 Task: Find connections with filter location Māngrol with filter topic #Moneywith filter profile language German with filter current company NuvoRetail with filter school Vel Tech Technical University with filter industry Retail Furniture and Home Furnishings with filter service category Market Strategy with filter keywords title Bus Person
Action: Mouse moved to (709, 85)
Screenshot: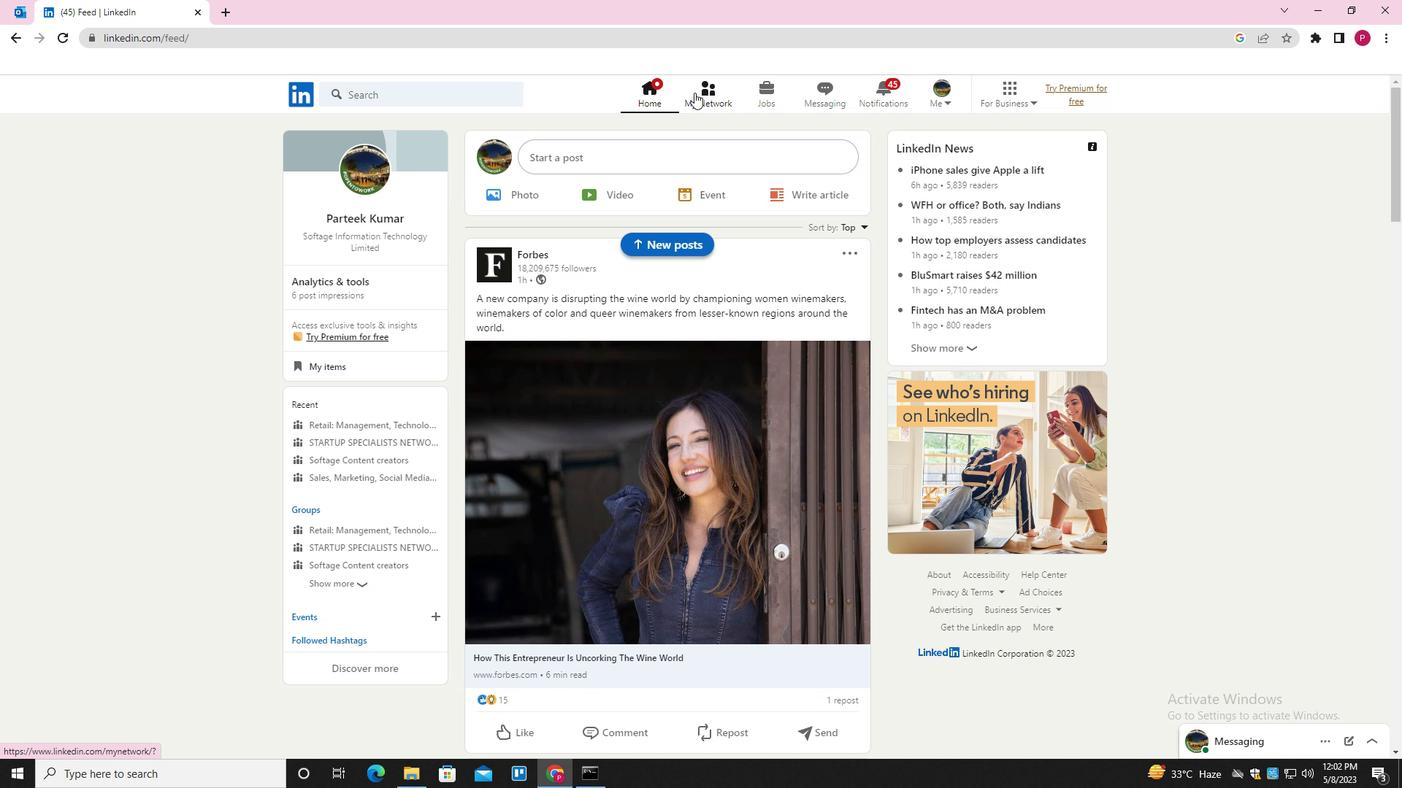 
Action: Mouse pressed left at (709, 85)
Screenshot: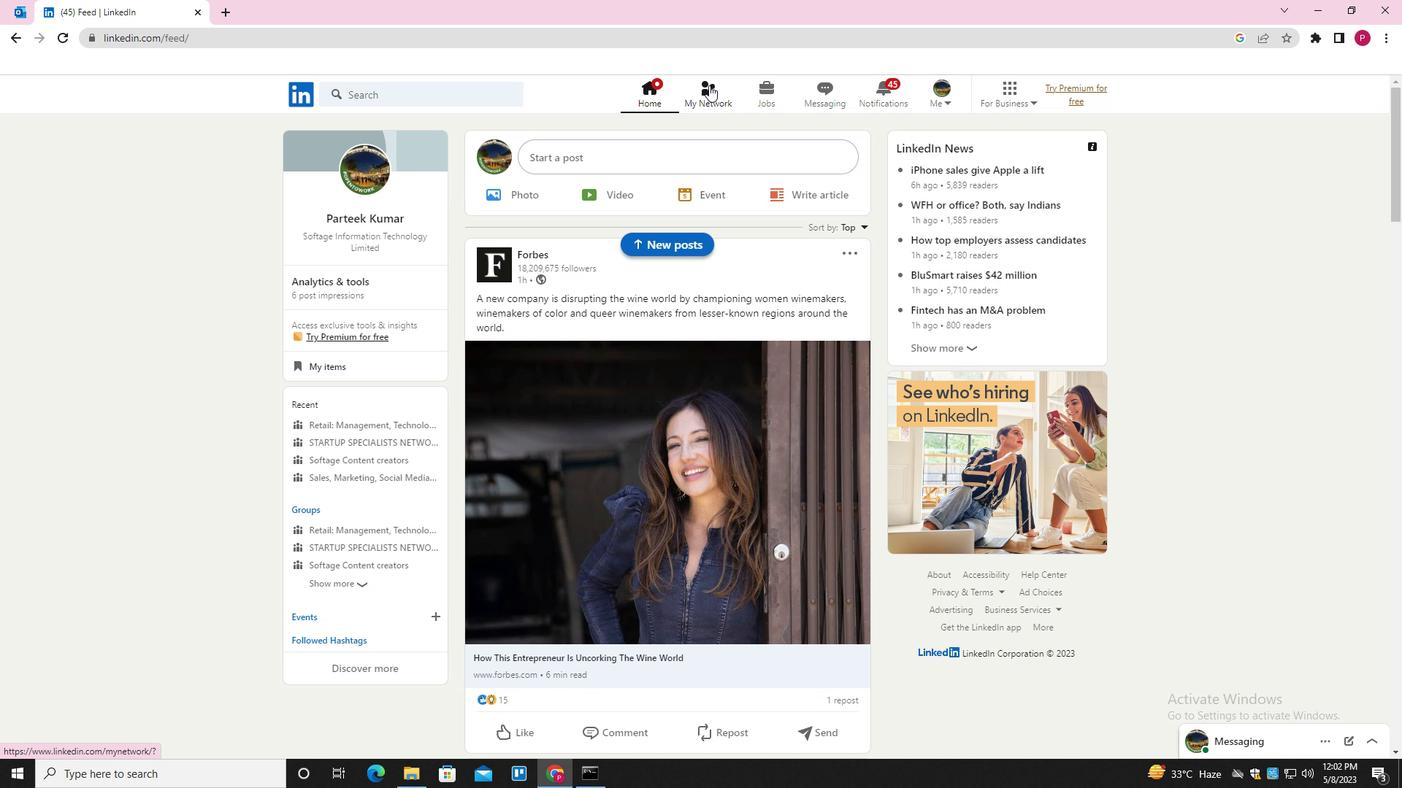 
Action: Mouse moved to (458, 174)
Screenshot: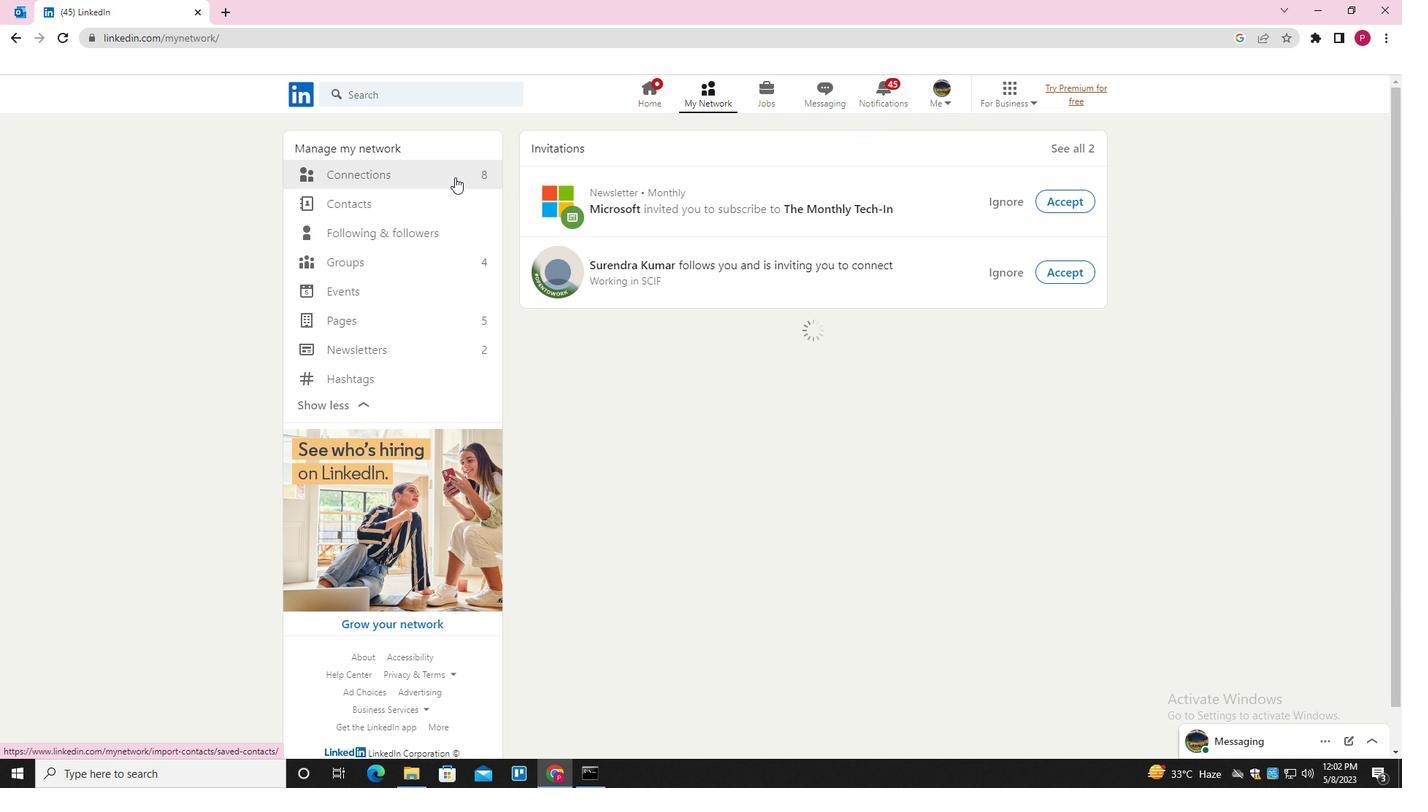 
Action: Mouse pressed left at (458, 174)
Screenshot: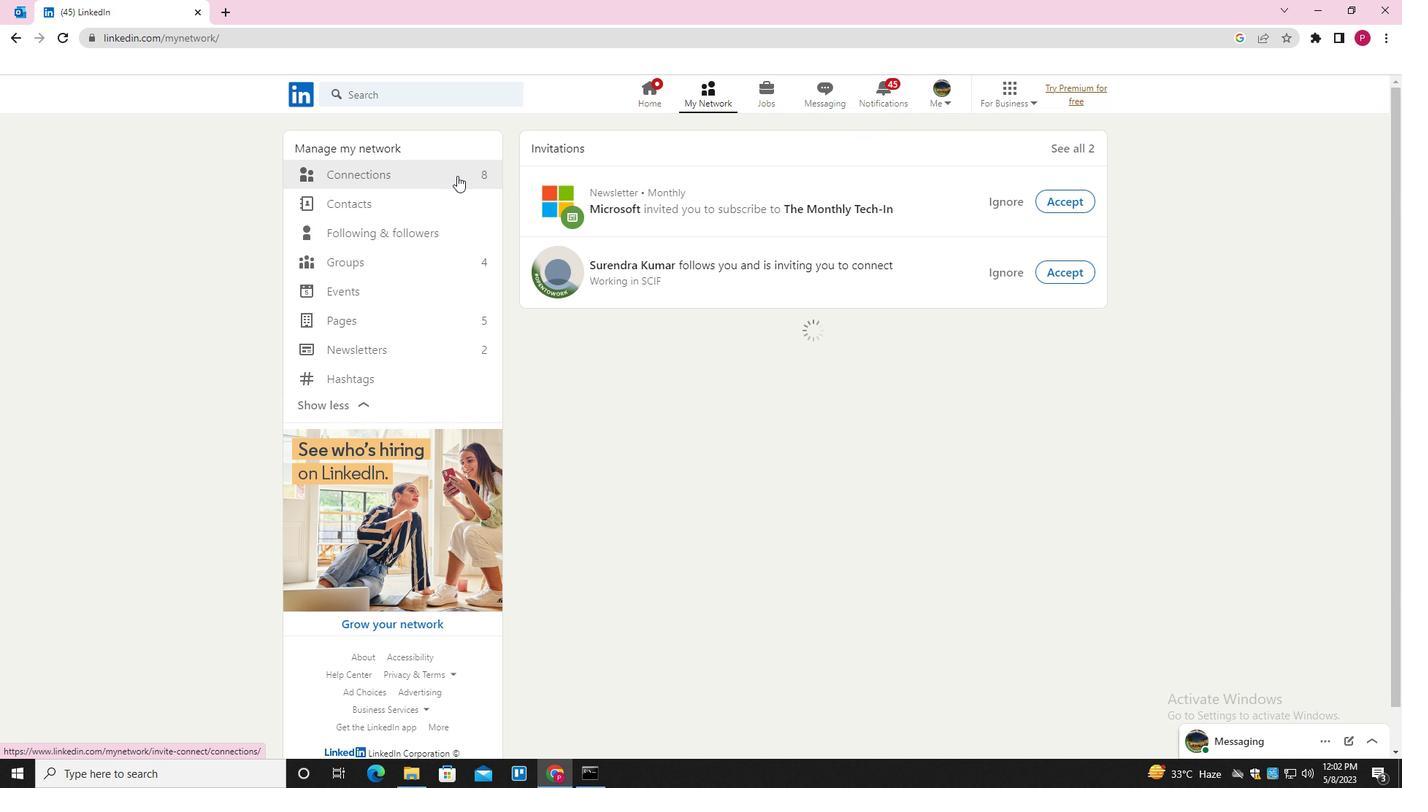 
Action: Mouse moved to (818, 173)
Screenshot: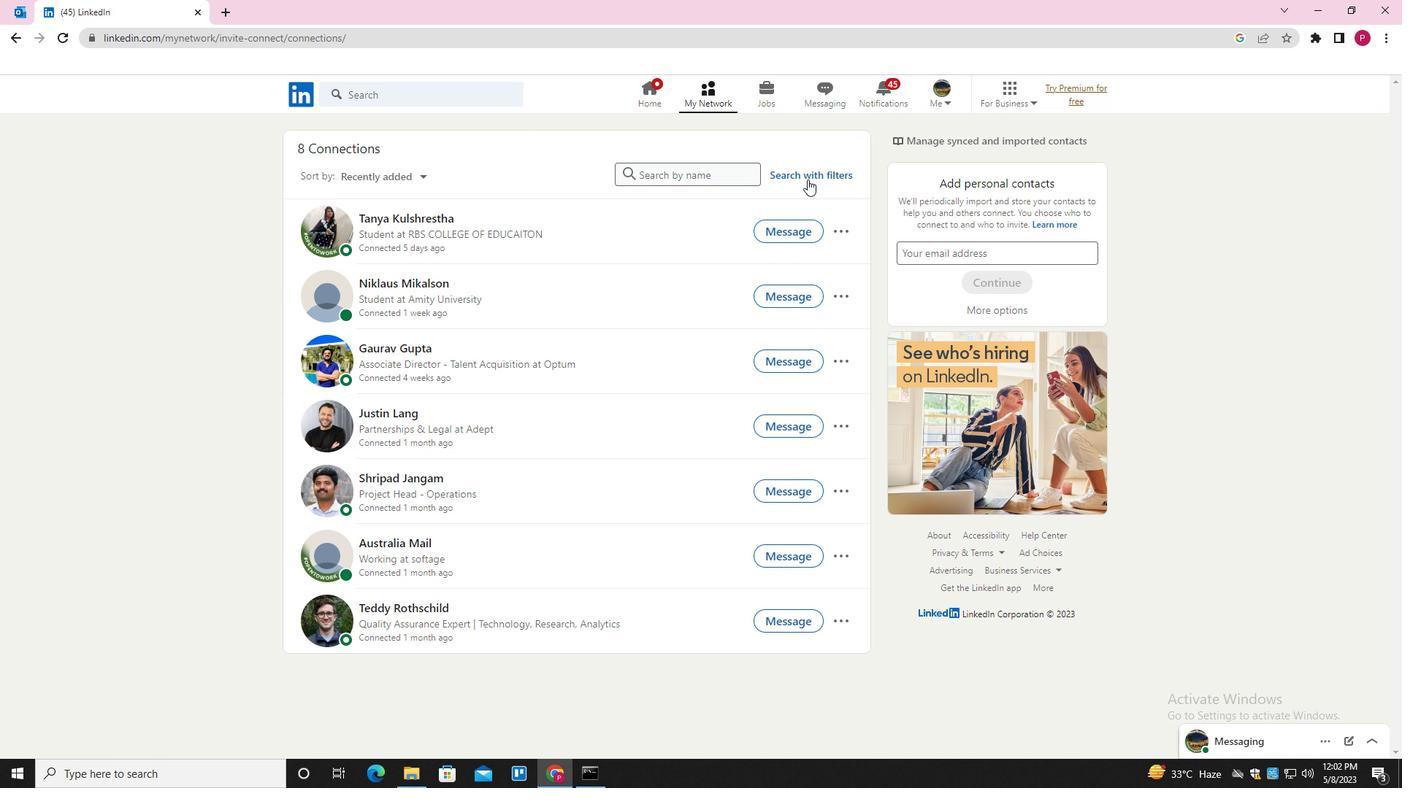 
Action: Mouse pressed left at (818, 173)
Screenshot: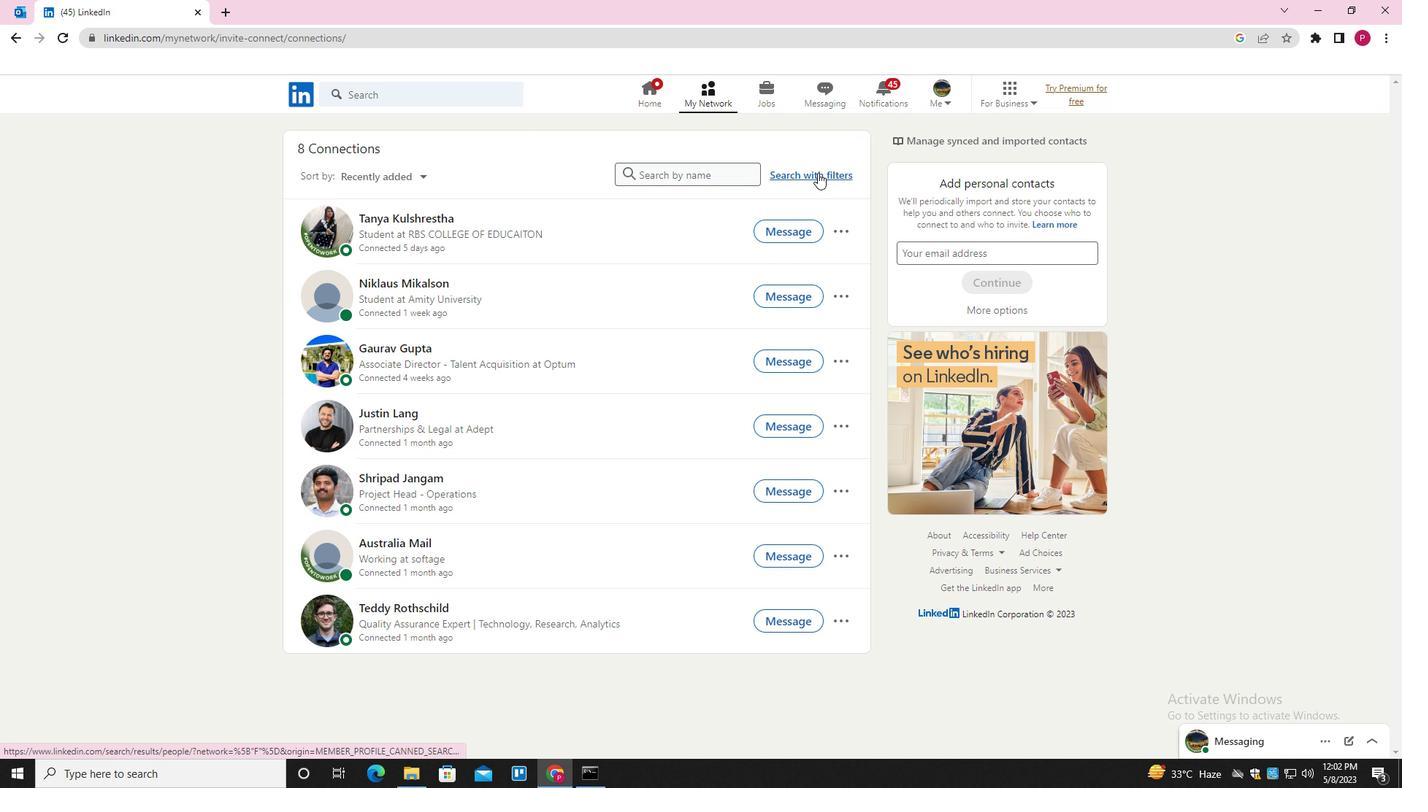 
Action: Mouse moved to (750, 137)
Screenshot: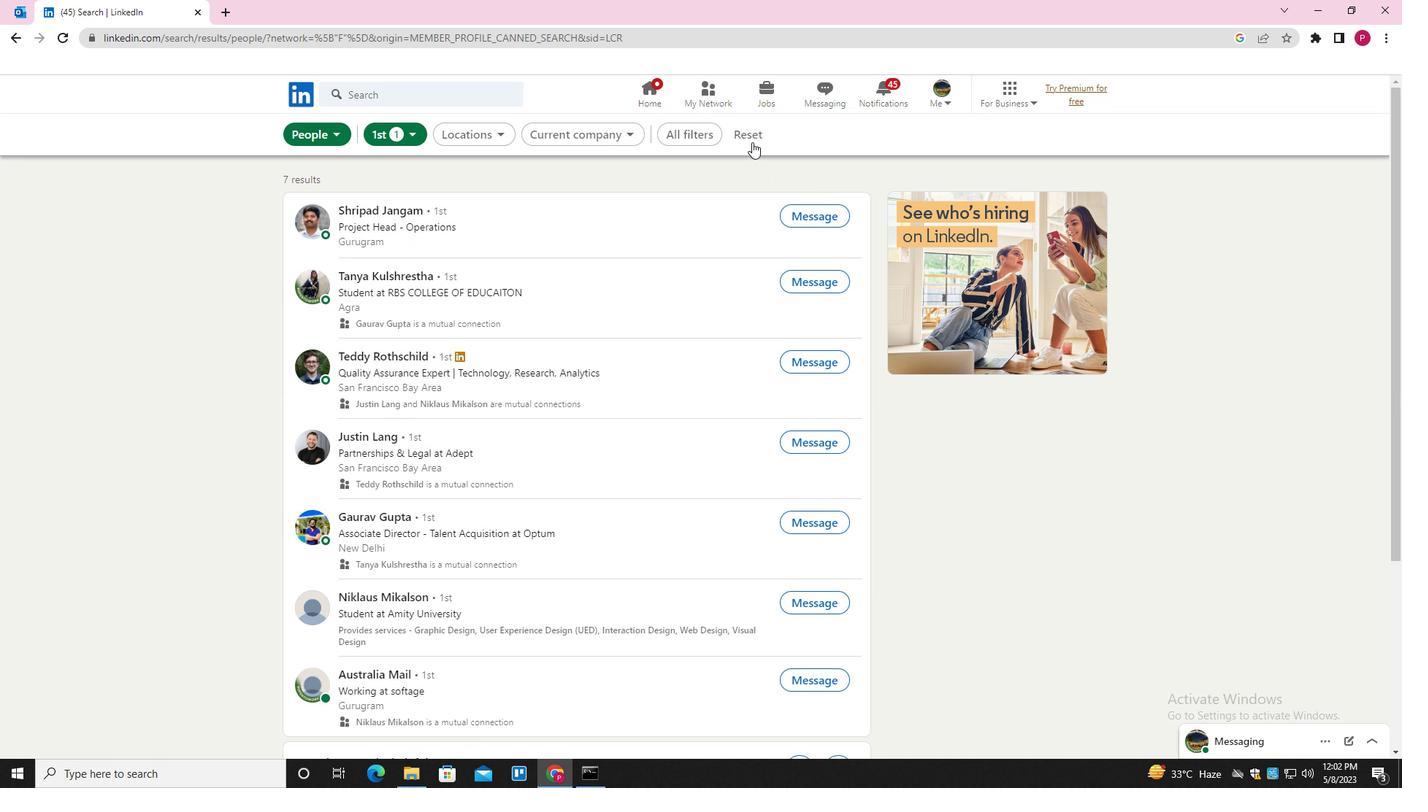 
Action: Mouse pressed left at (750, 137)
Screenshot: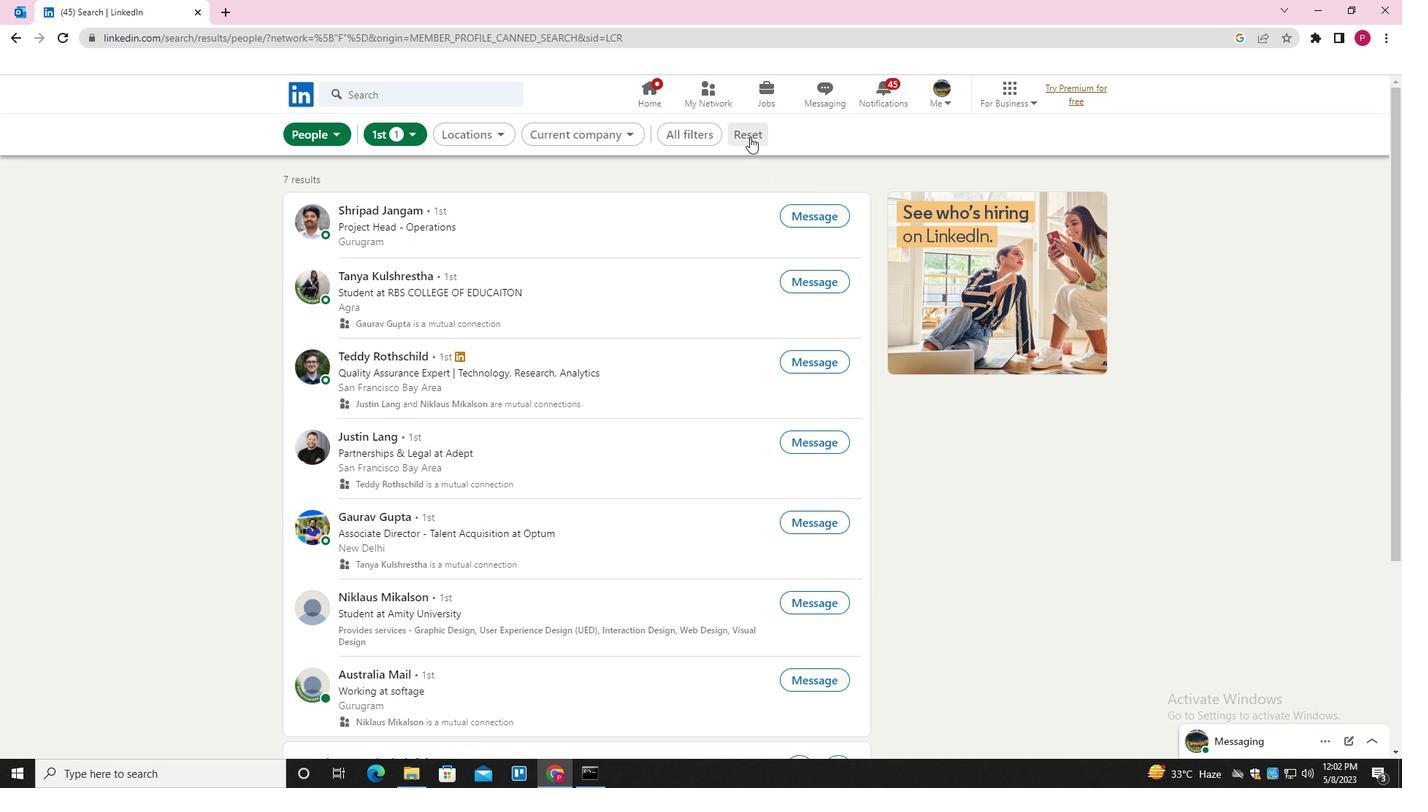 
Action: Mouse moved to (726, 139)
Screenshot: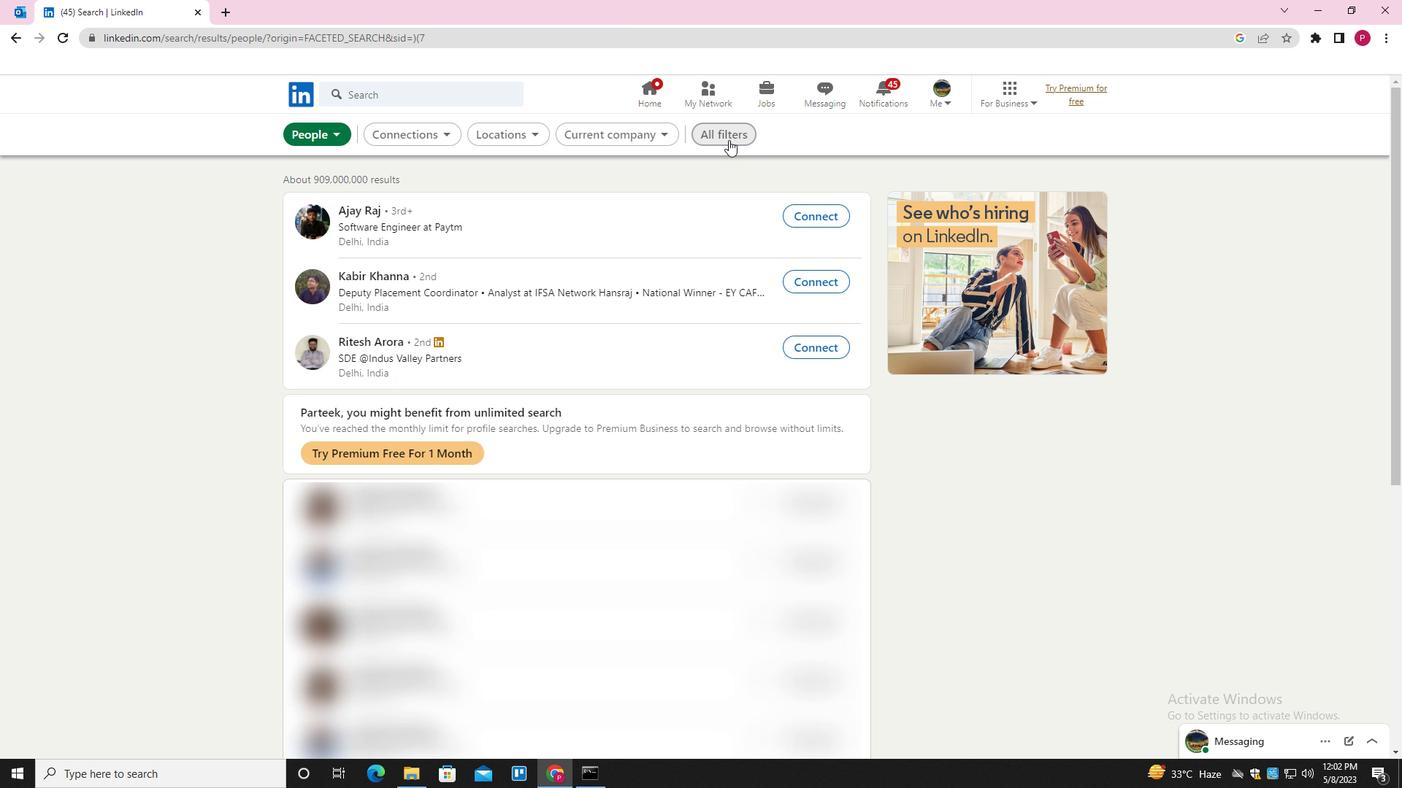 
Action: Mouse pressed left at (726, 139)
Screenshot: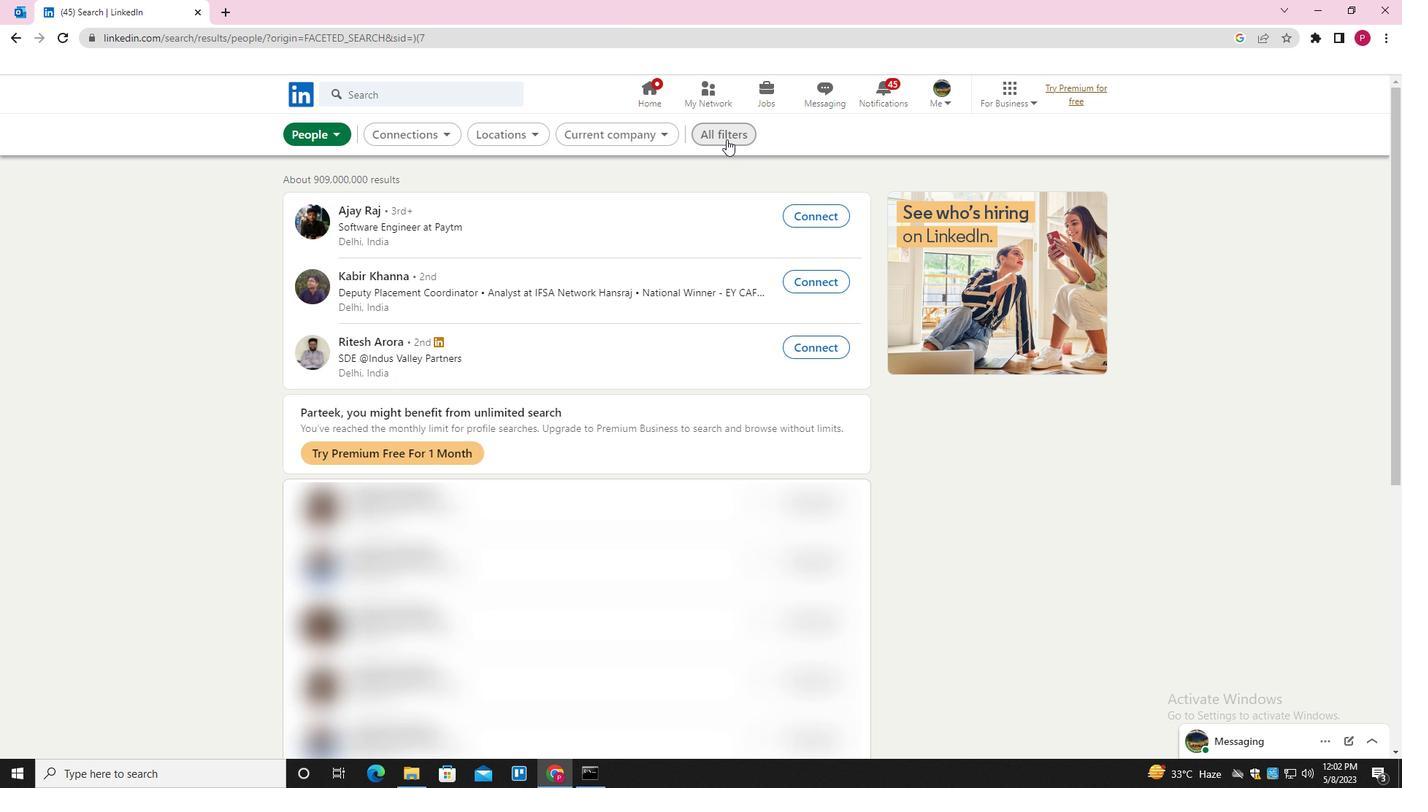 
Action: Mouse moved to (1111, 394)
Screenshot: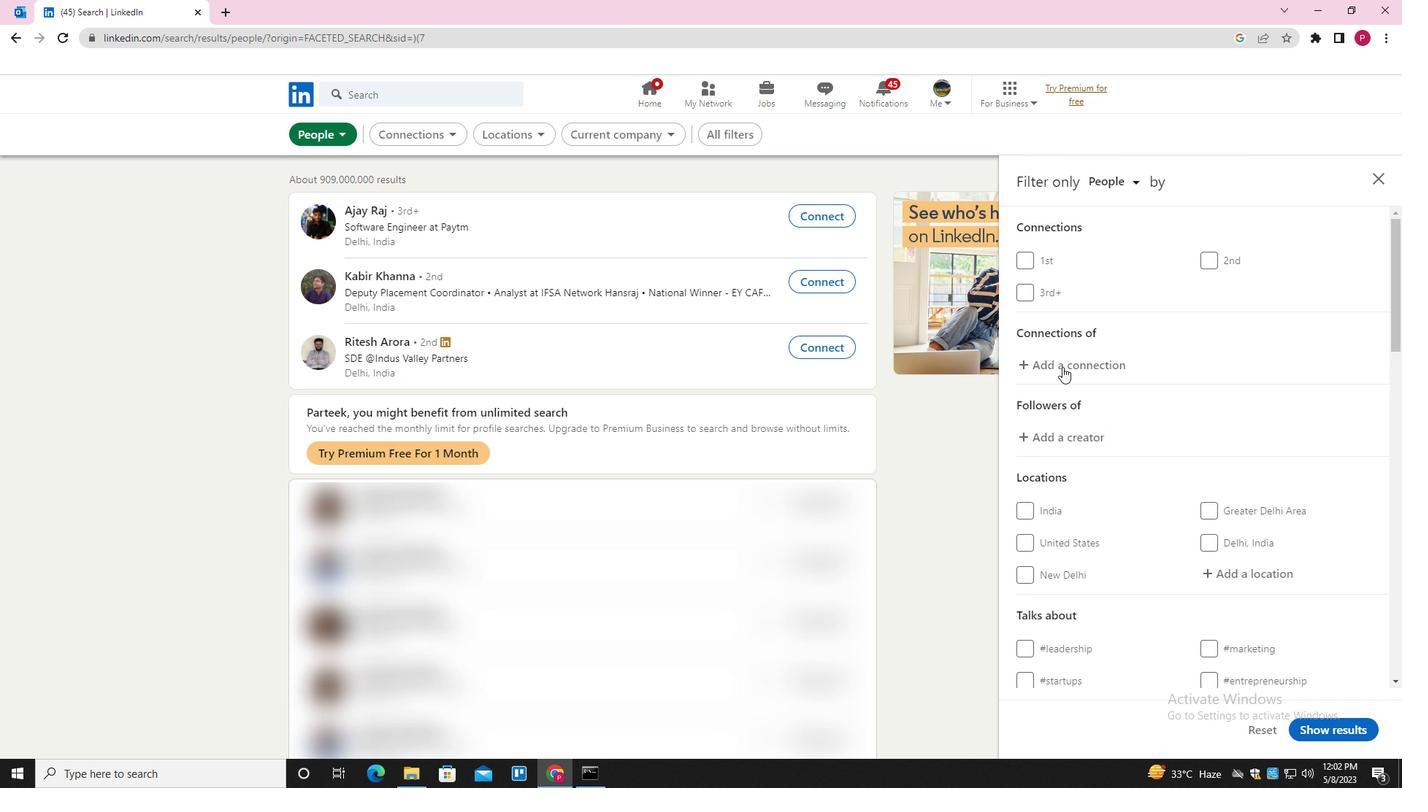 
Action: Mouse scrolled (1111, 393) with delta (0, 0)
Screenshot: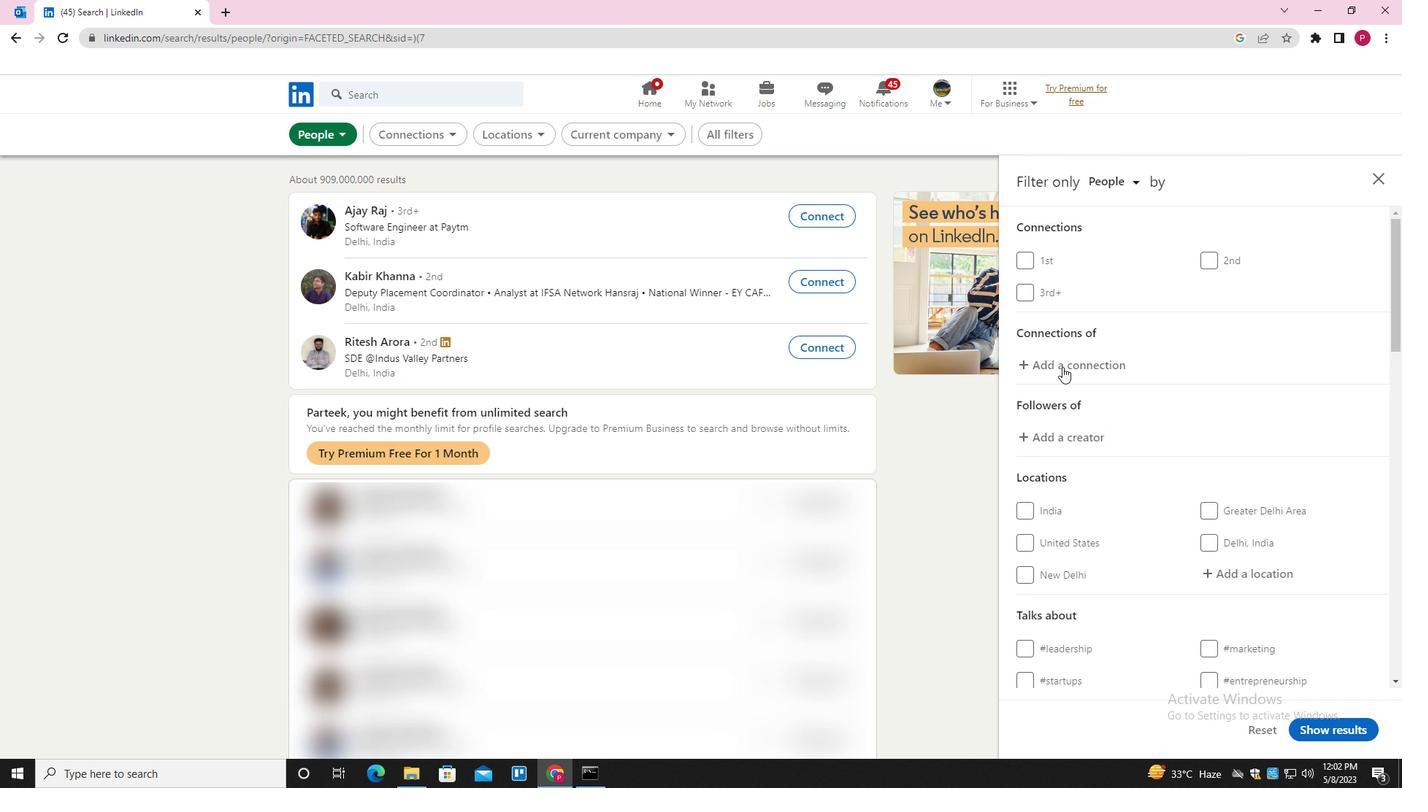 
Action: Mouse moved to (1154, 418)
Screenshot: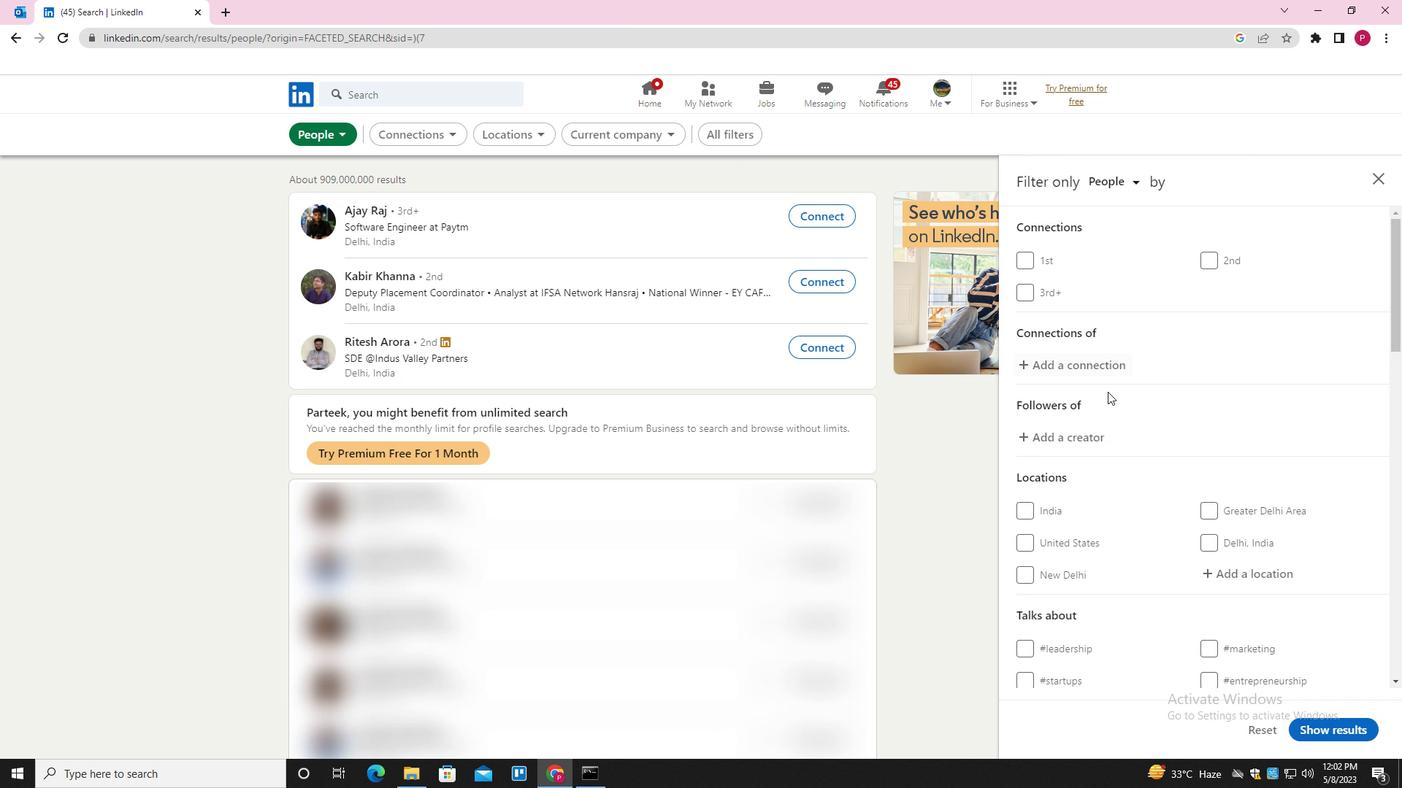
Action: Mouse scrolled (1154, 417) with delta (0, 0)
Screenshot: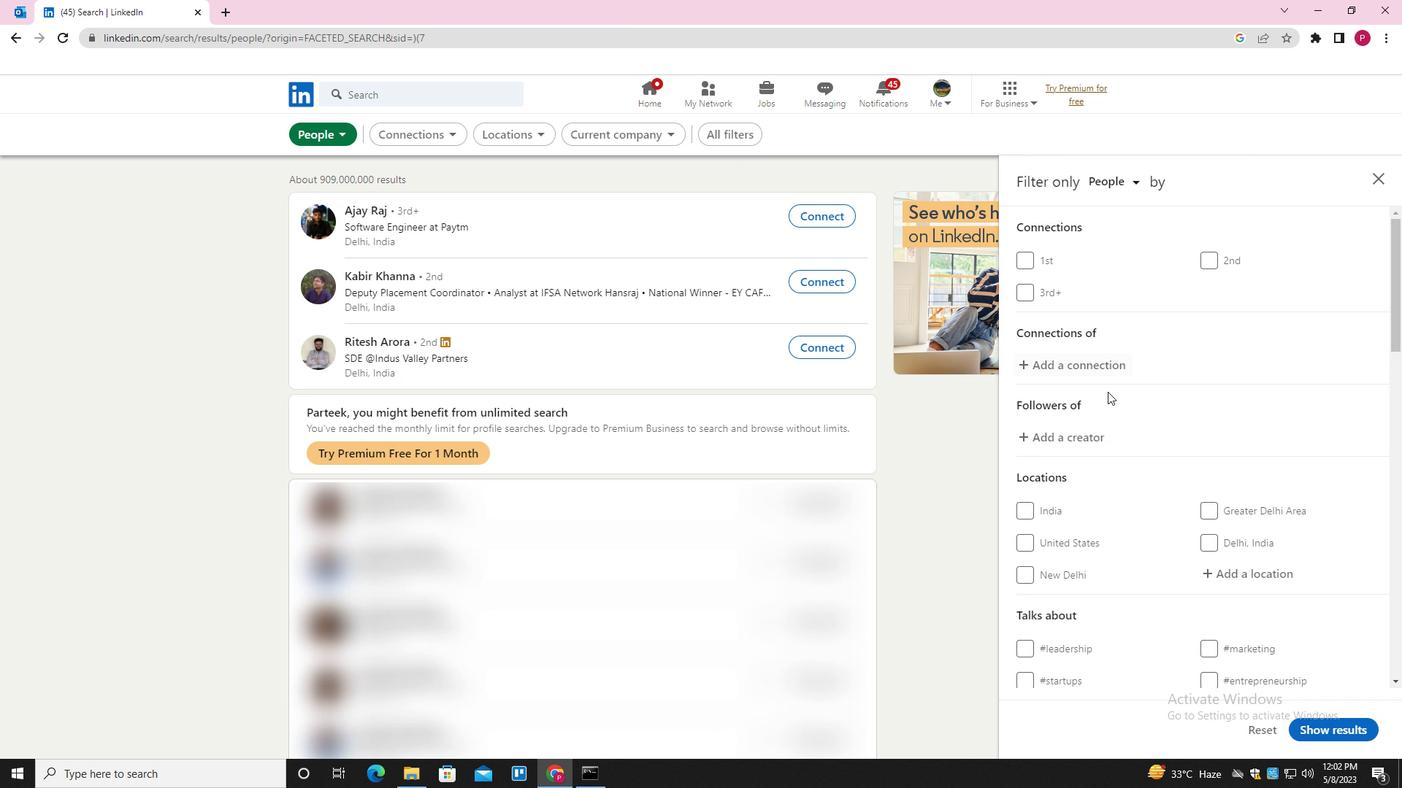 
Action: Mouse moved to (1234, 430)
Screenshot: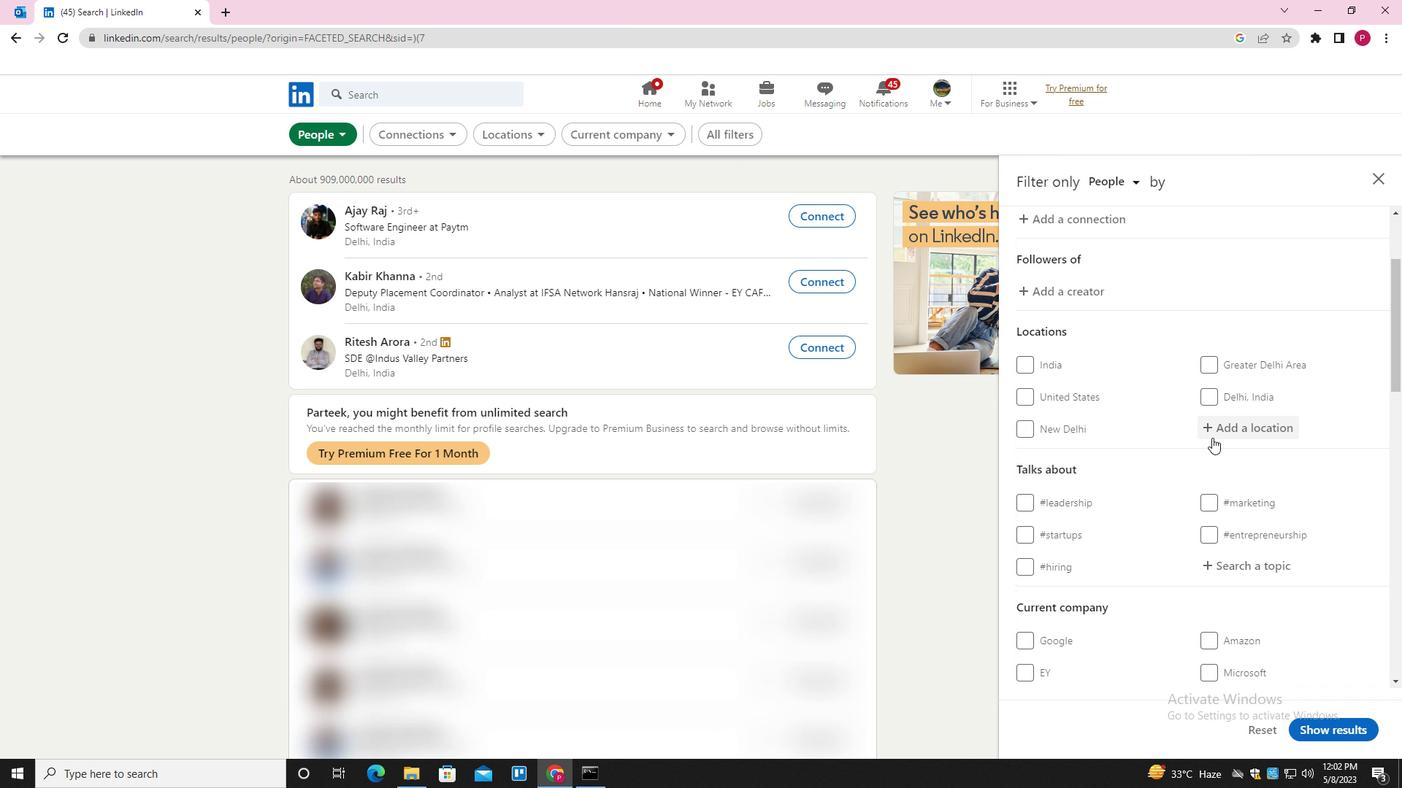 
Action: Mouse pressed left at (1234, 430)
Screenshot: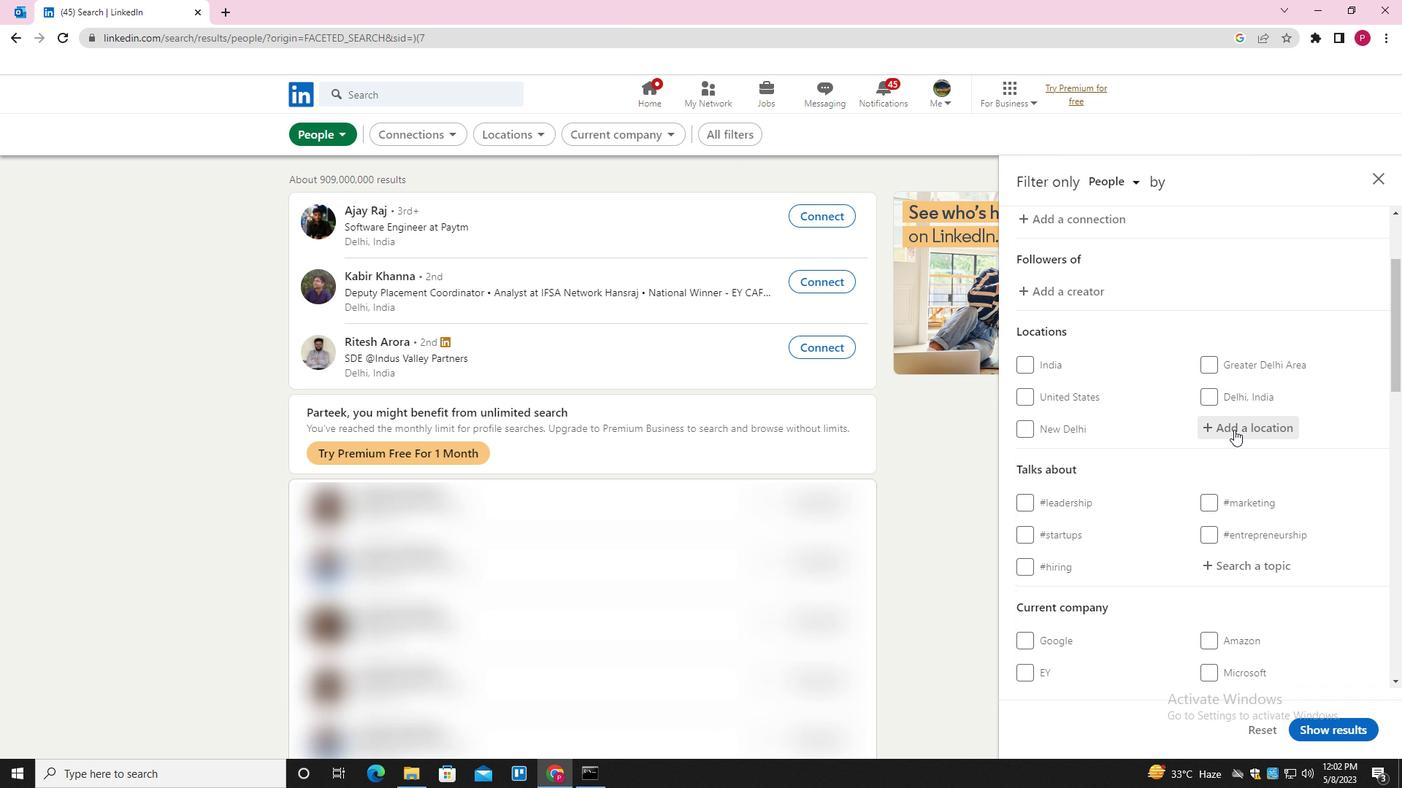 
Action: Key pressed <Key.shift>MANGROL<Key.down><Key.enter>
Screenshot: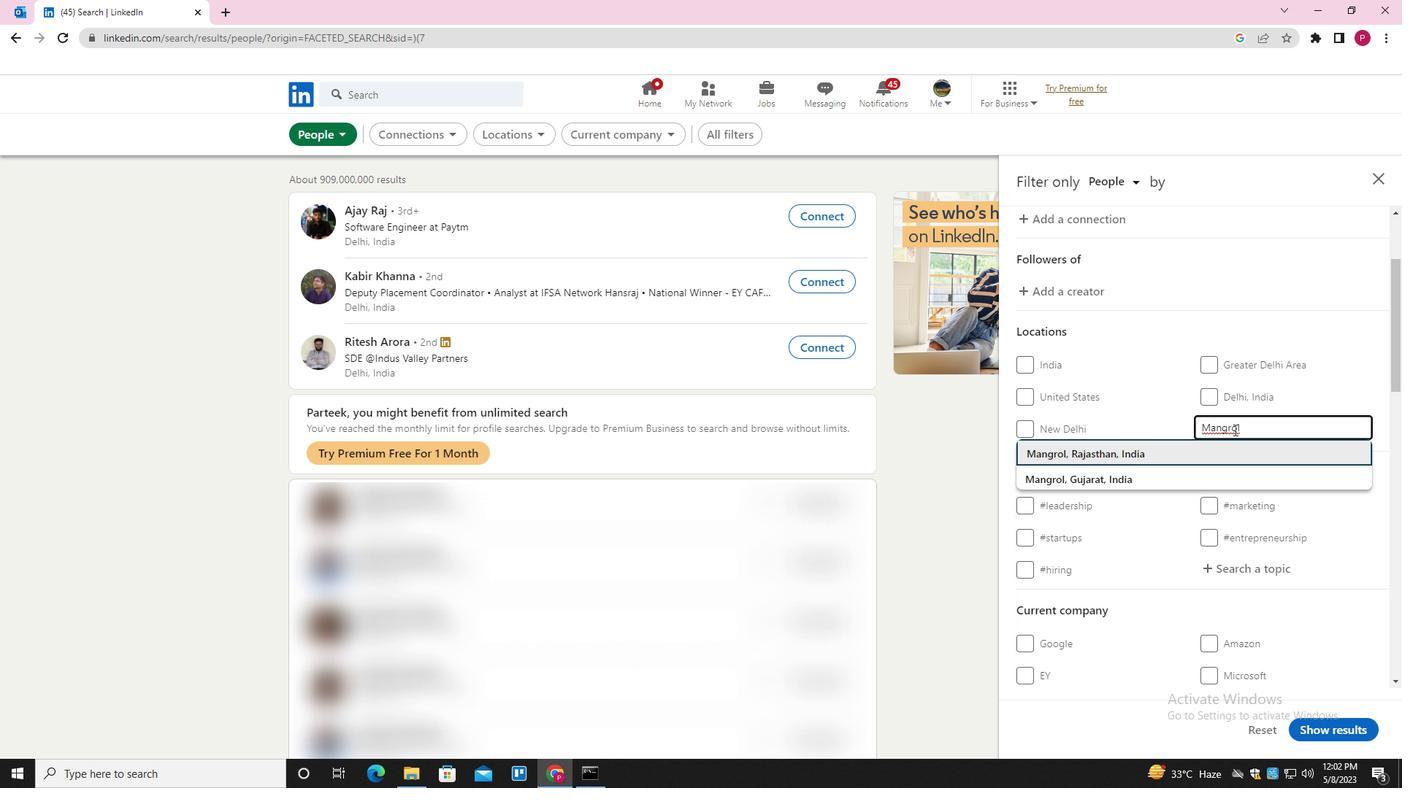 
Action: Mouse moved to (1168, 449)
Screenshot: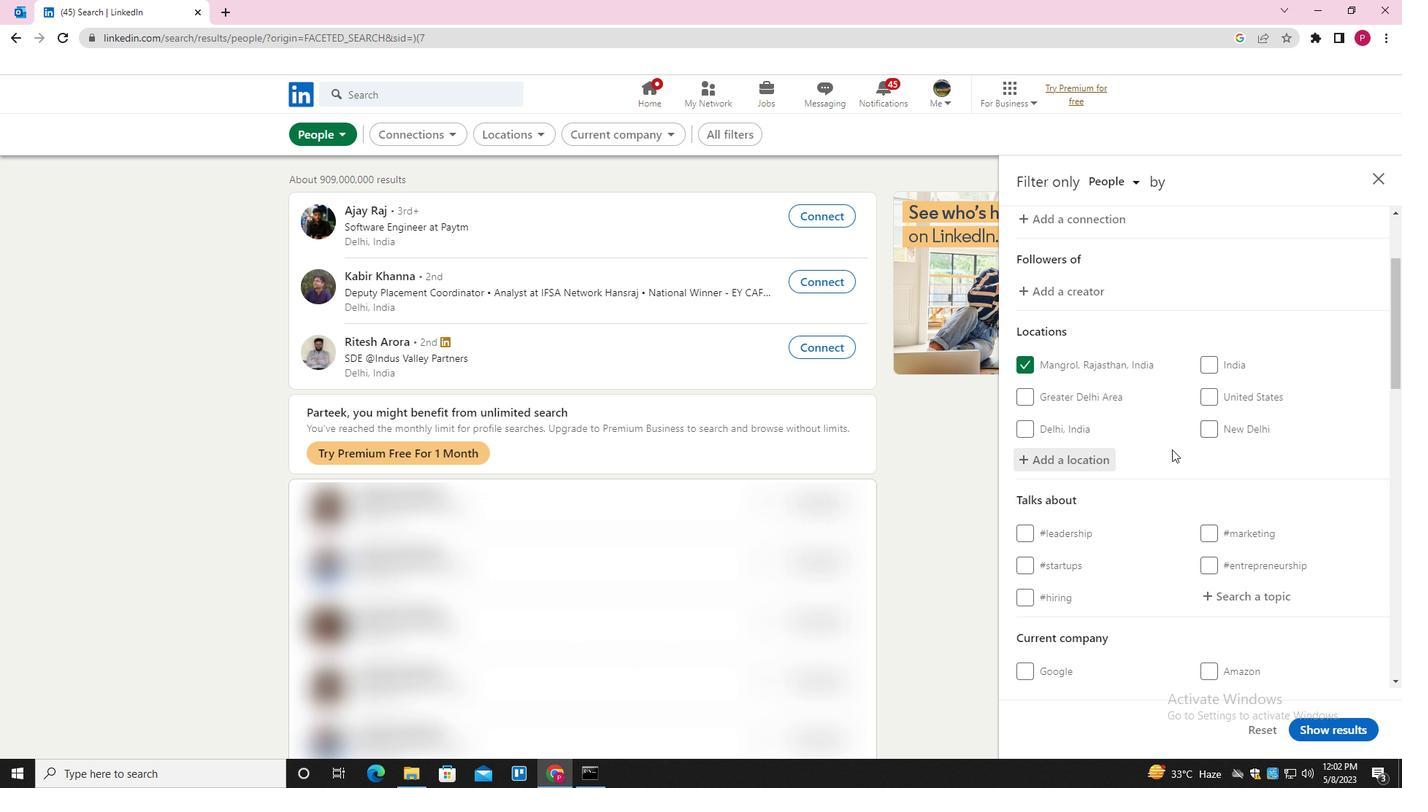 
Action: Mouse scrolled (1168, 449) with delta (0, 0)
Screenshot: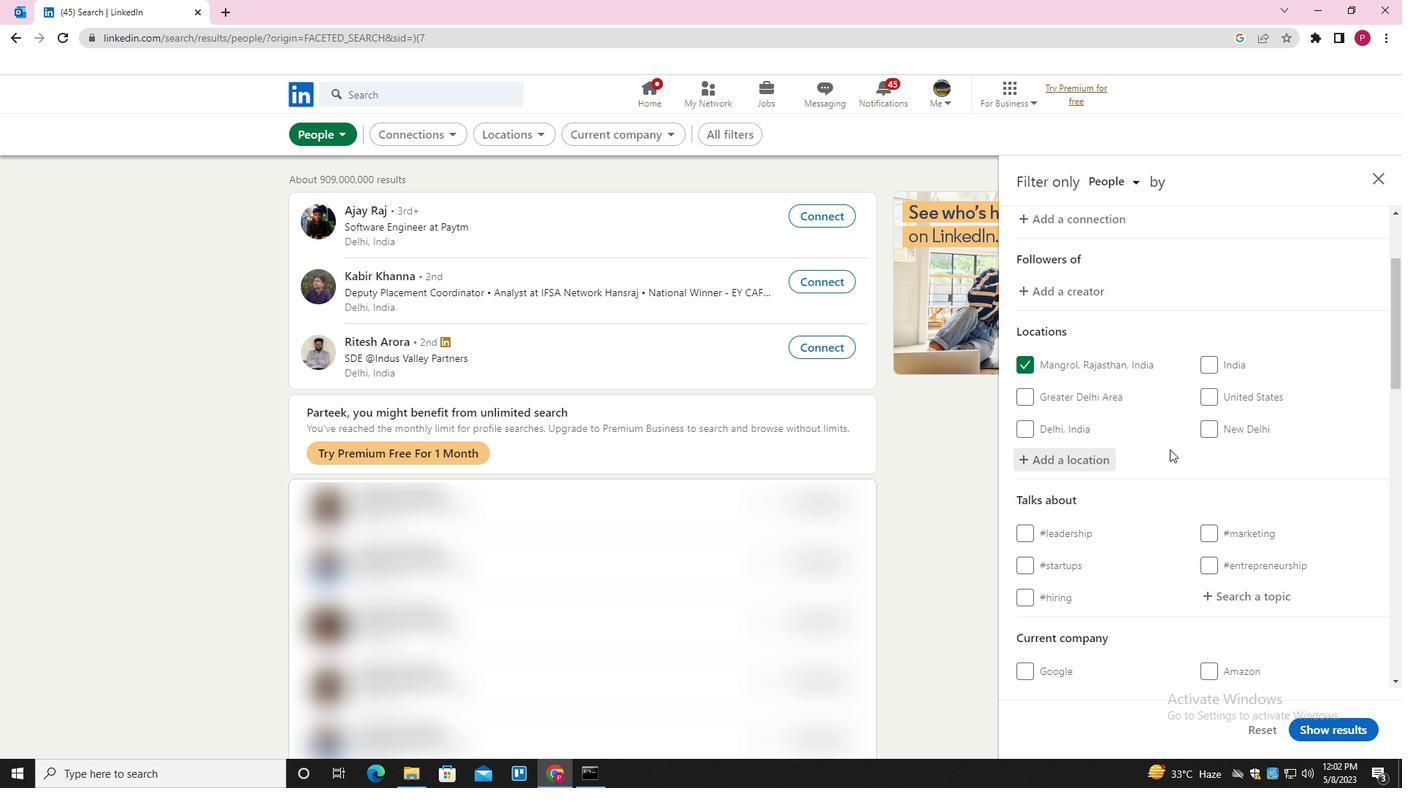 
Action: Mouse moved to (1168, 450)
Screenshot: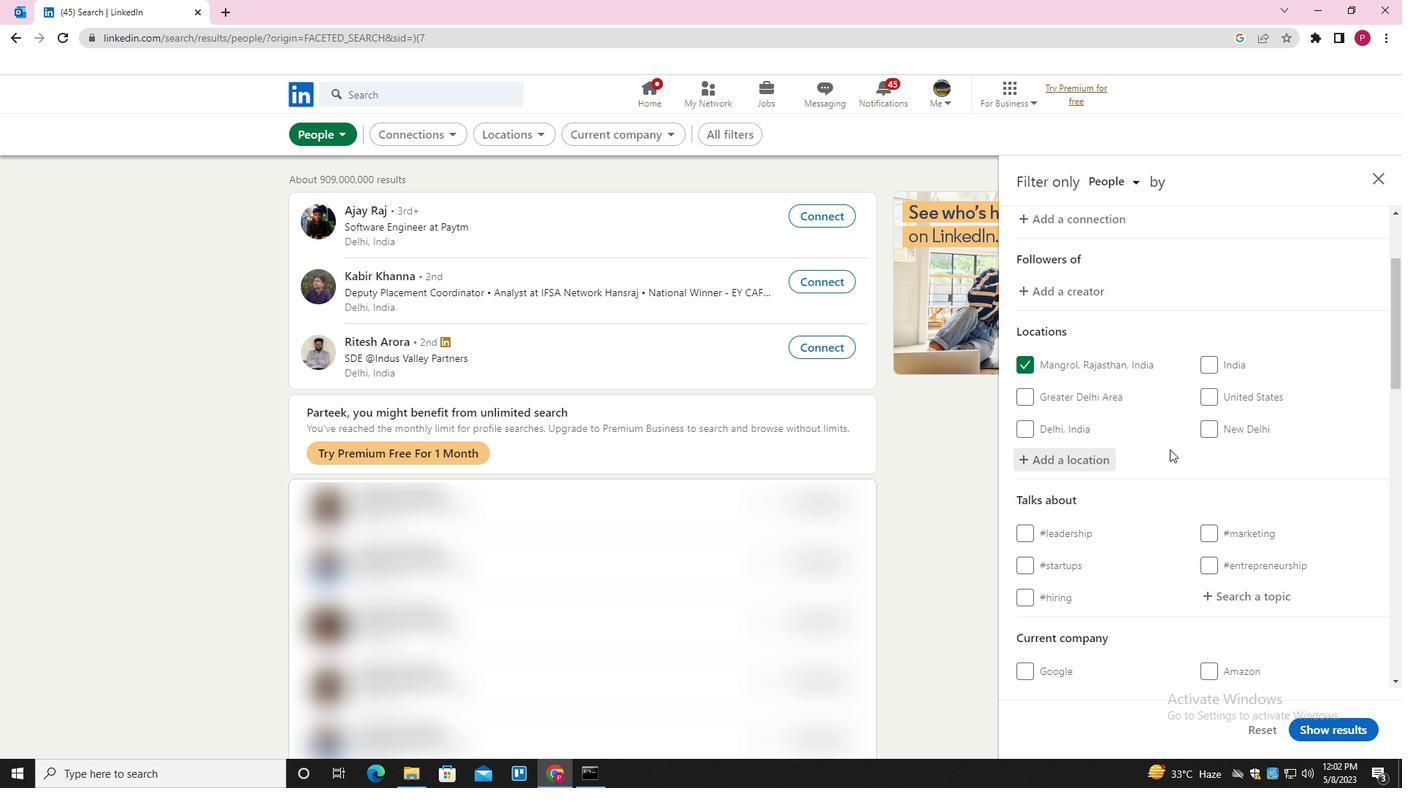 
Action: Mouse scrolled (1168, 449) with delta (0, 0)
Screenshot: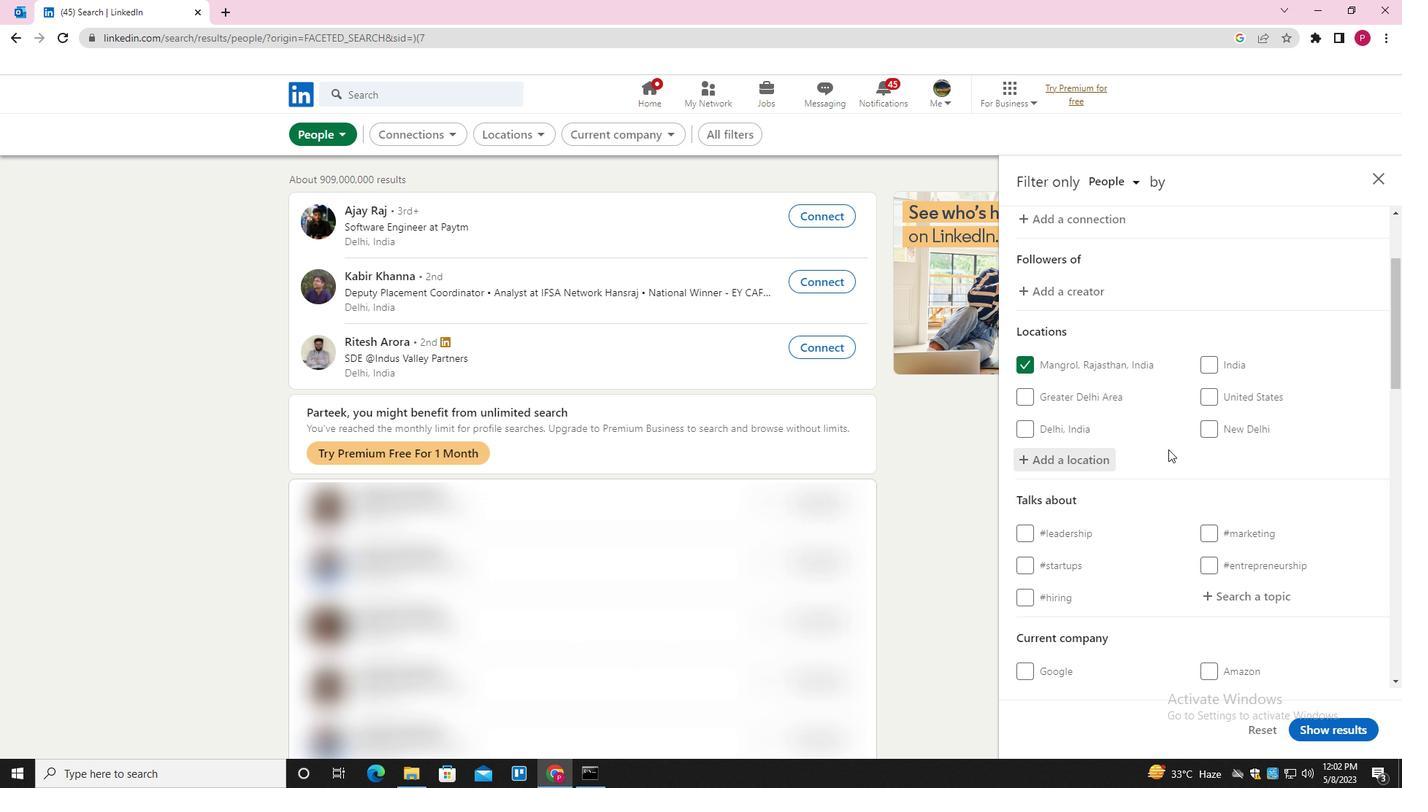 
Action: Mouse moved to (1166, 451)
Screenshot: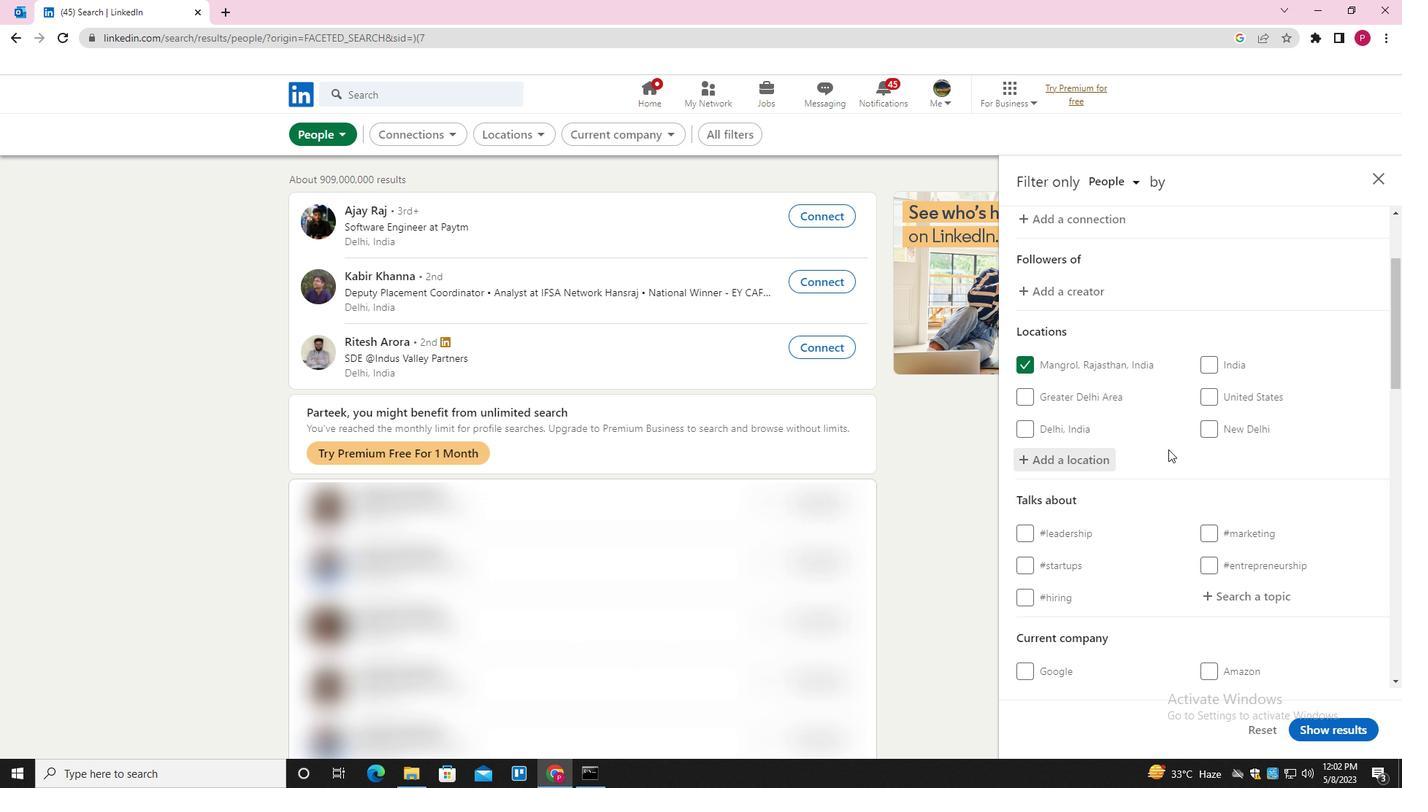 
Action: Mouse scrolled (1166, 450) with delta (0, 0)
Screenshot: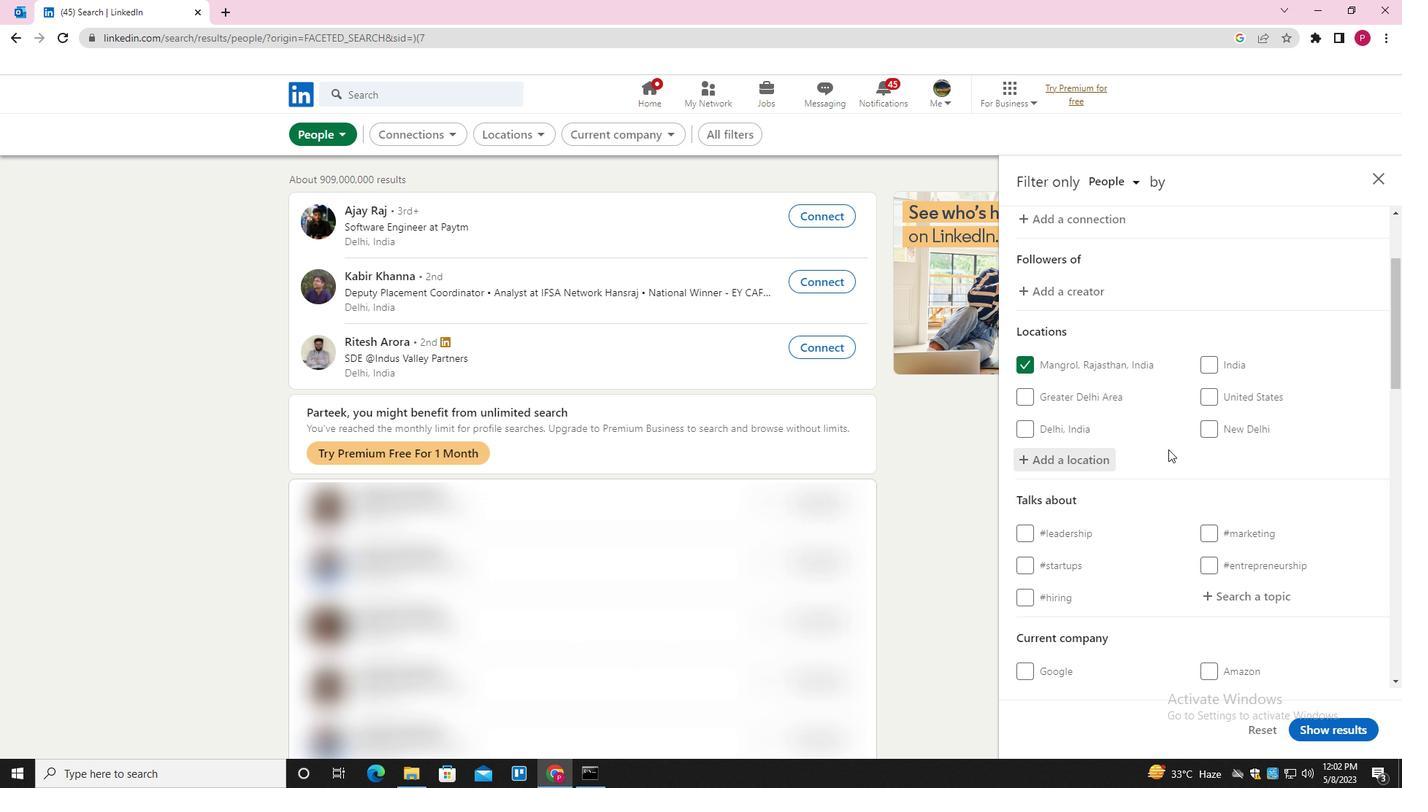 
Action: Mouse moved to (1243, 377)
Screenshot: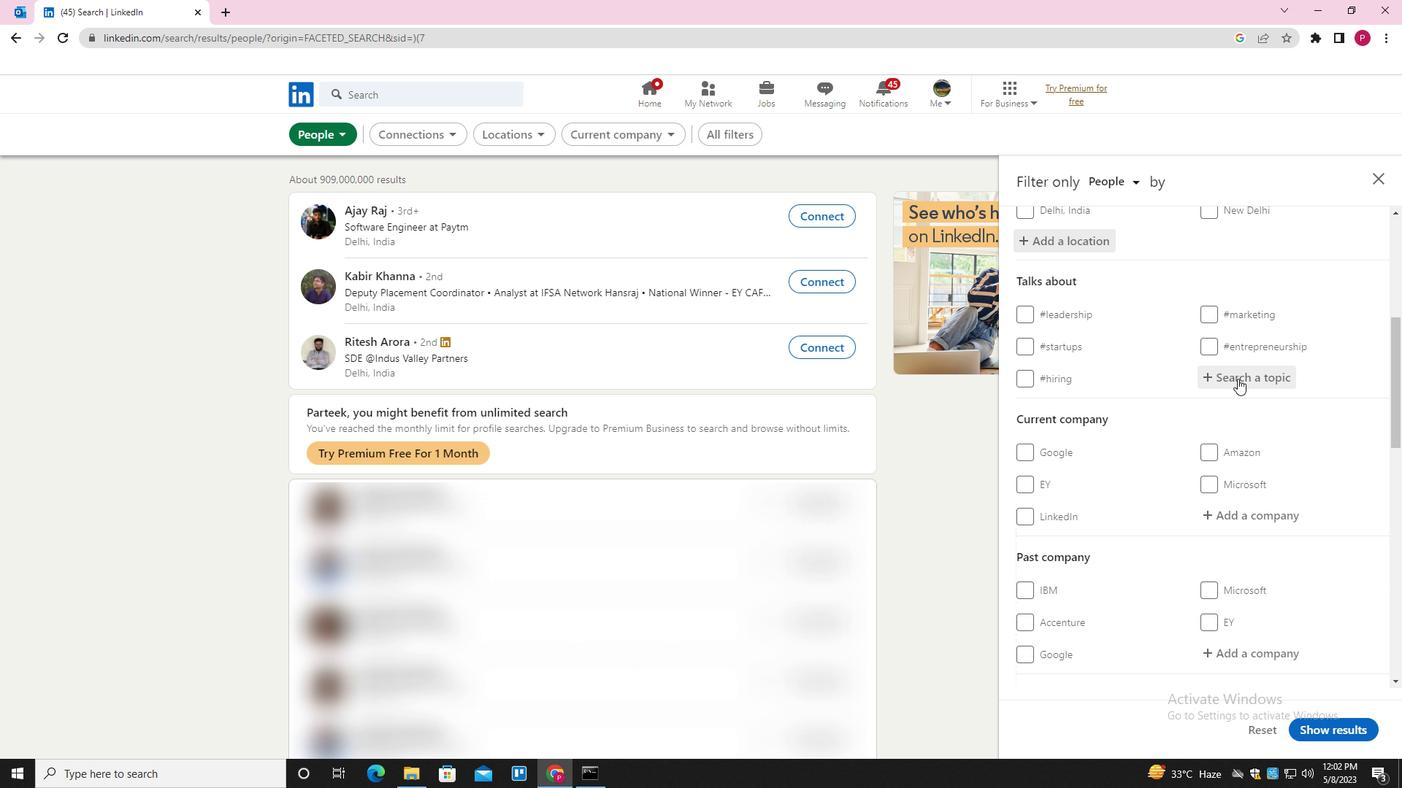 
Action: Mouse pressed left at (1243, 377)
Screenshot: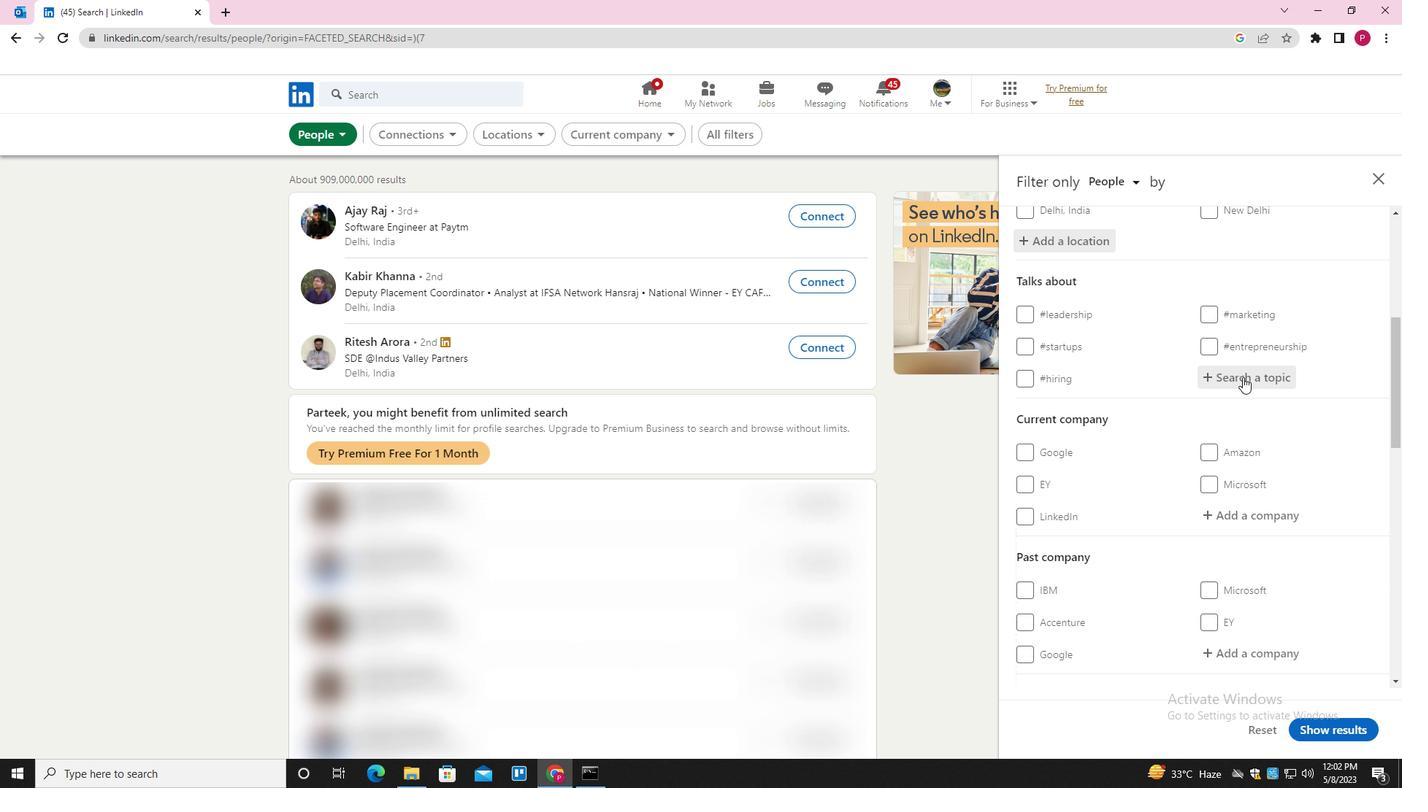 
Action: Key pressed <Key.shift>MONEY<Key.down><Key.enter>
Screenshot: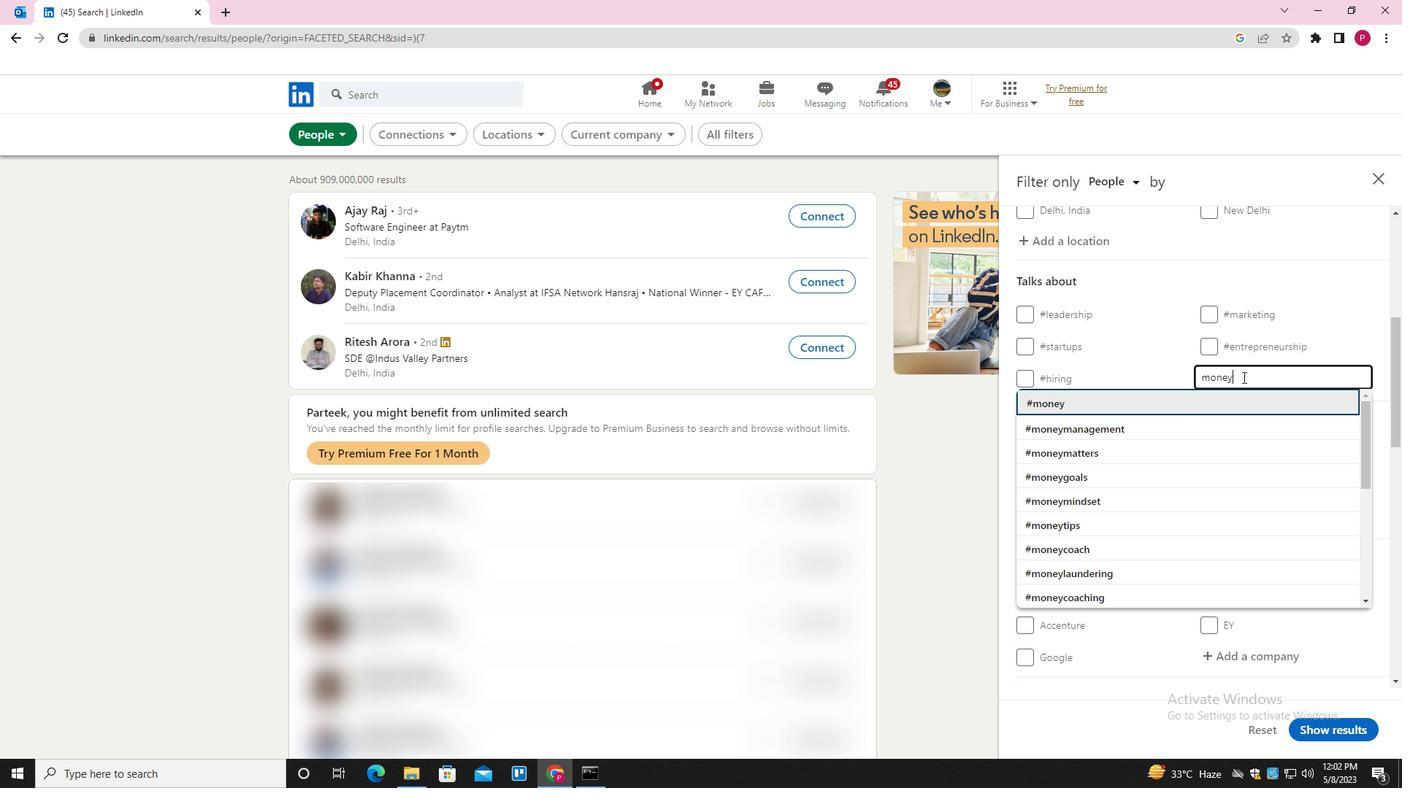 
Action: Mouse moved to (1191, 439)
Screenshot: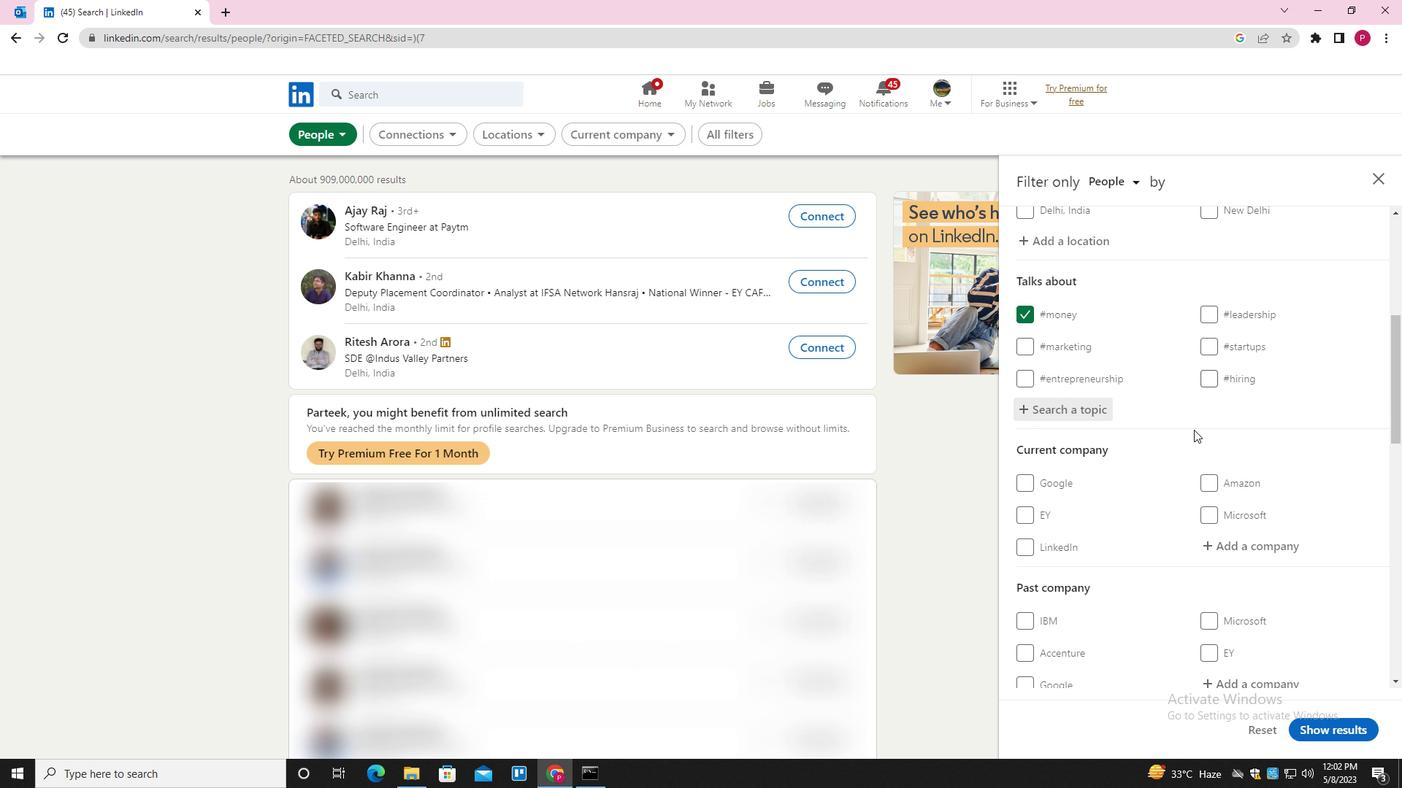 
Action: Mouse scrolled (1191, 439) with delta (0, 0)
Screenshot: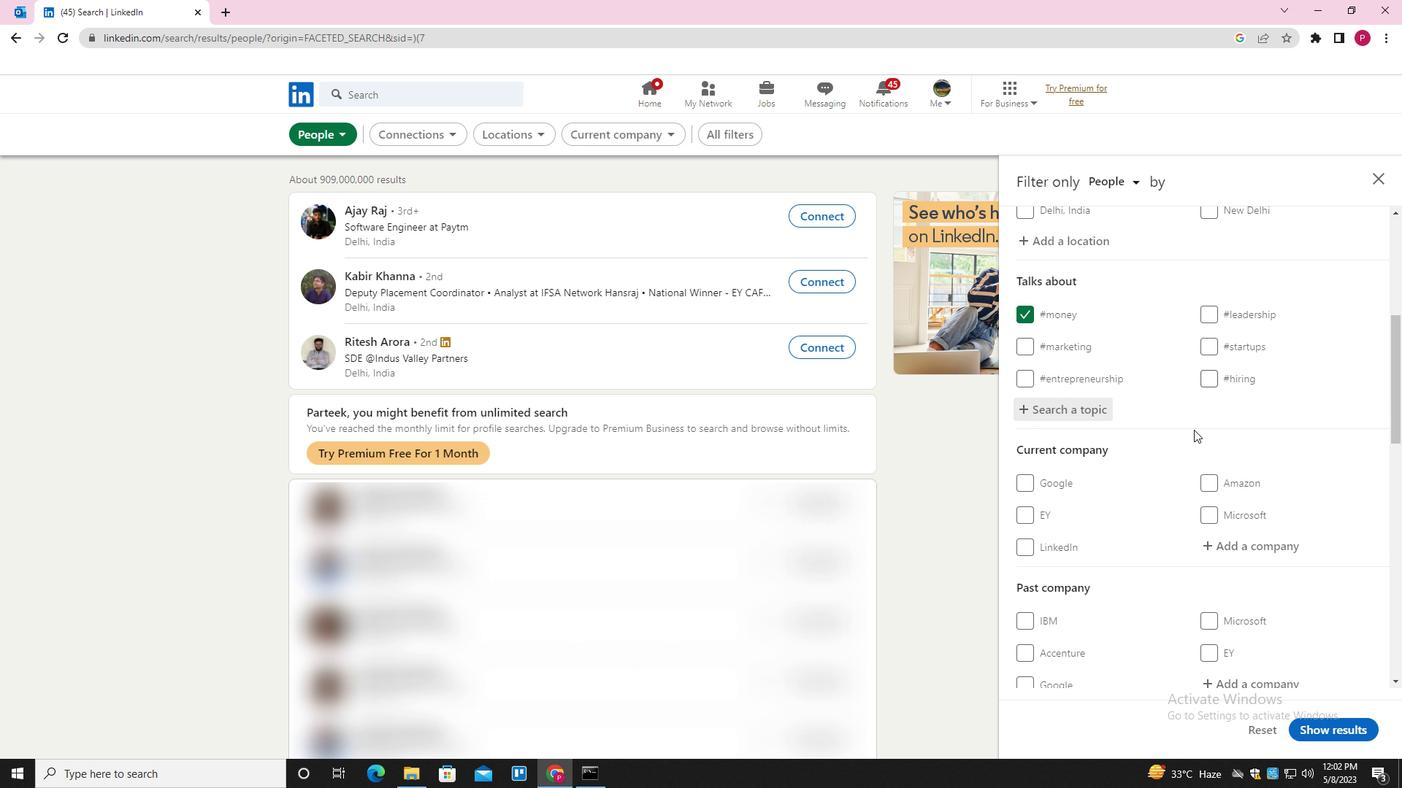 
Action: Mouse moved to (1191, 441)
Screenshot: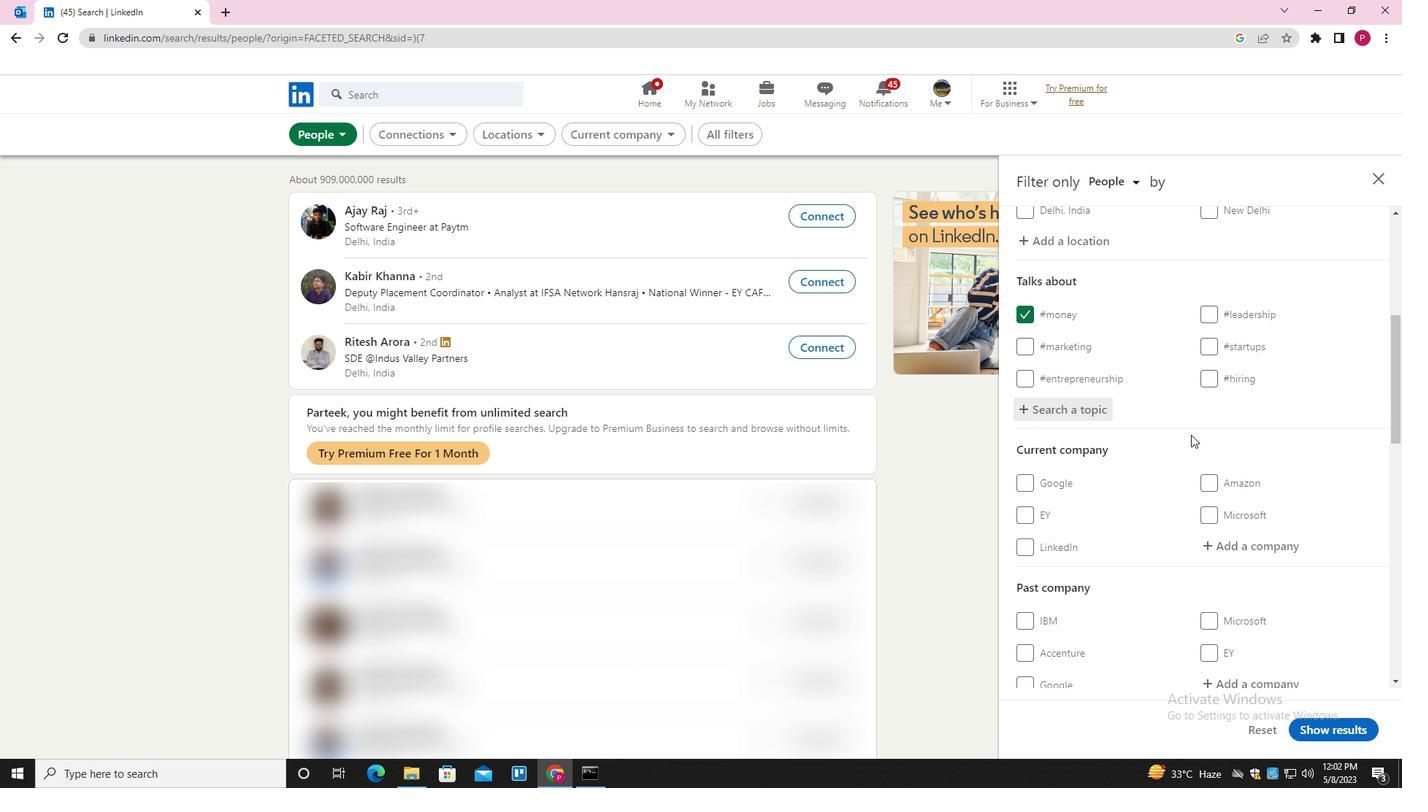 
Action: Mouse scrolled (1191, 440) with delta (0, 0)
Screenshot: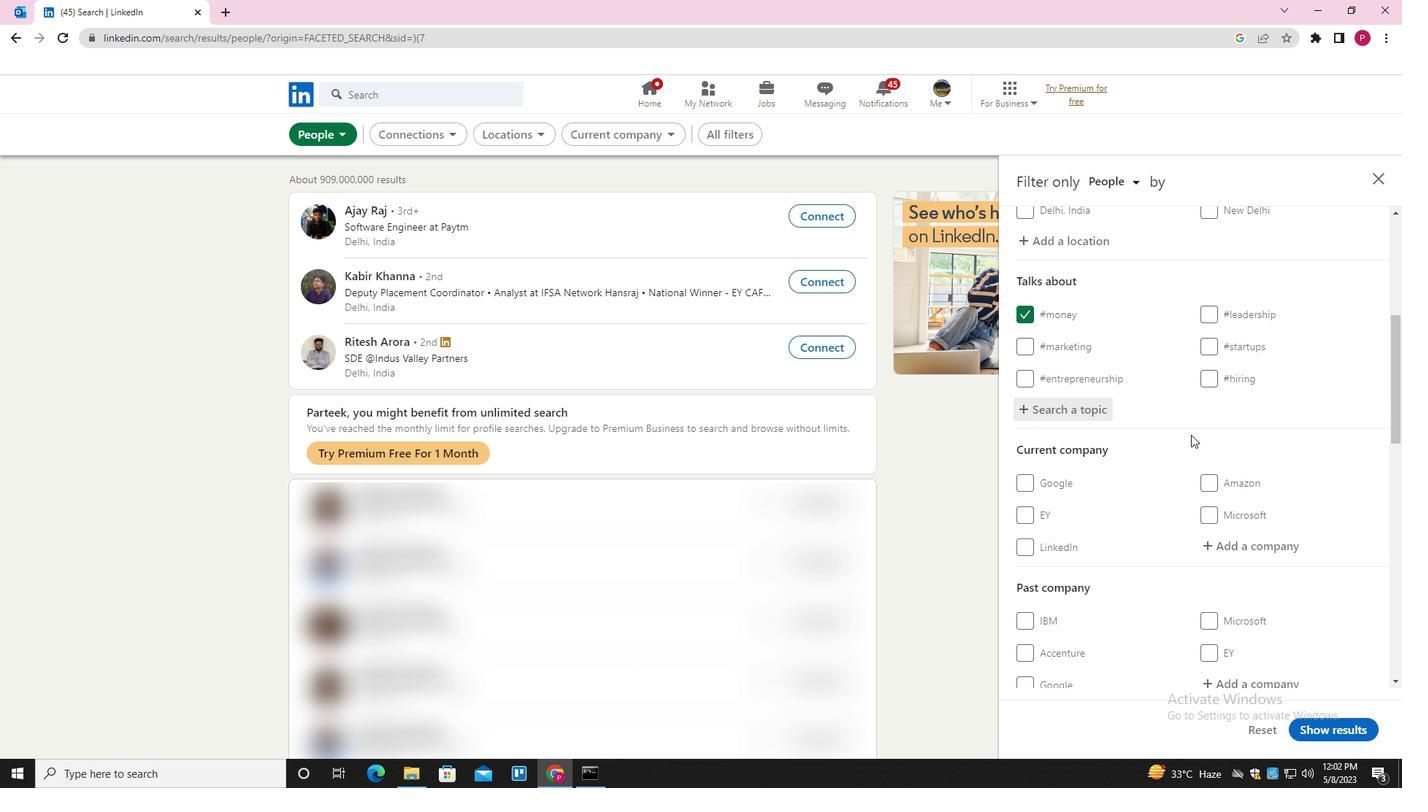 
Action: Mouse scrolled (1191, 440) with delta (0, 0)
Screenshot: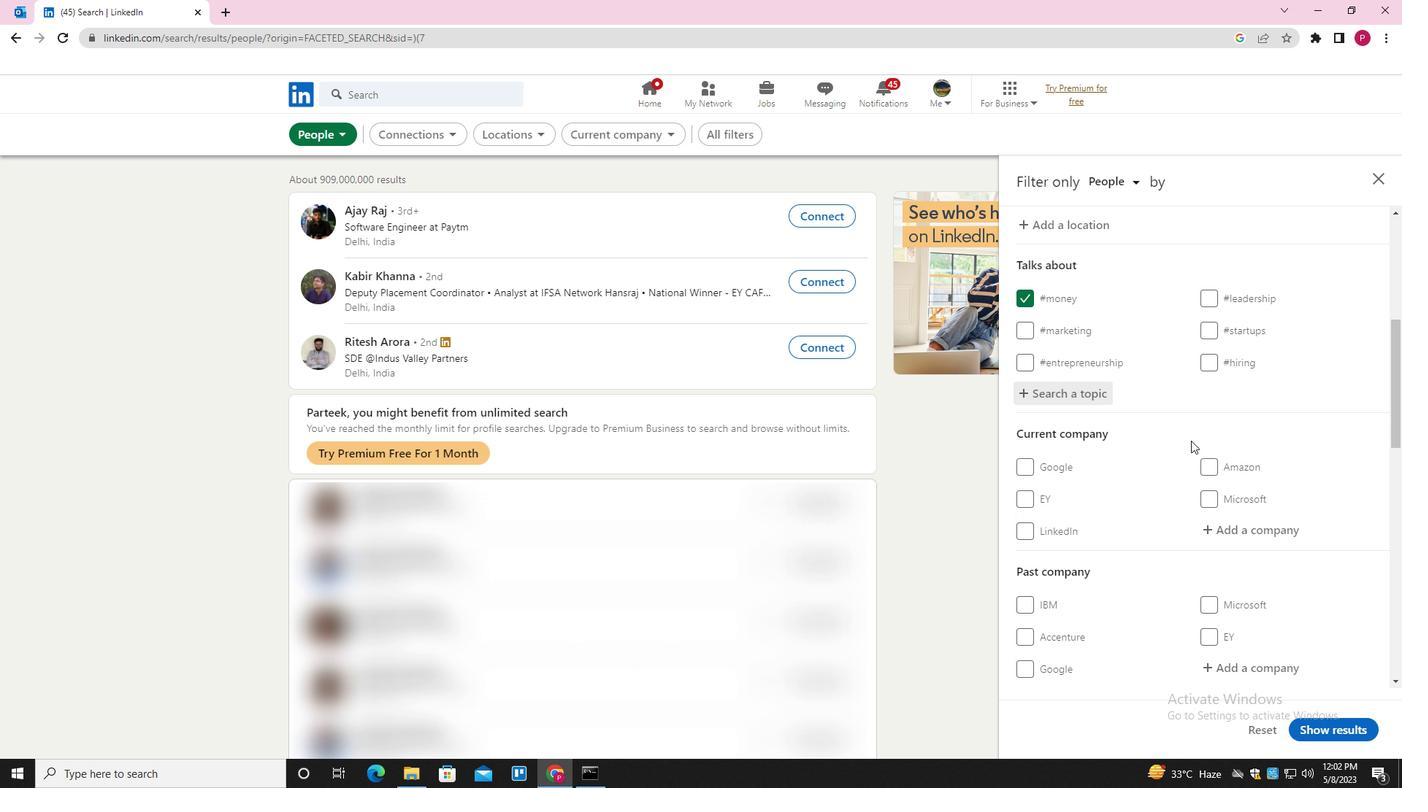 
Action: Mouse moved to (1189, 441)
Screenshot: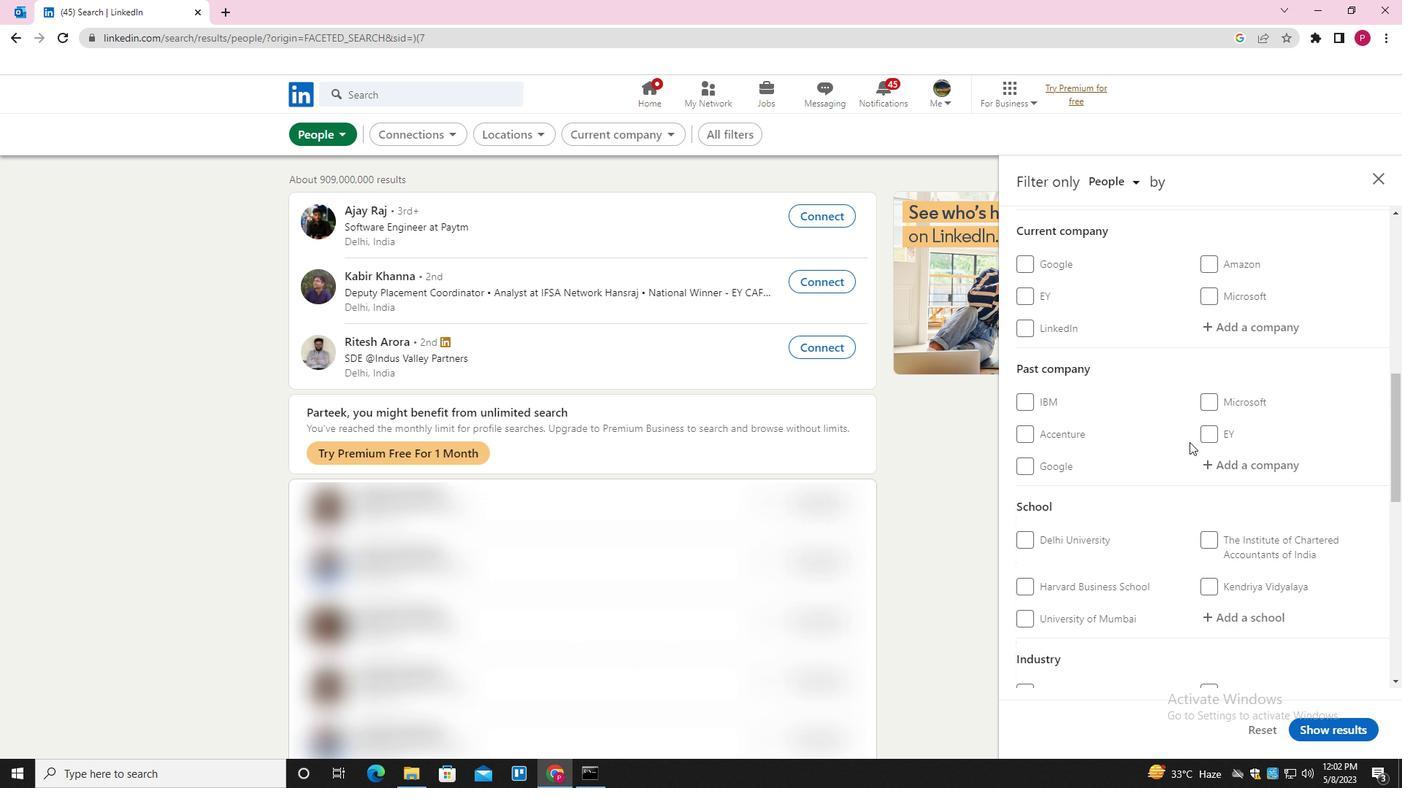 
Action: Mouse scrolled (1189, 440) with delta (0, 0)
Screenshot: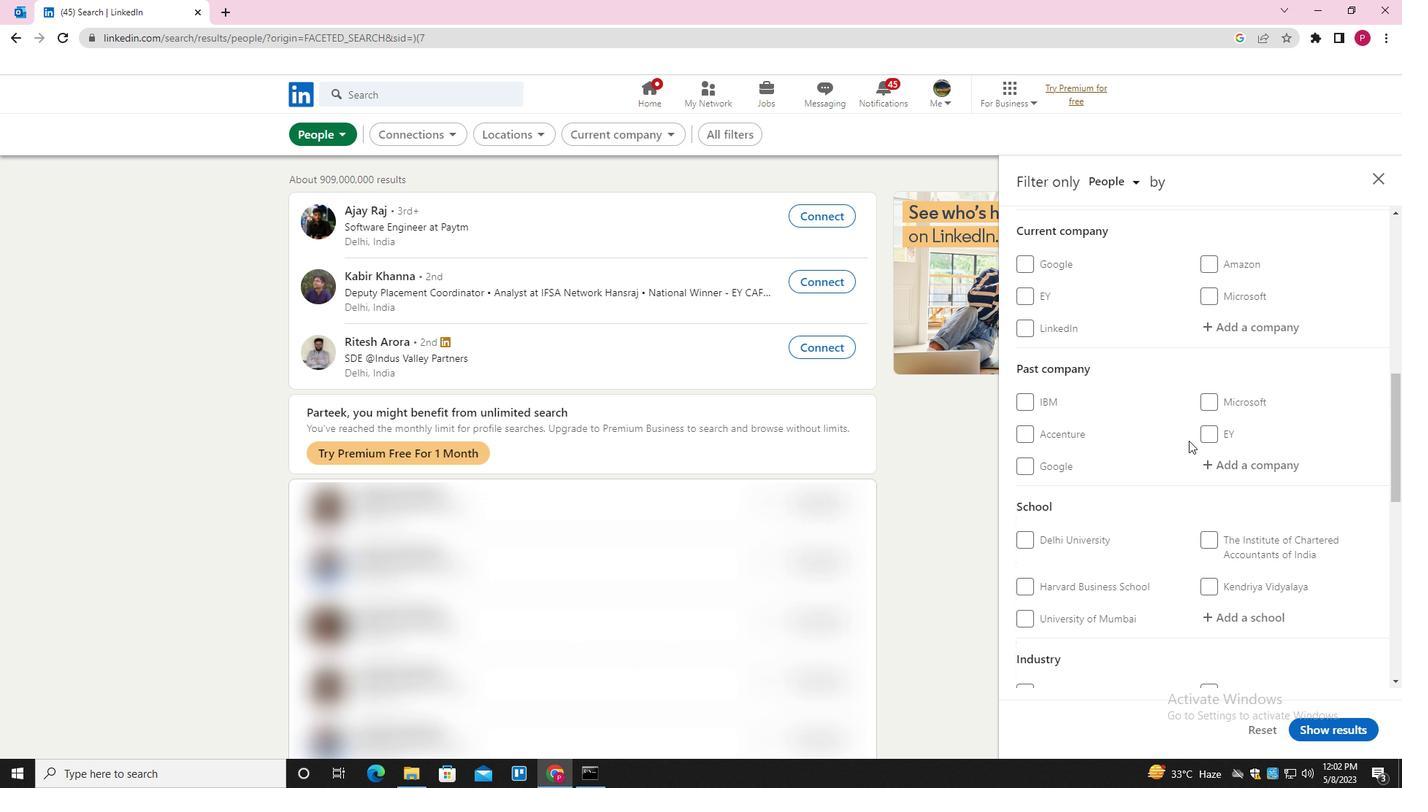 
Action: Mouse scrolled (1189, 440) with delta (0, 0)
Screenshot: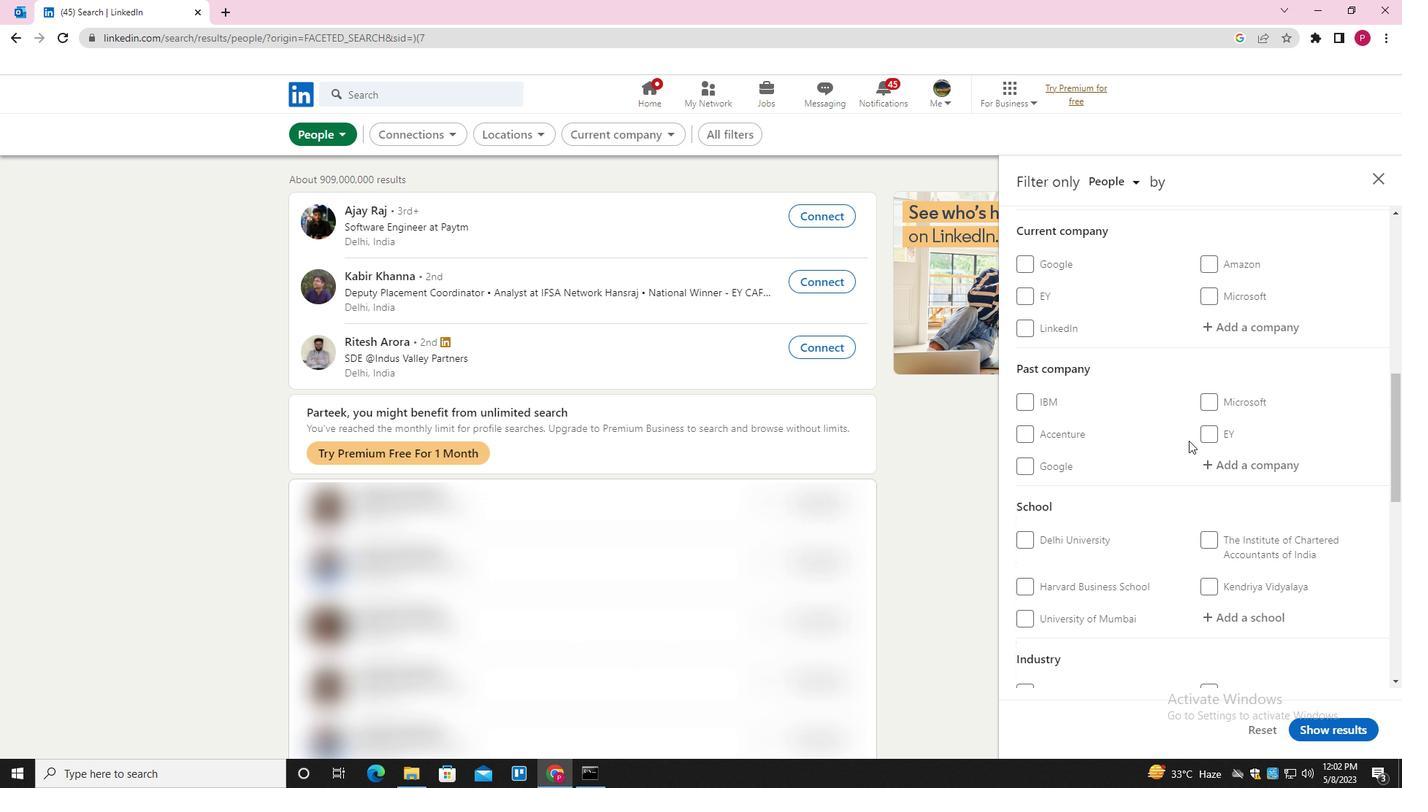 
Action: Mouse scrolled (1189, 440) with delta (0, 0)
Screenshot: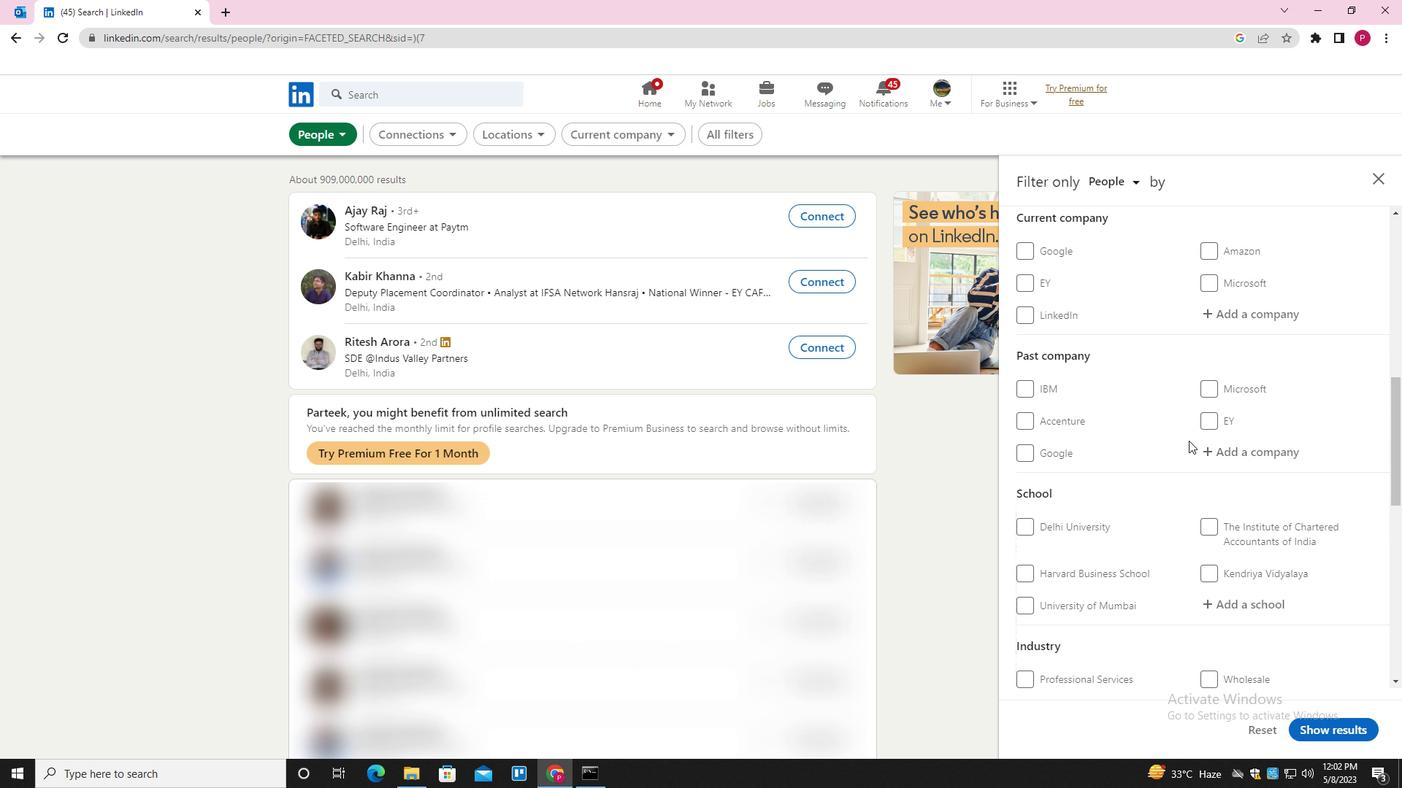 
Action: Mouse scrolled (1189, 440) with delta (0, 0)
Screenshot: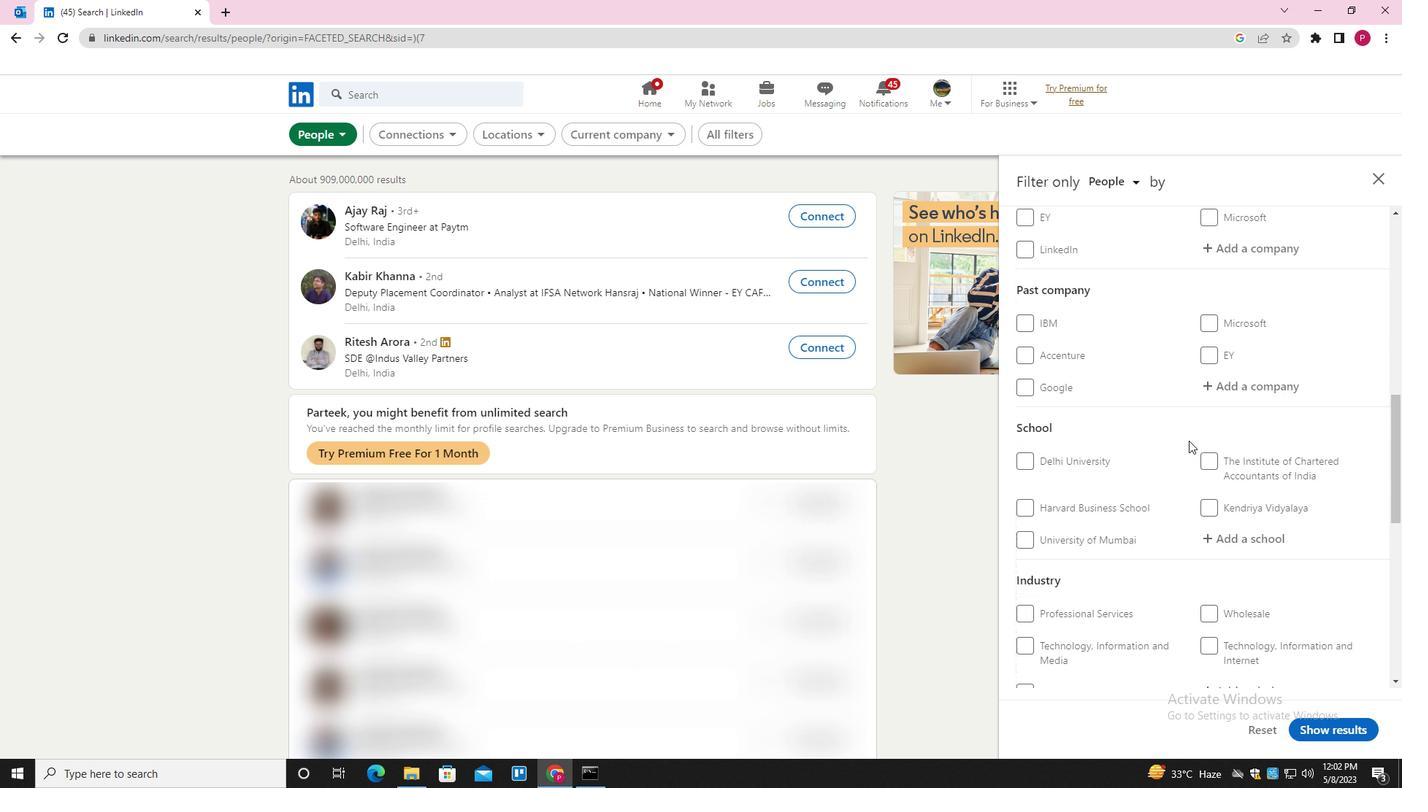 
Action: Mouse scrolled (1189, 440) with delta (0, 0)
Screenshot: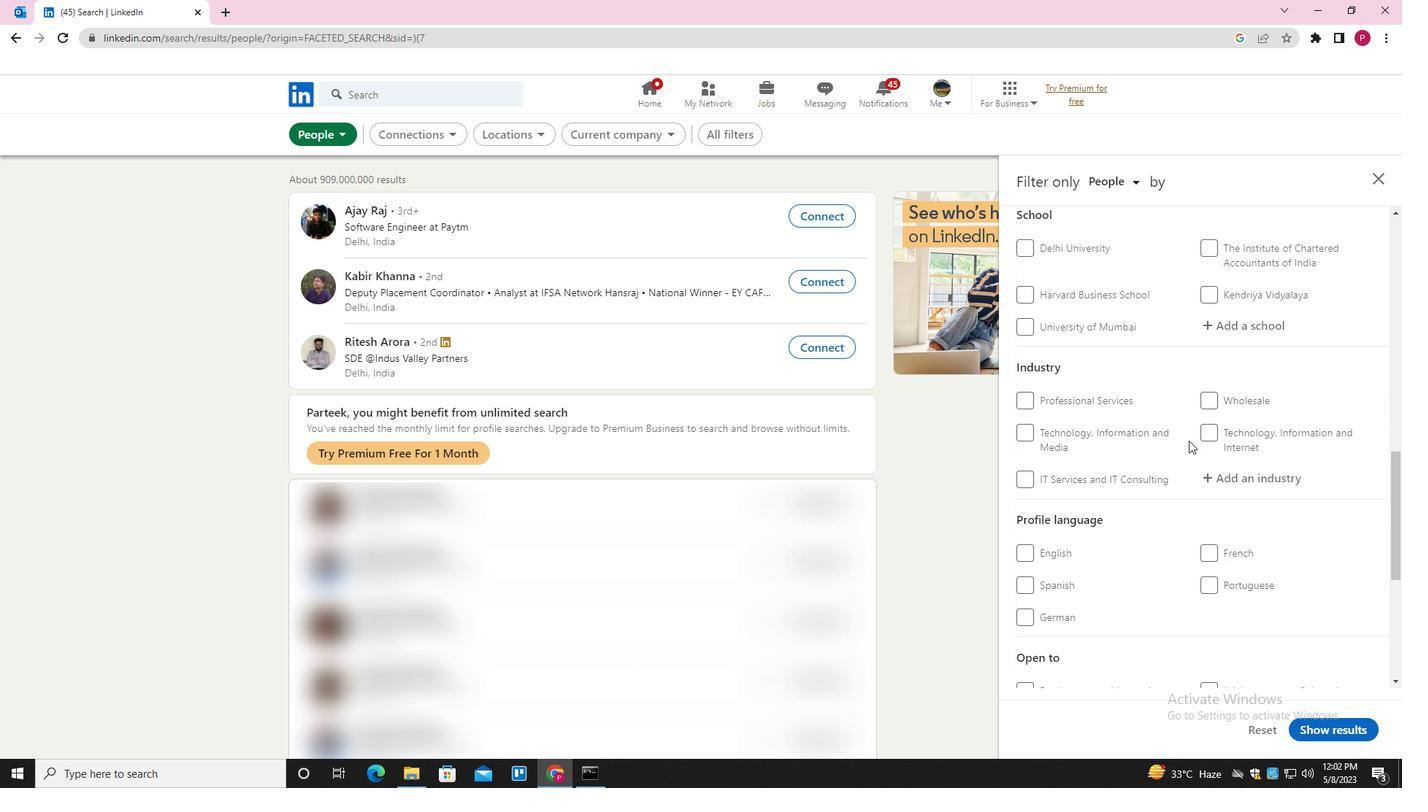 
Action: Mouse scrolled (1189, 440) with delta (0, 0)
Screenshot: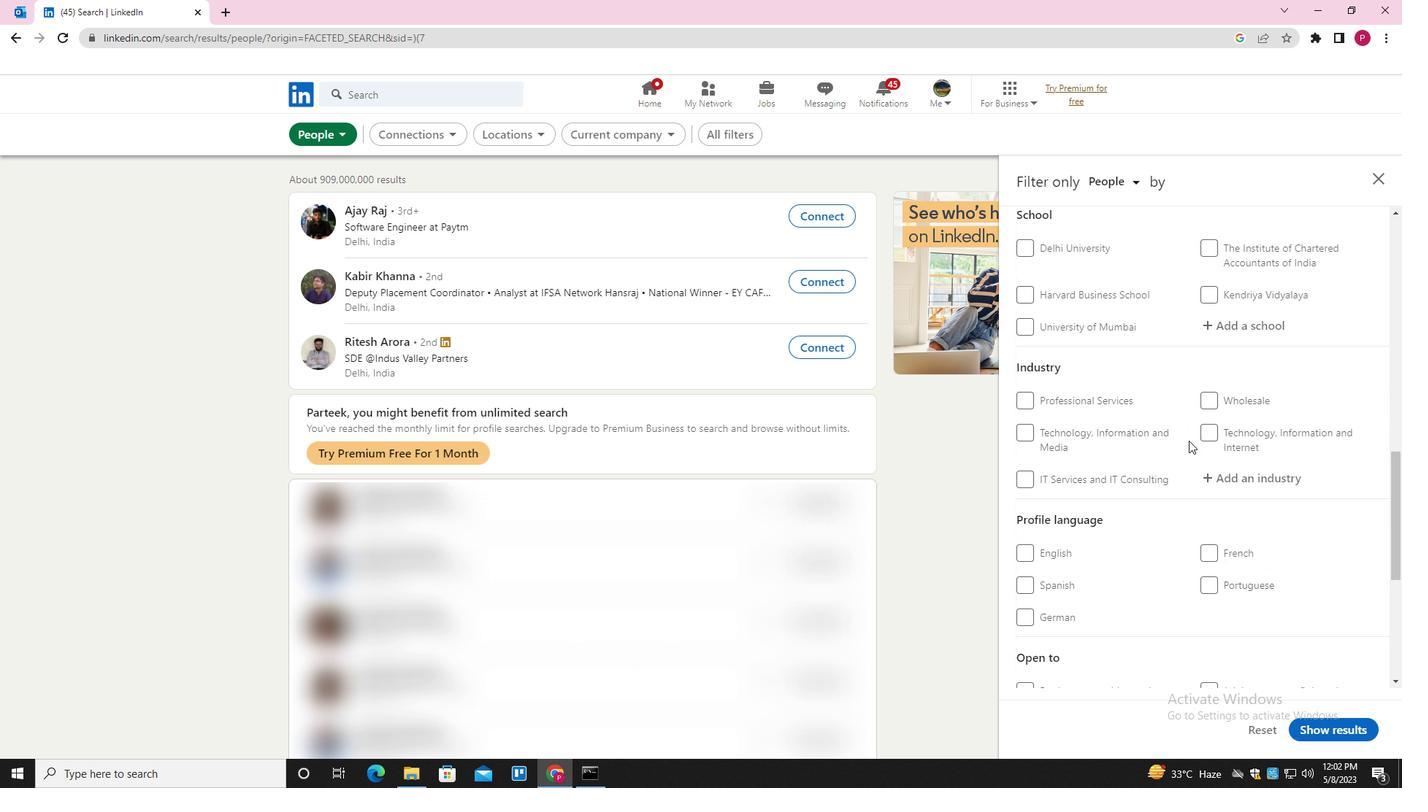 
Action: Mouse scrolled (1189, 440) with delta (0, 0)
Screenshot: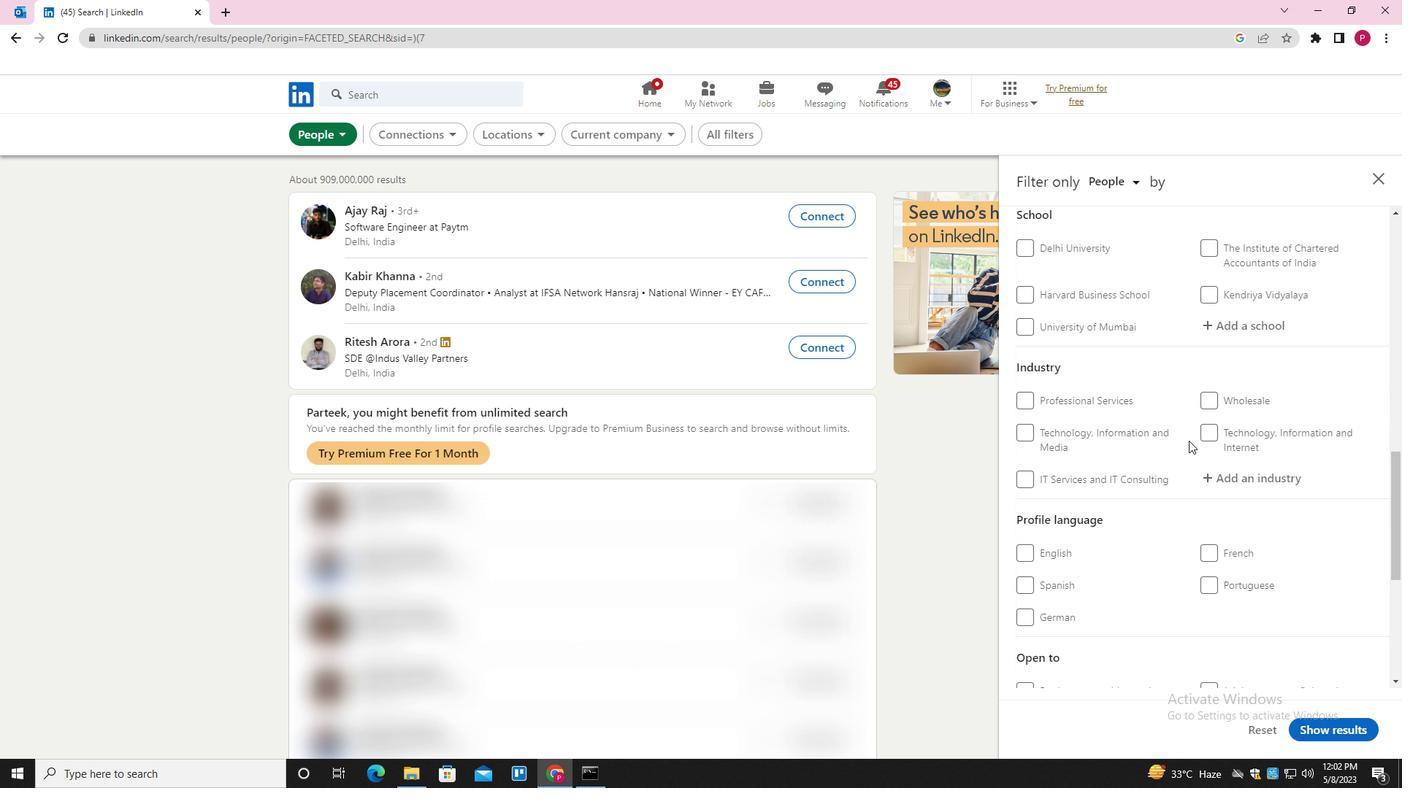 
Action: Mouse moved to (1055, 399)
Screenshot: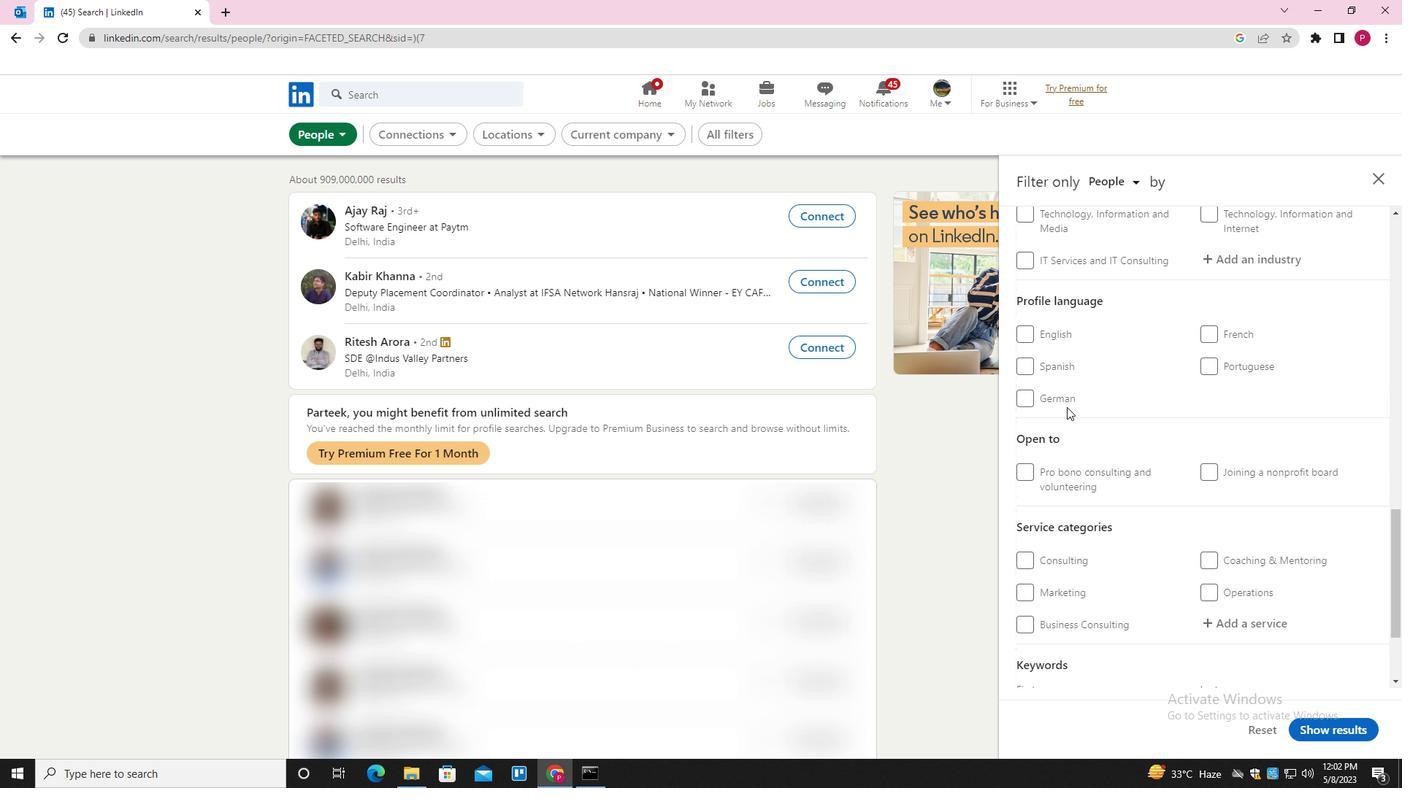 
Action: Mouse pressed left at (1055, 399)
Screenshot: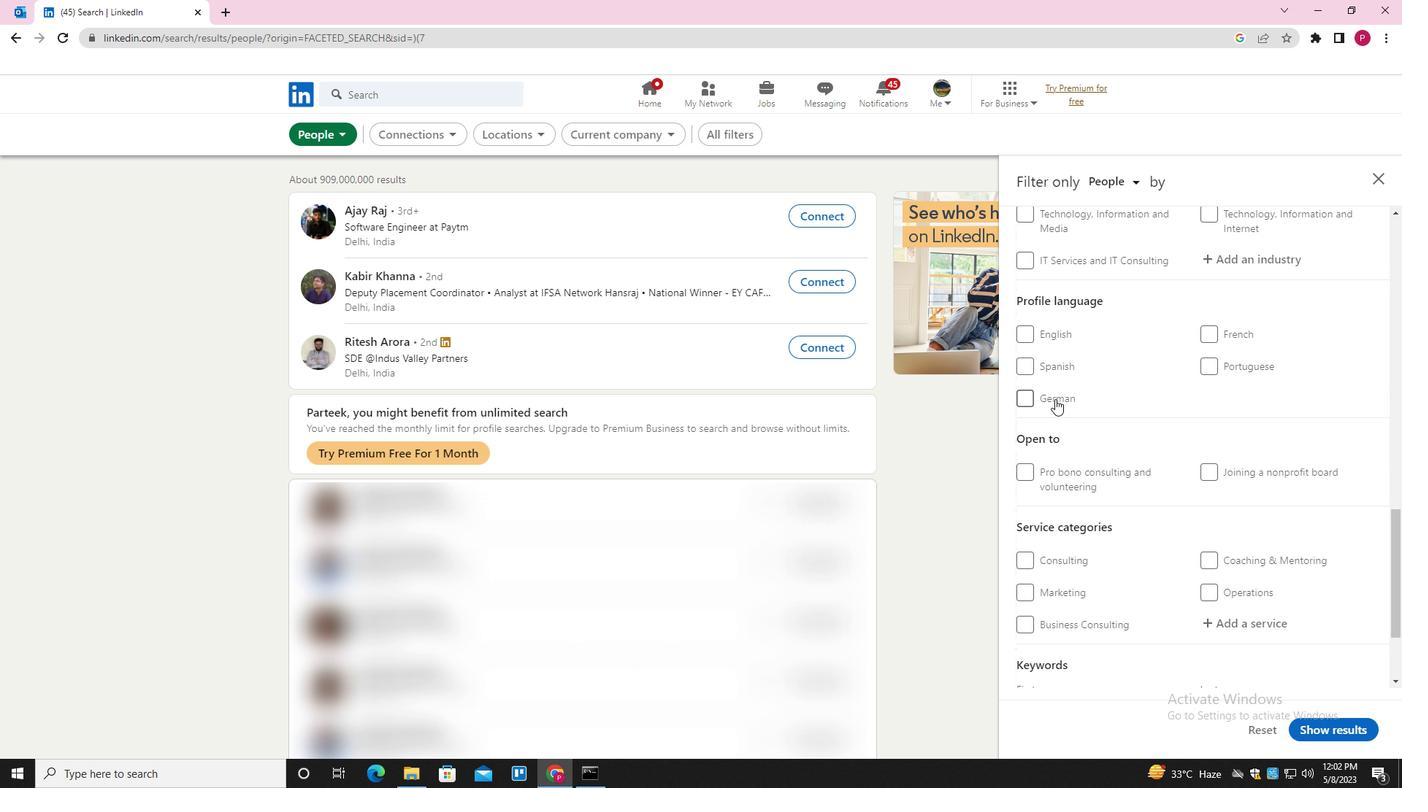
Action: Mouse moved to (1141, 454)
Screenshot: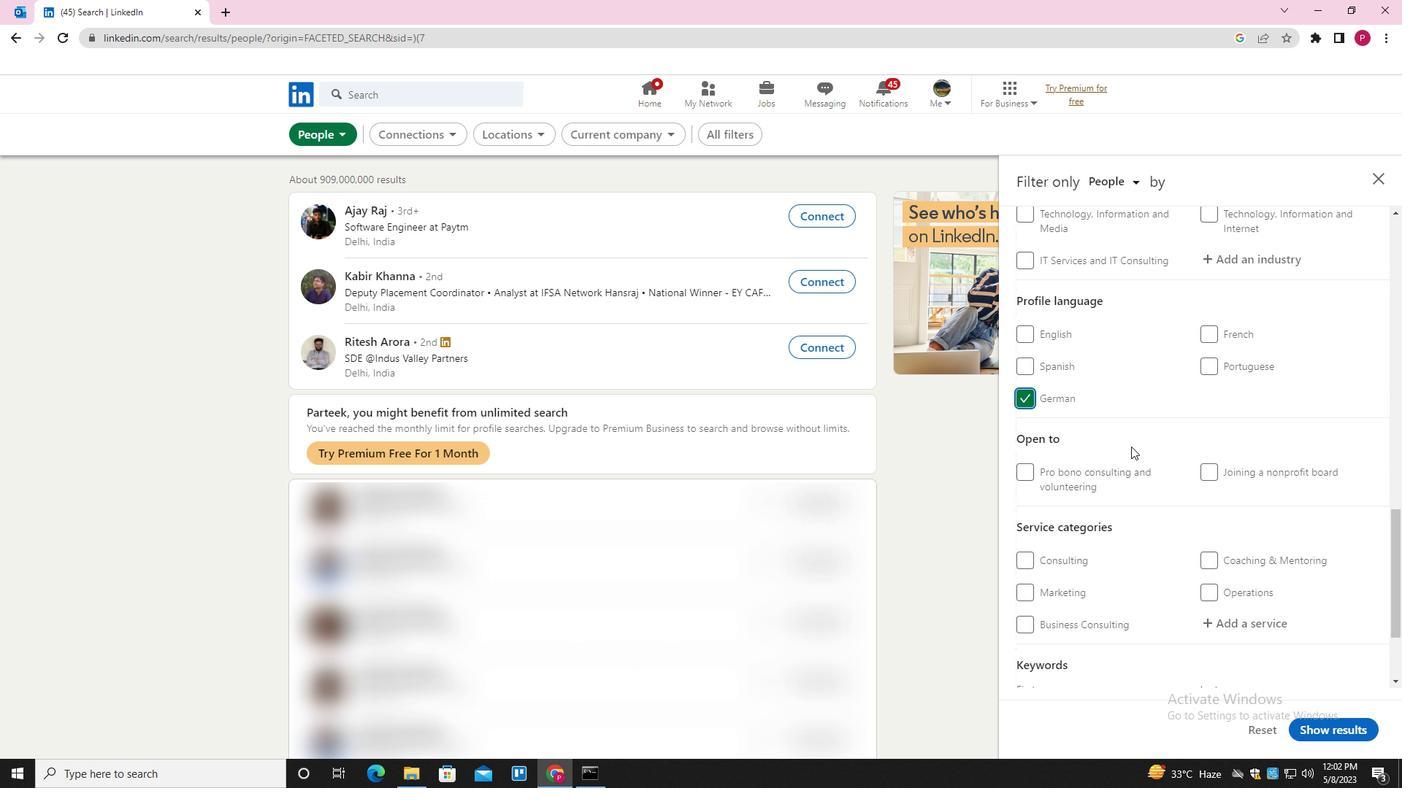 
Action: Mouse scrolled (1141, 455) with delta (0, 0)
Screenshot: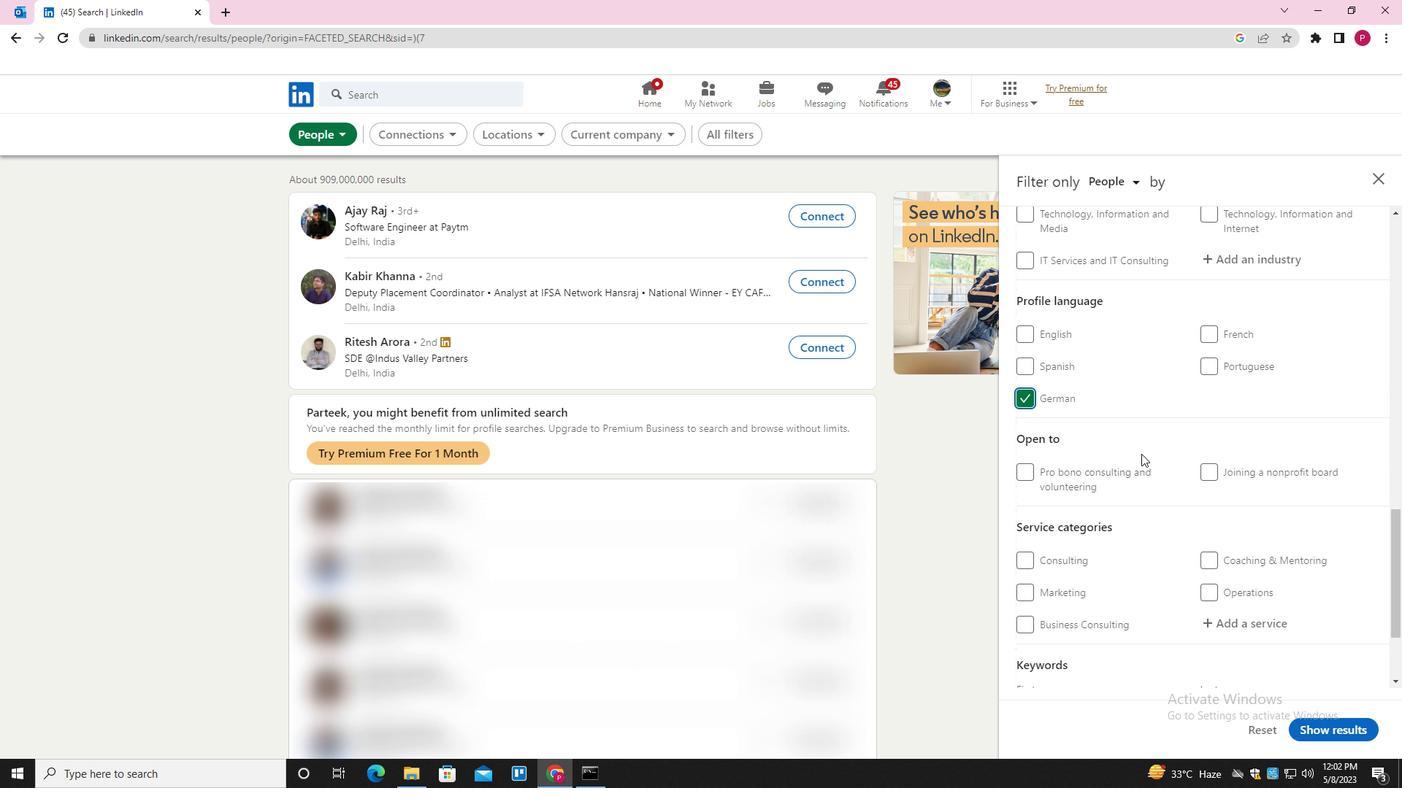 
Action: Mouse scrolled (1141, 455) with delta (0, 0)
Screenshot: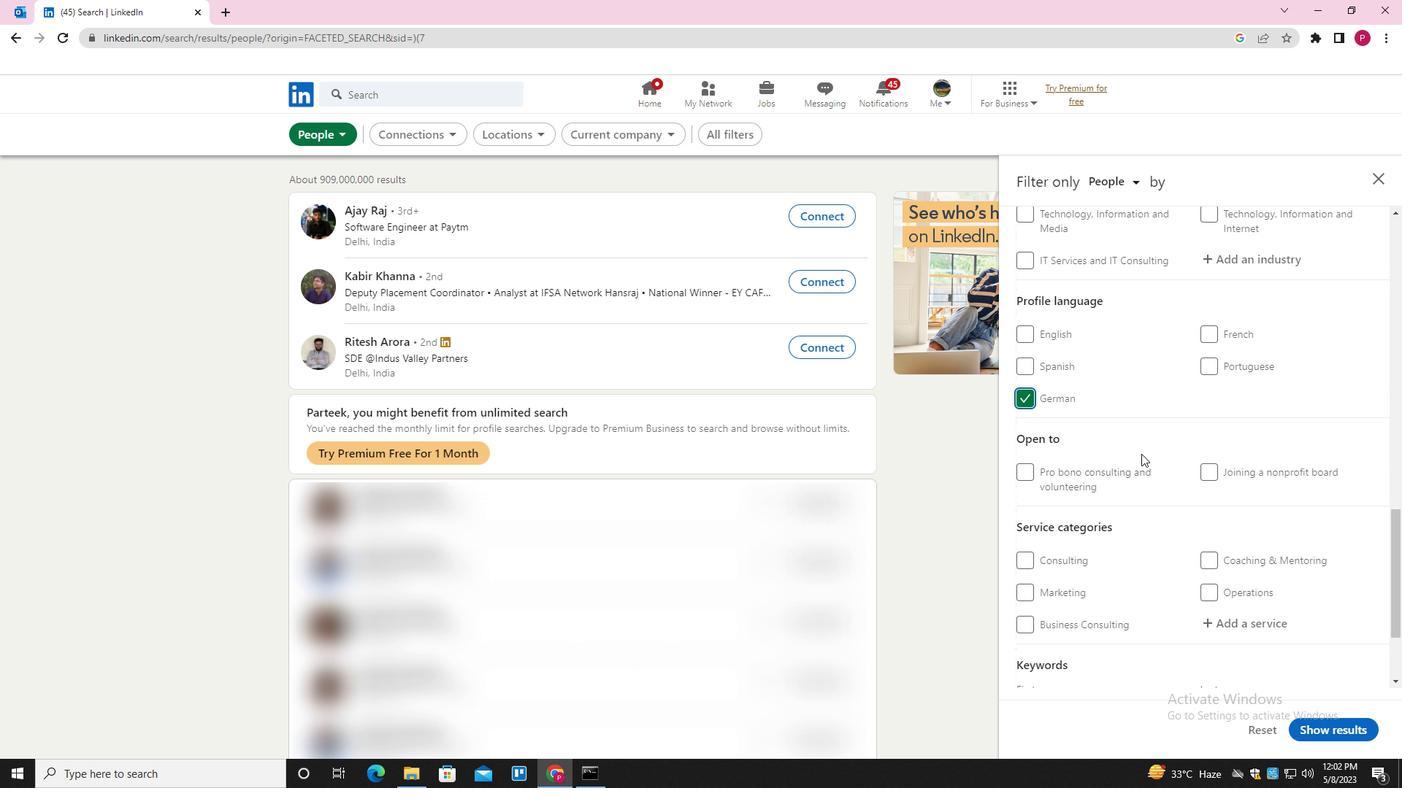 
Action: Mouse scrolled (1141, 455) with delta (0, 0)
Screenshot: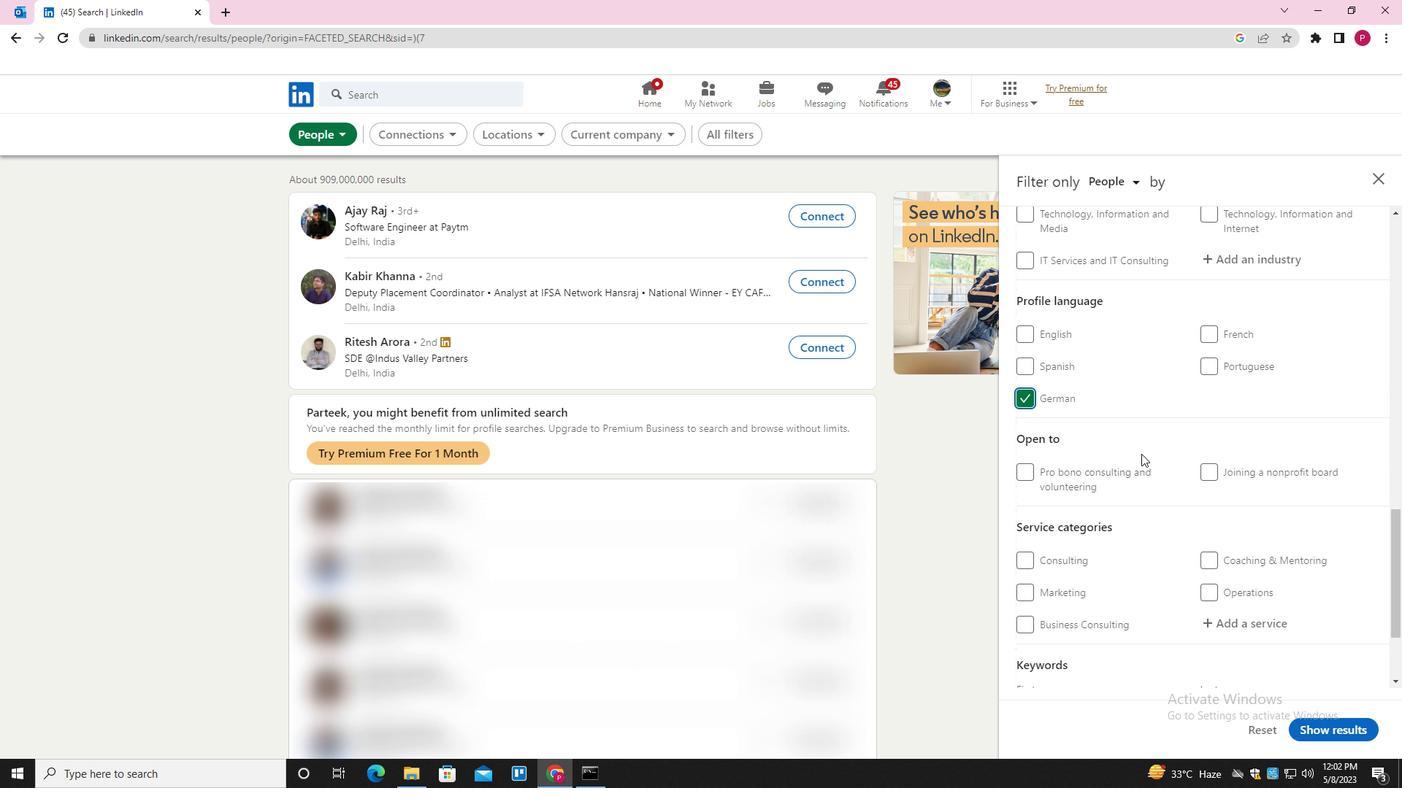 
Action: Mouse scrolled (1141, 455) with delta (0, 0)
Screenshot: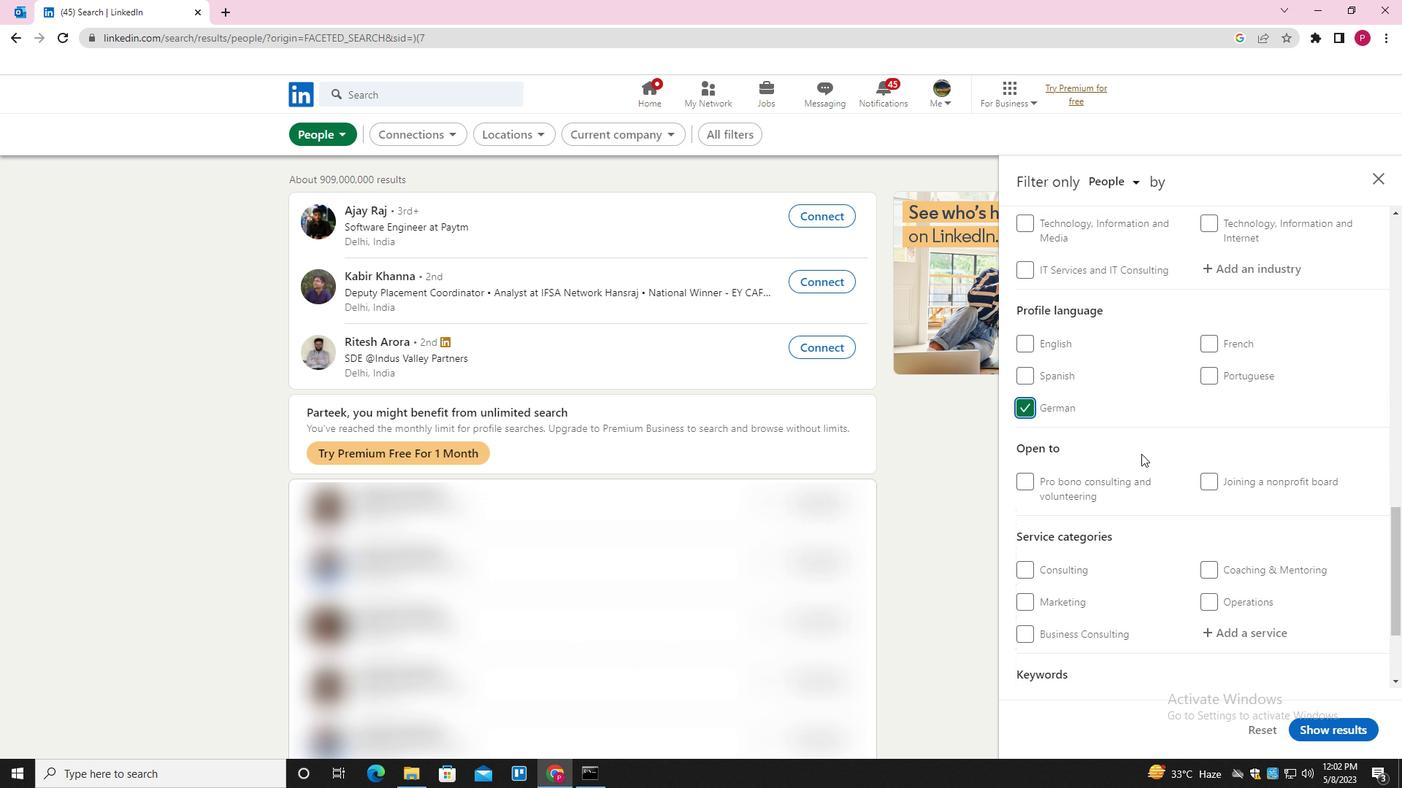 
Action: Mouse scrolled (1141, 455) with delta (0, 0)
Screenshot: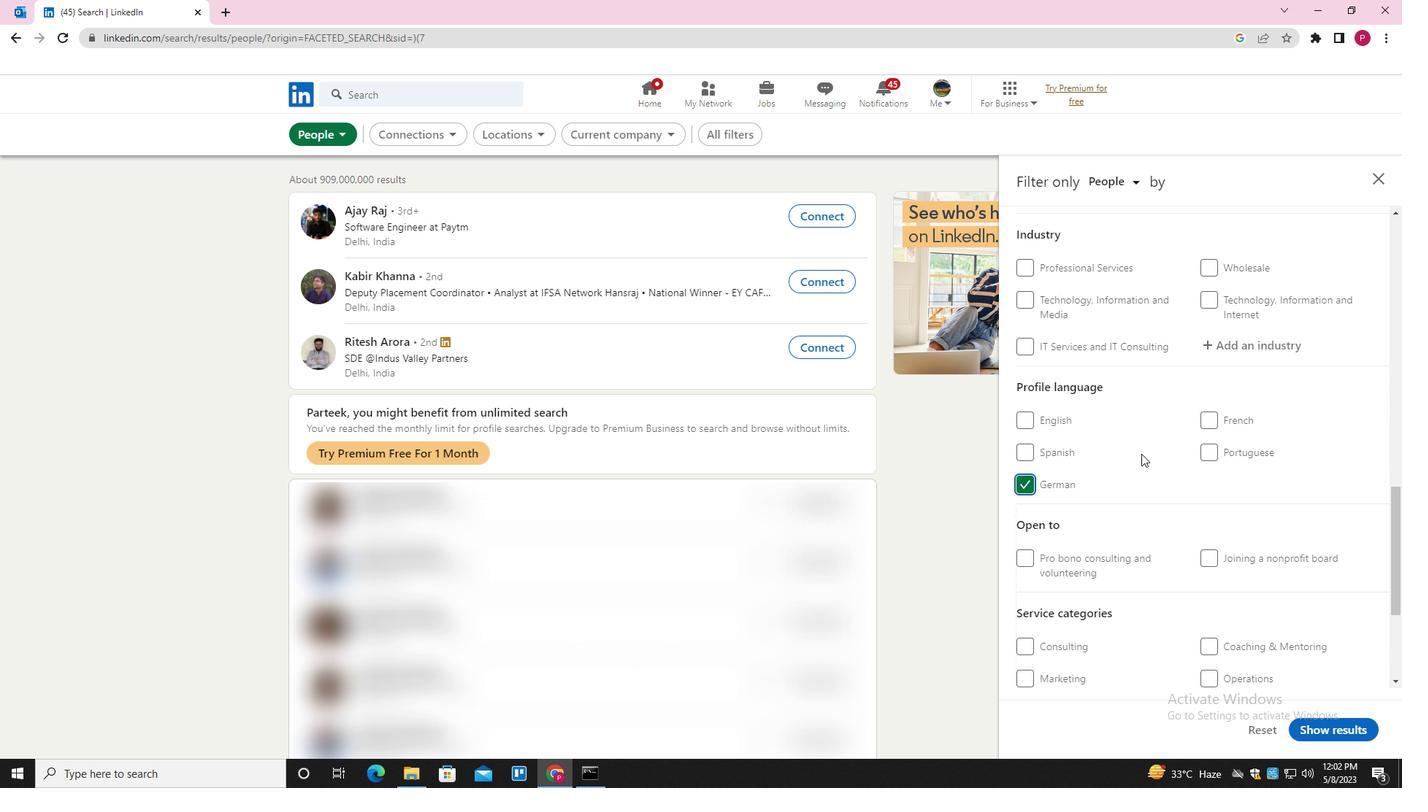 
Action: Mouse moved to (1143, 454)
Screenshot: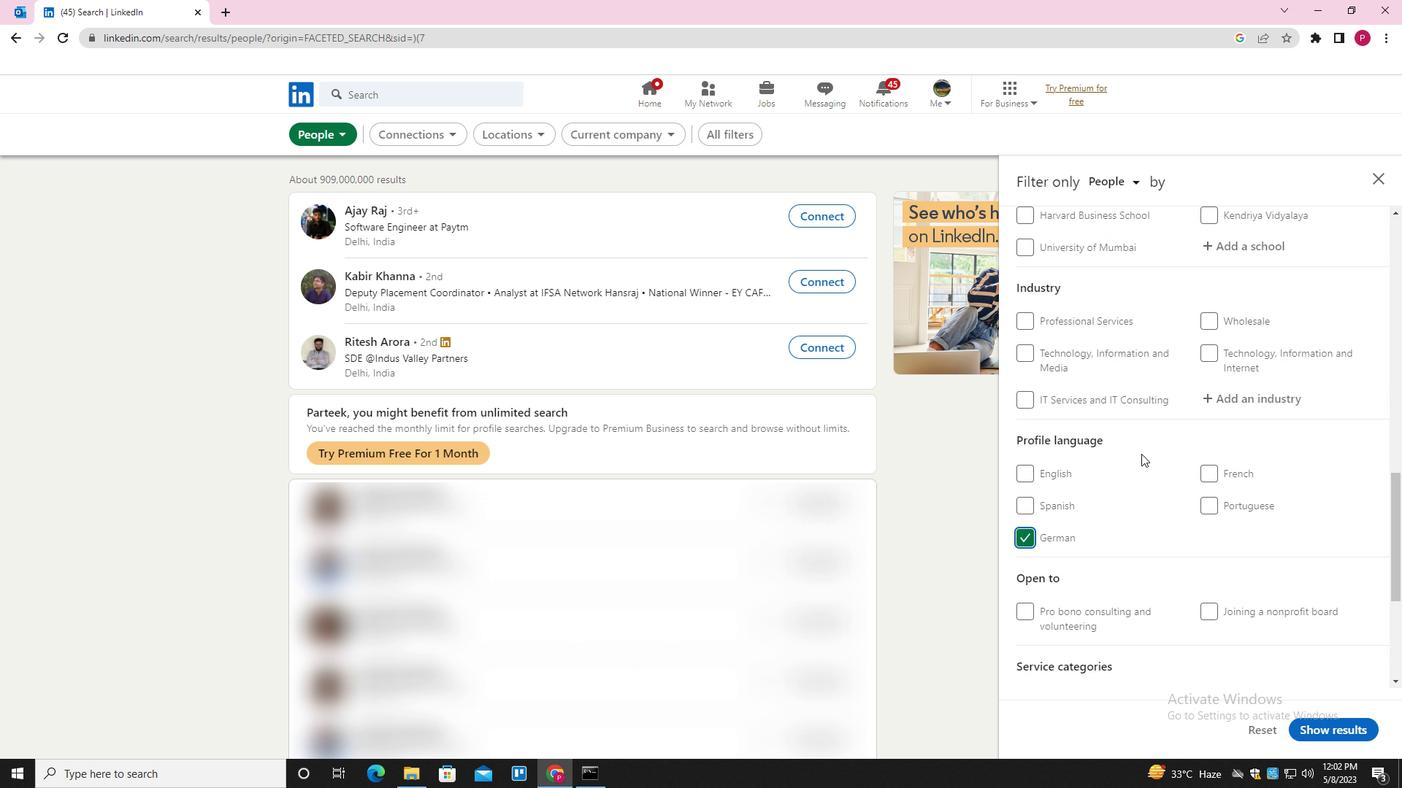 
Action: Mouse scrolled (1143, 455) with delta (0, 0)
Screenshot: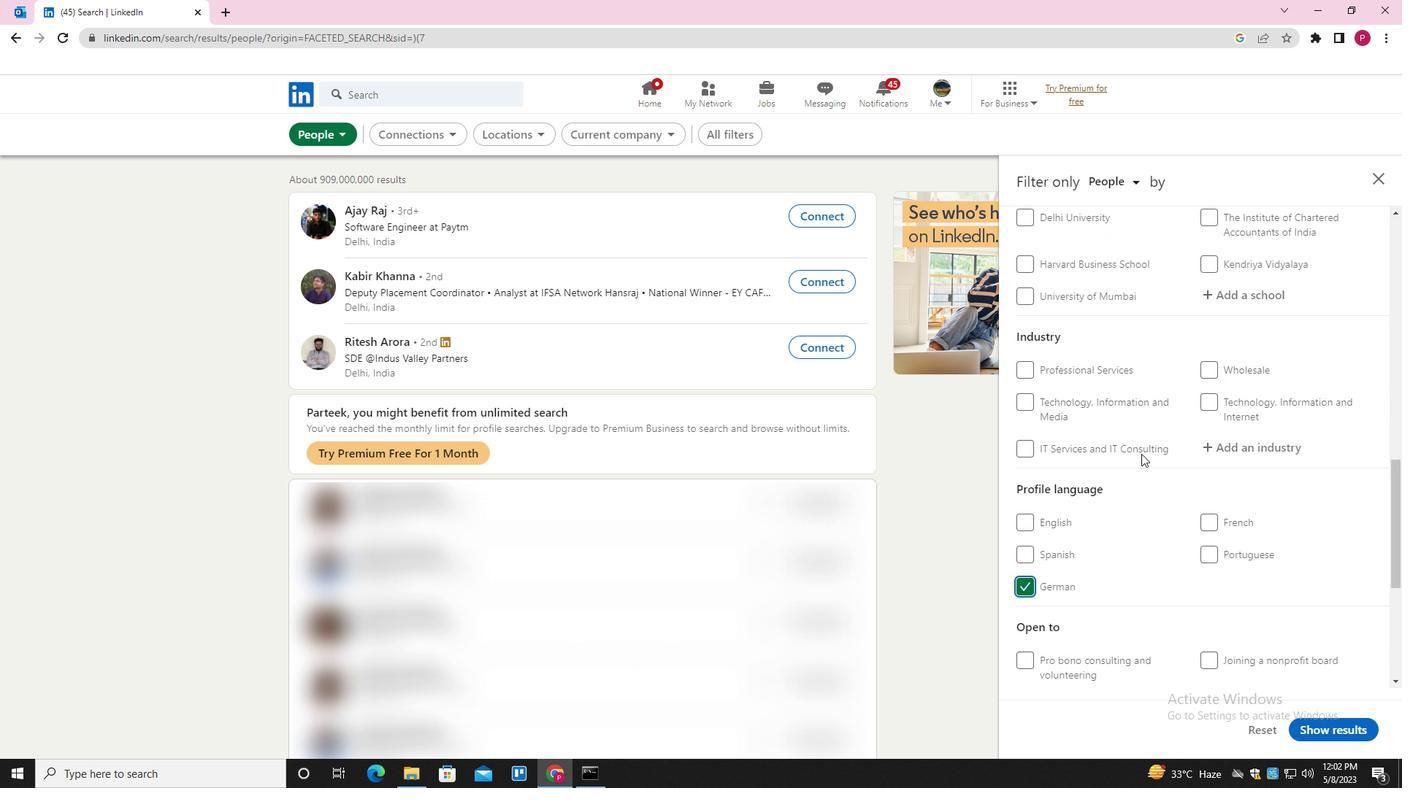 
Action: Mouse moved to (1222, 298)
Screenshot: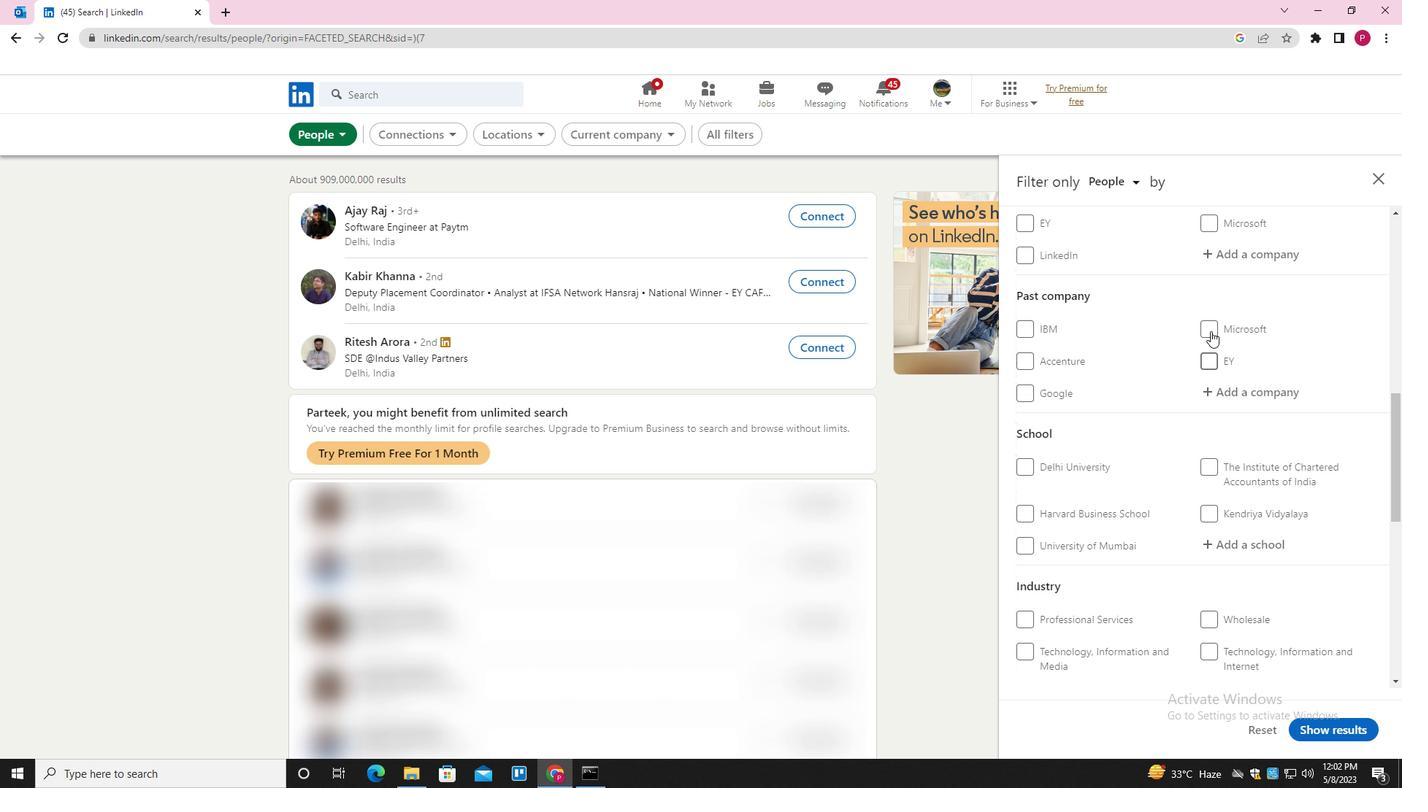 
Action: Mouse scrolled (1222, 298) with delta (0, 0)
Screenshot: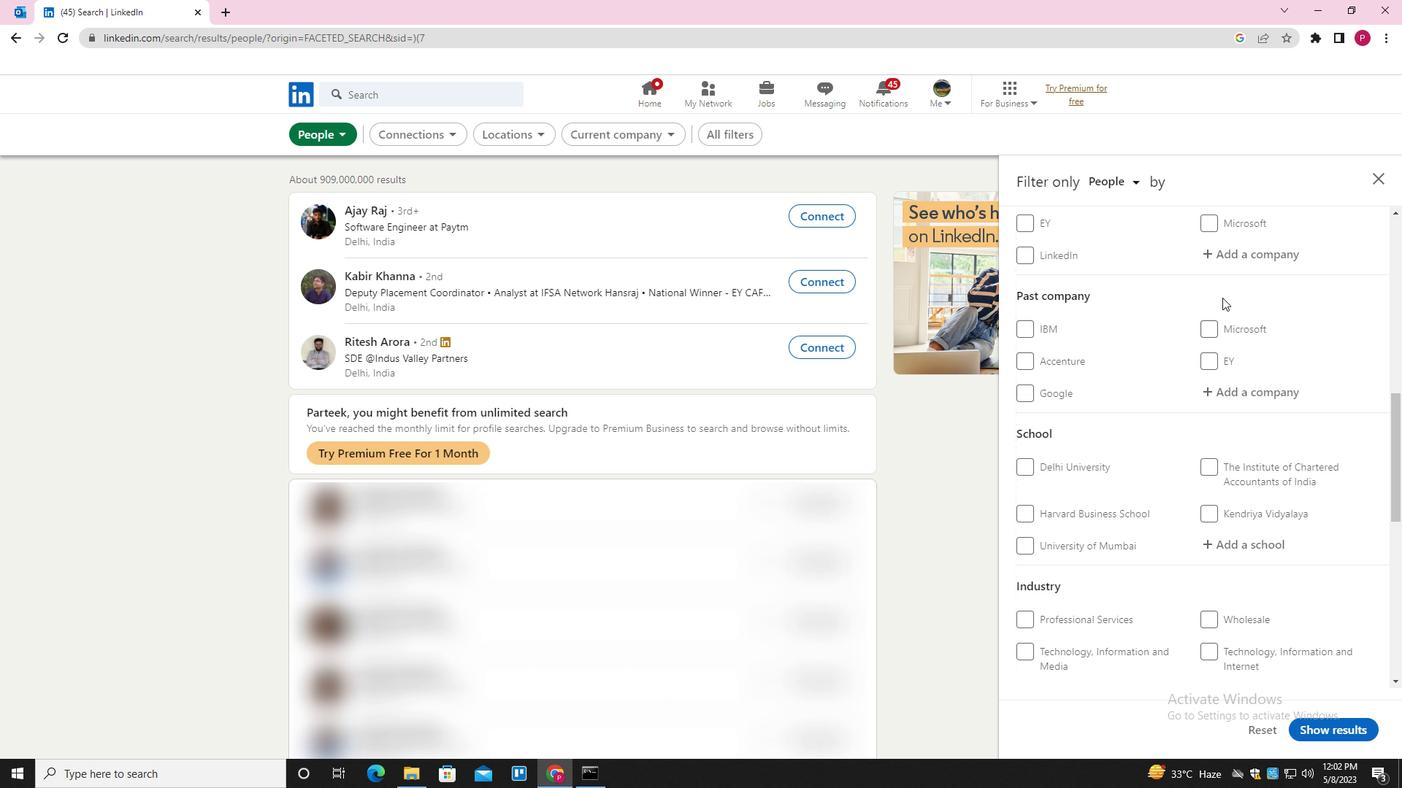 
Action: Mouse scrolled (1222, 298) with delta (0, 0)
Screenshot: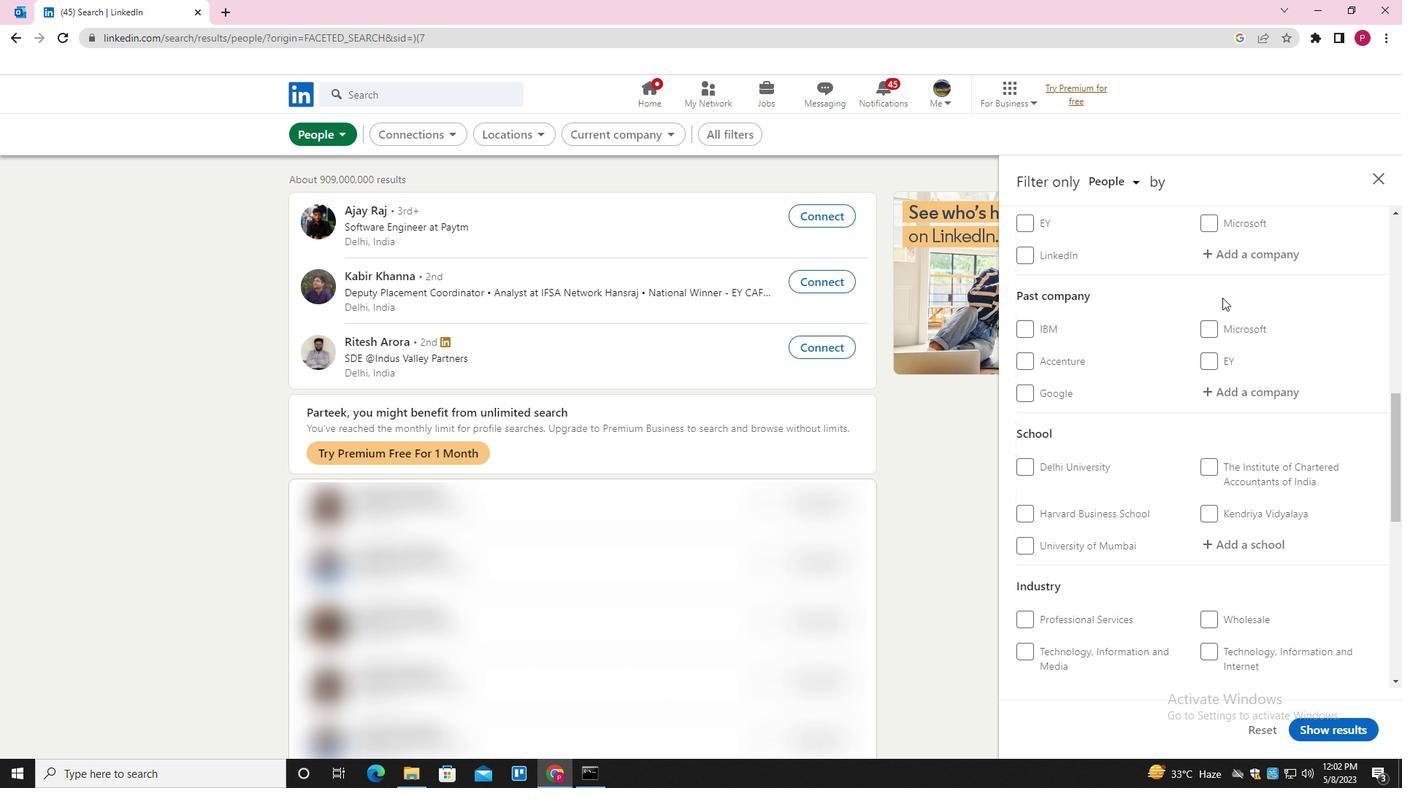
Action: Mouse moved to (1231, 402)
Screenshot: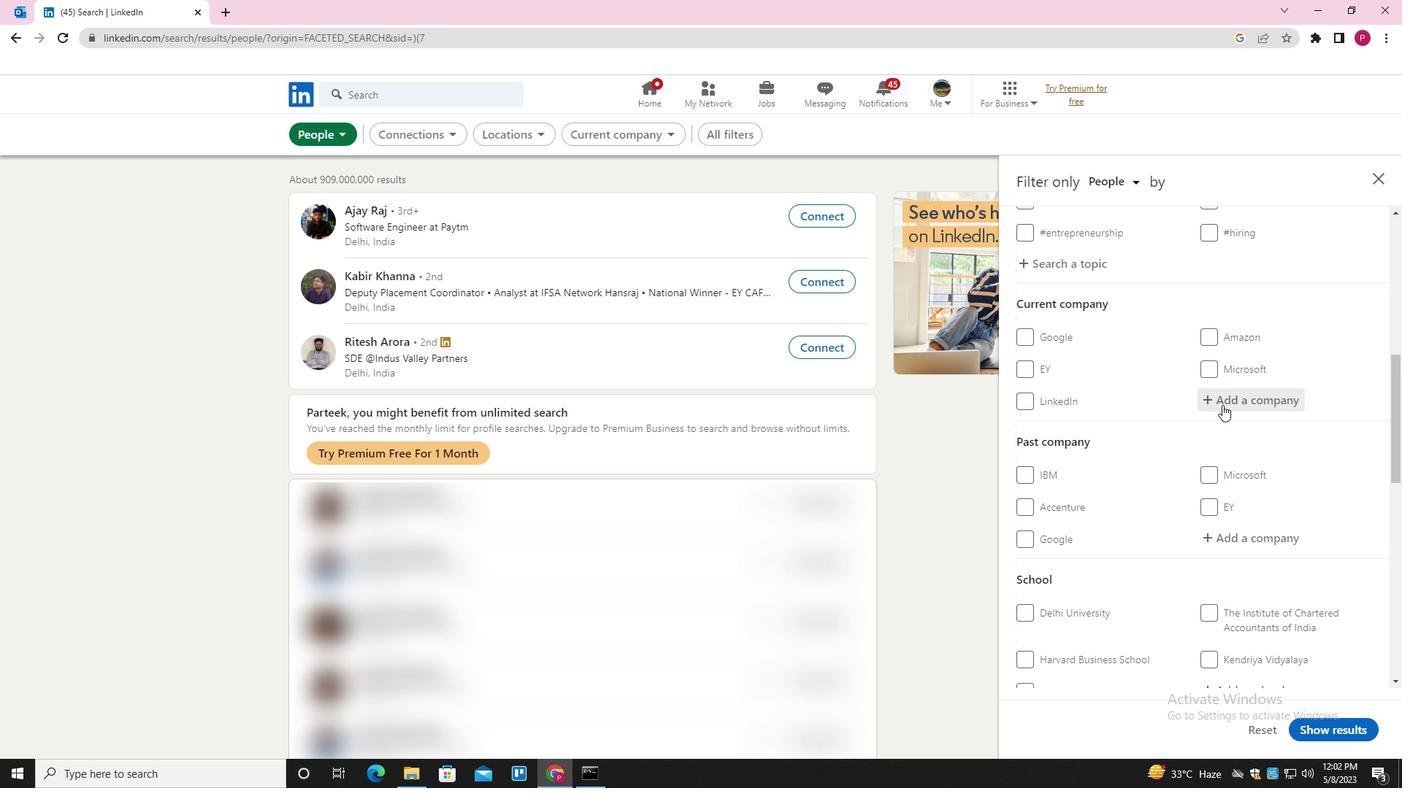
Action: Mouse pressed left at (1231, 402)
Screenshot: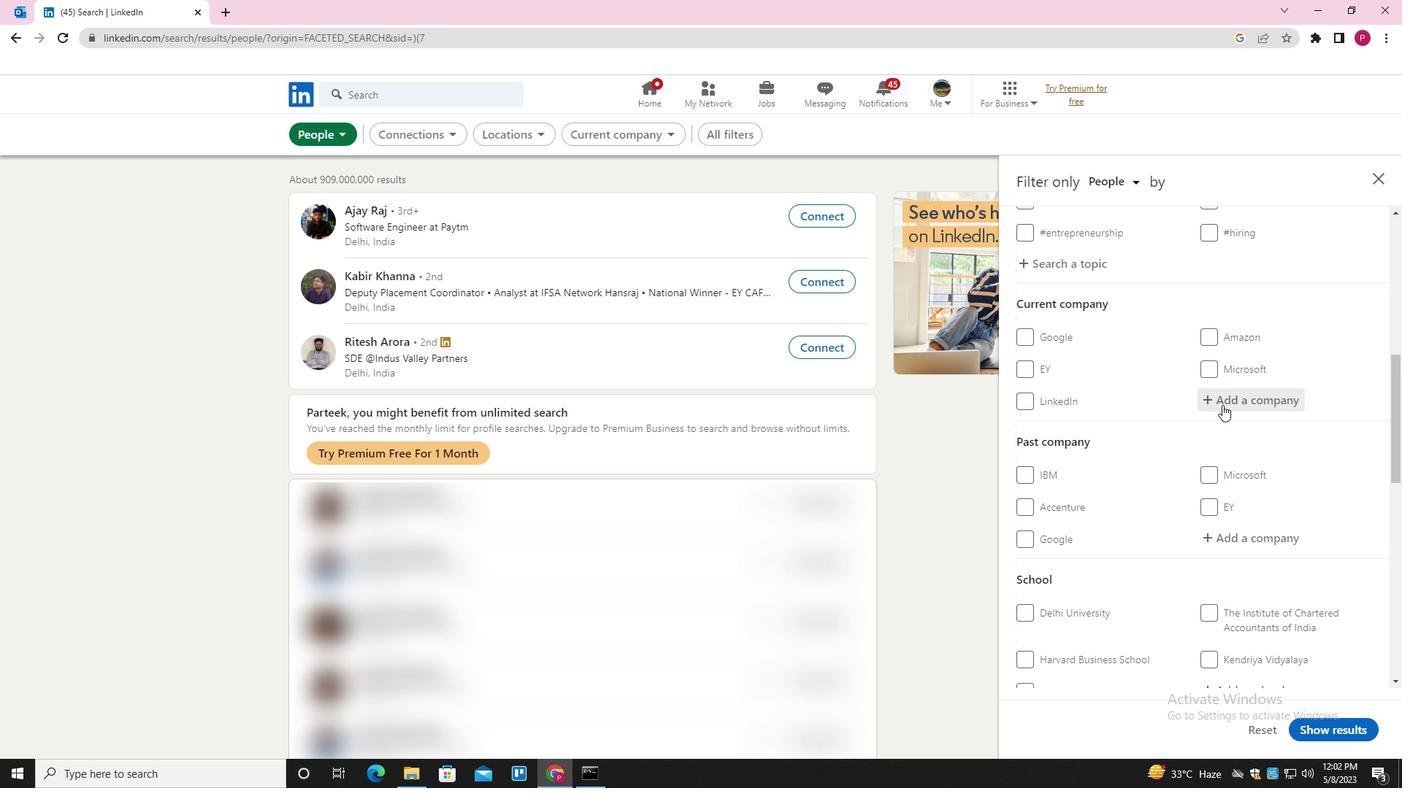 
Action: Mouse moved to (1231, 401)
Screenshot: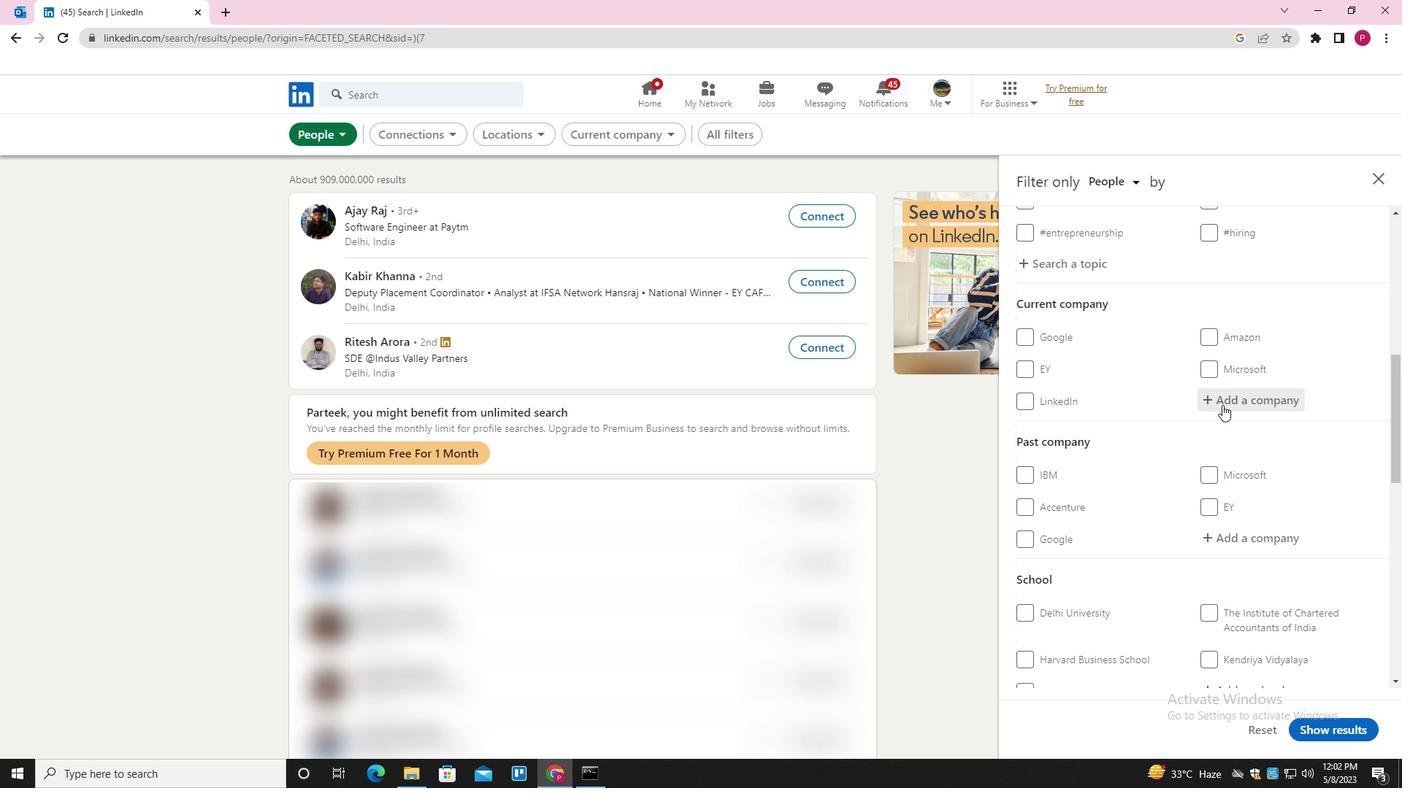 
Action: Key pressed <Key.shift><Key.shift>NUVO<Key.shift>RETAIL<Key.down><Key.enter>
Screenshot: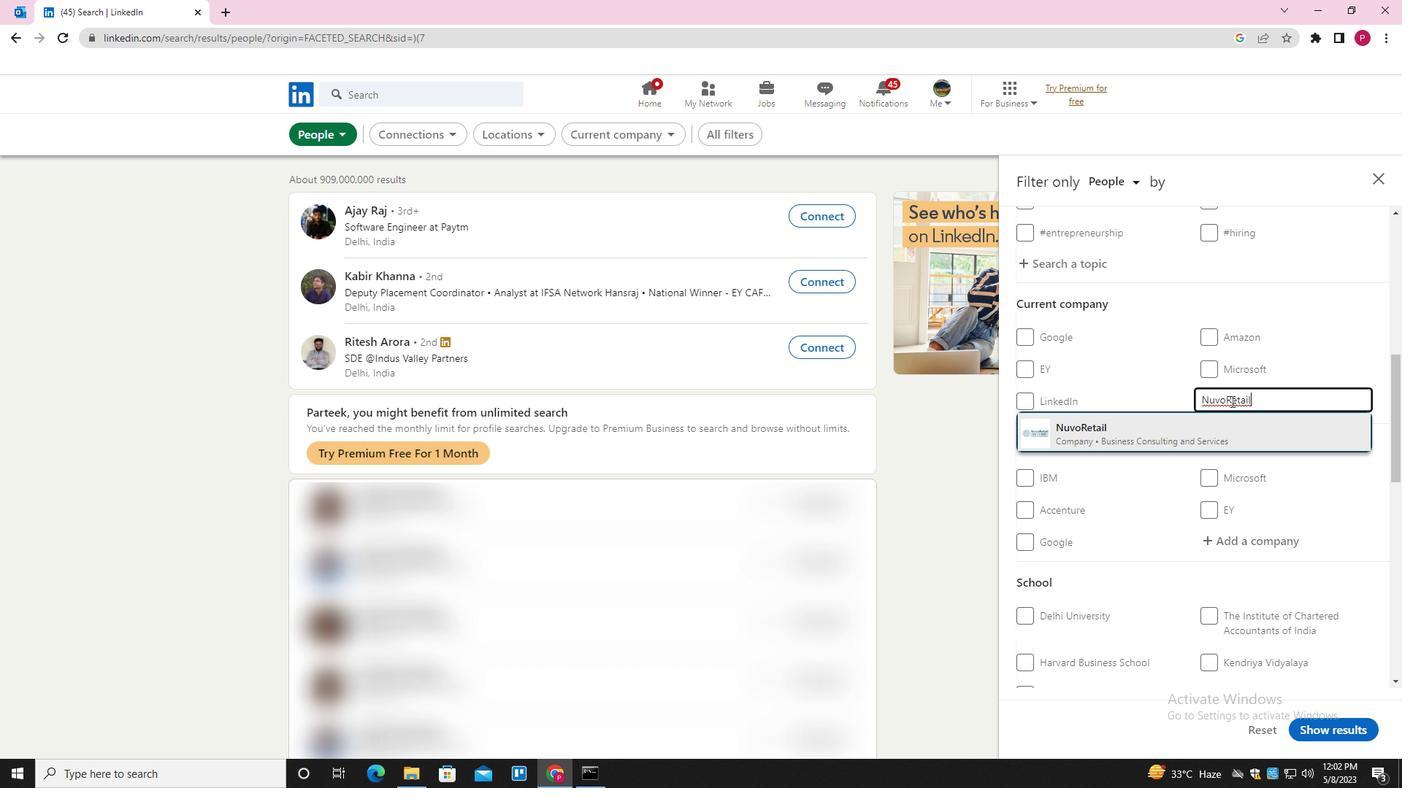 
Action: Mouse moved to (1207, 420)
Screenshot: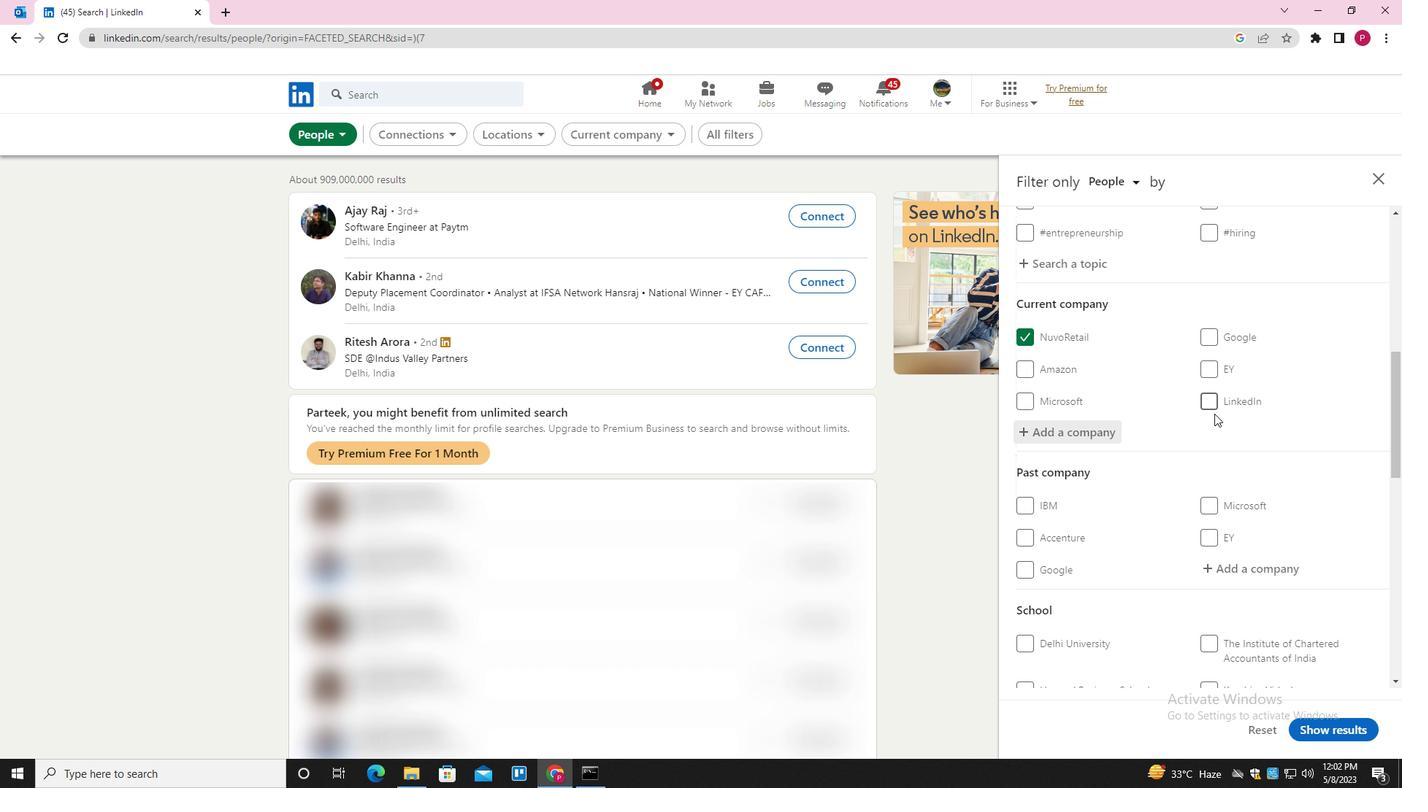 
Action: Mouse scrolled (1207, 419) with delta (0, 0)
Screenshot: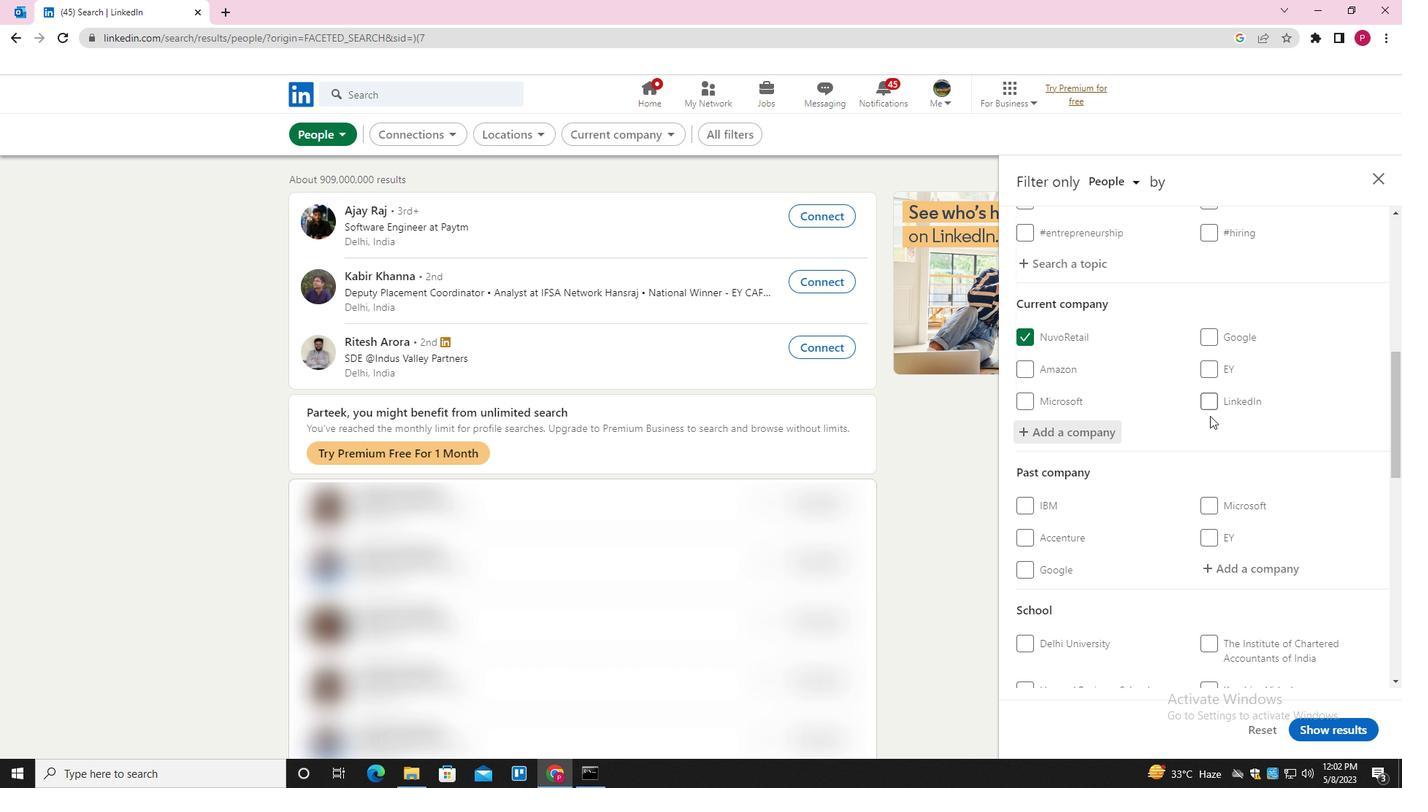 
Action: Mouse moved to (1205, 422)
Screenshot: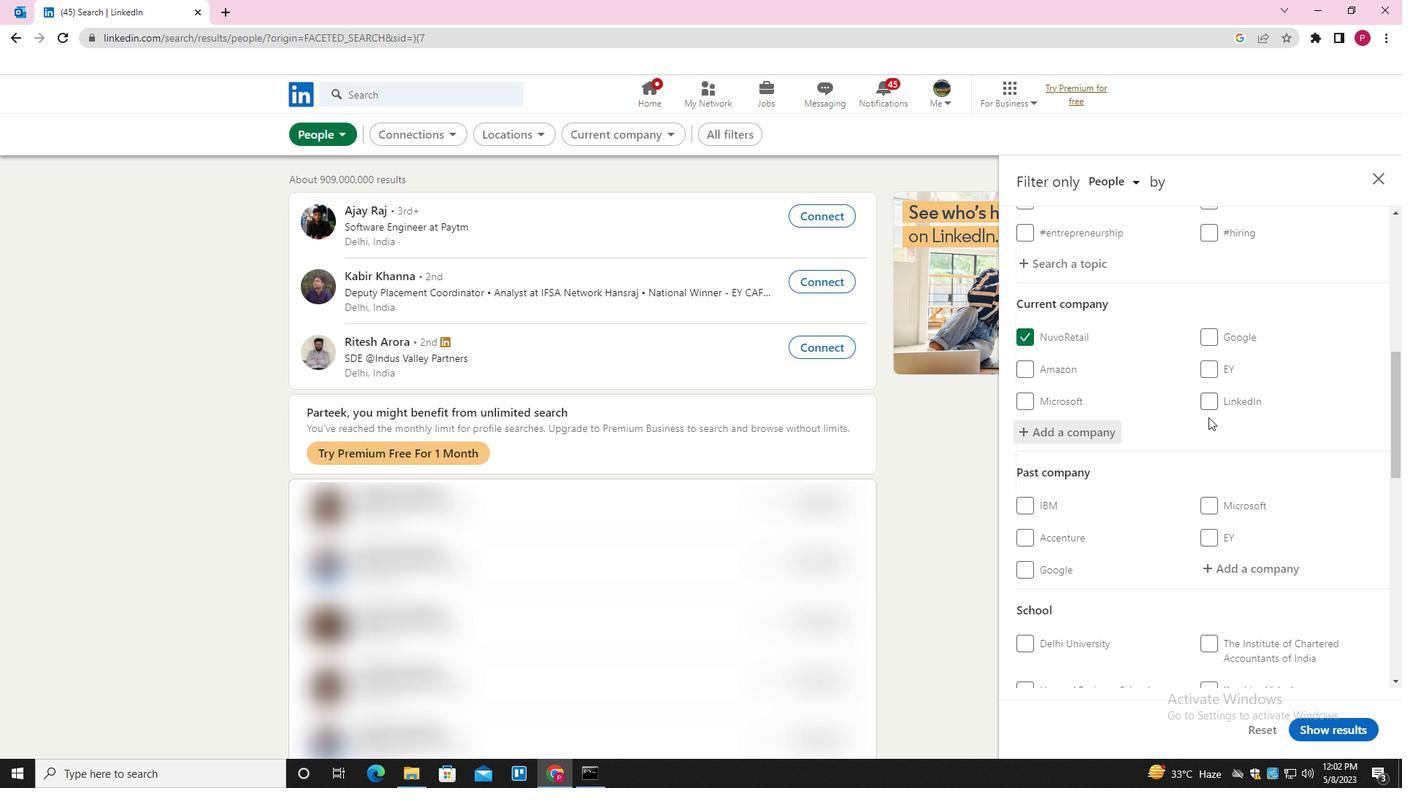 
Action: Mouse scrolled (1205, 422) with delta (0, 0)
Screenshot: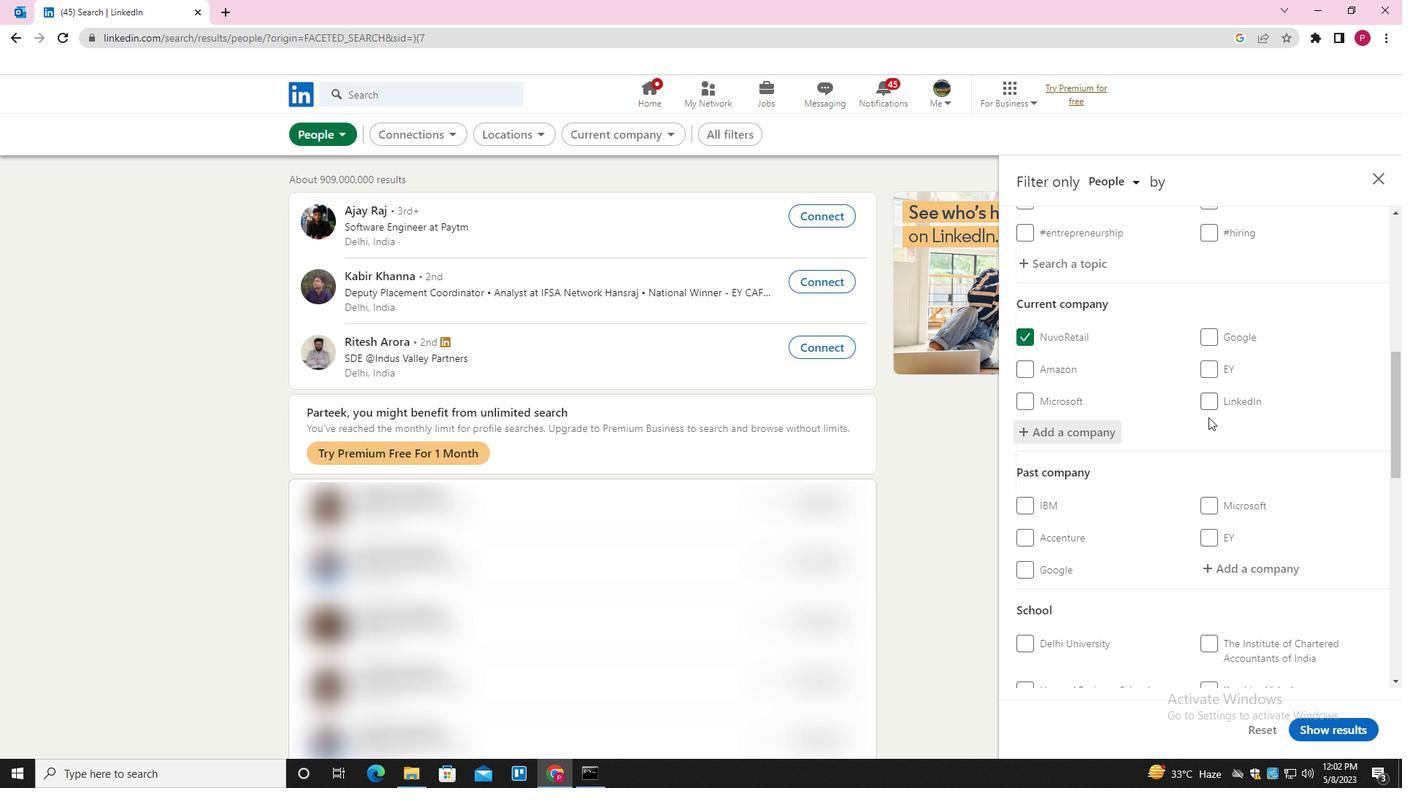 
Action: Mouse moved to (1205, 424)
Screenshot: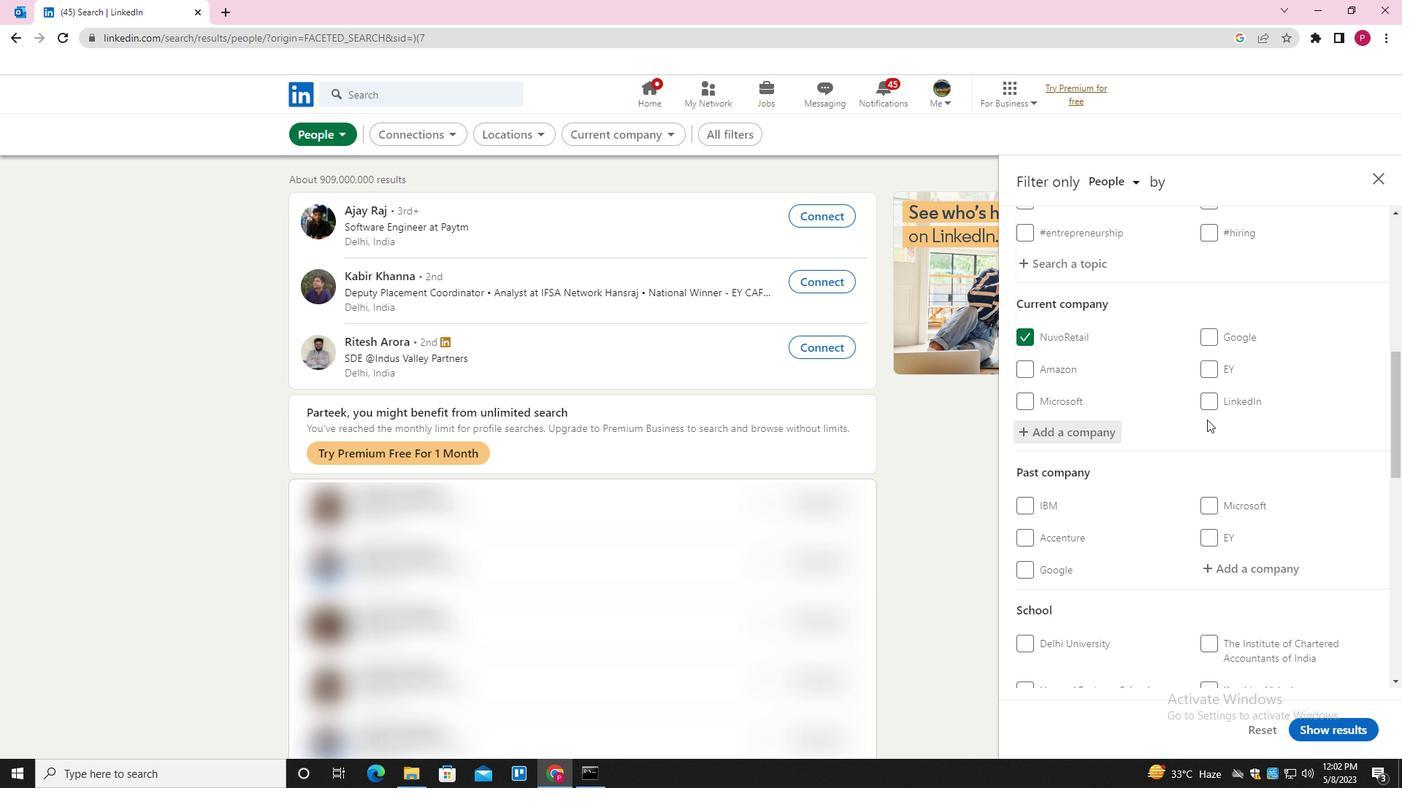 
Action: Mouse scrolled (1205, 423) with delta (0, 0)
Screenshot: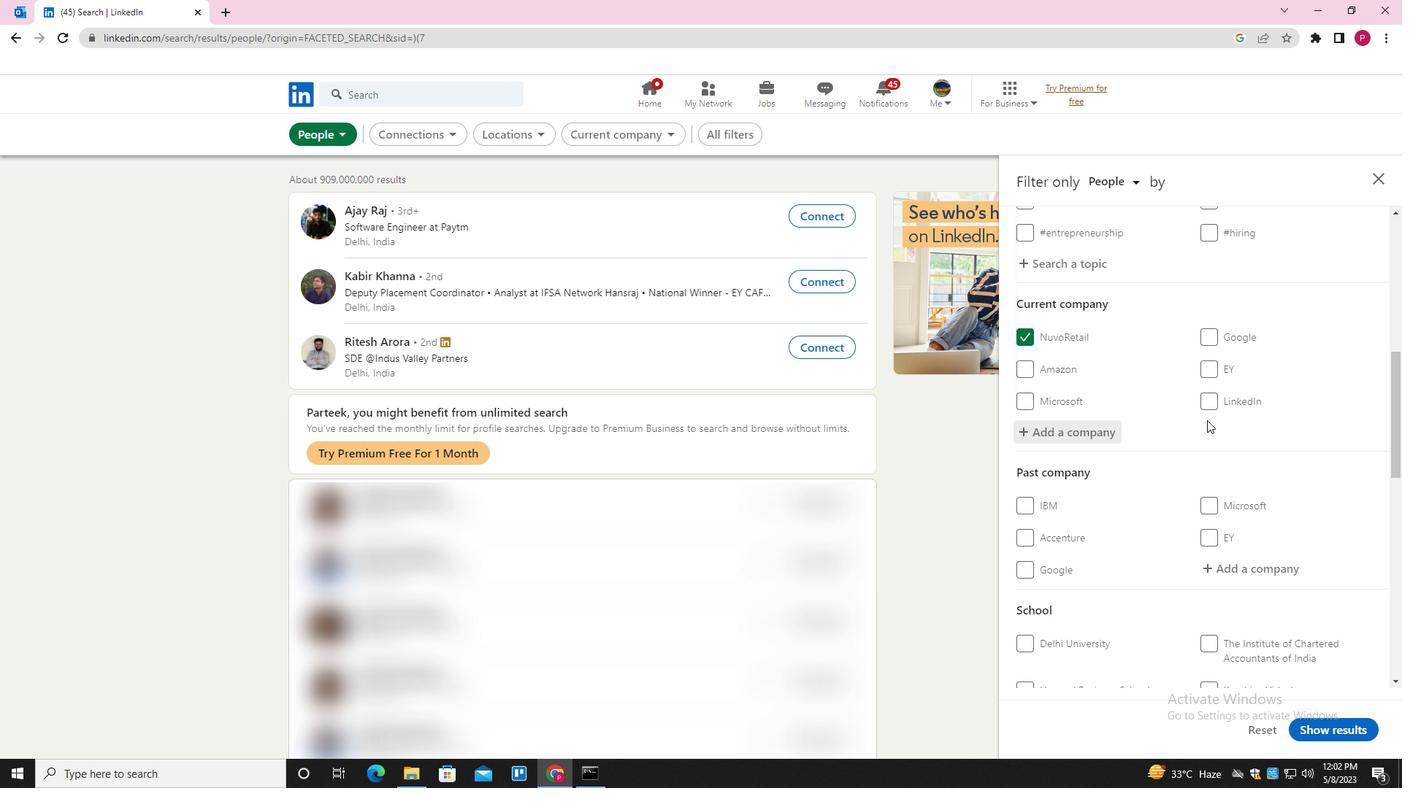 
Action: Mouse moved to (1204, 425)
Screenshot: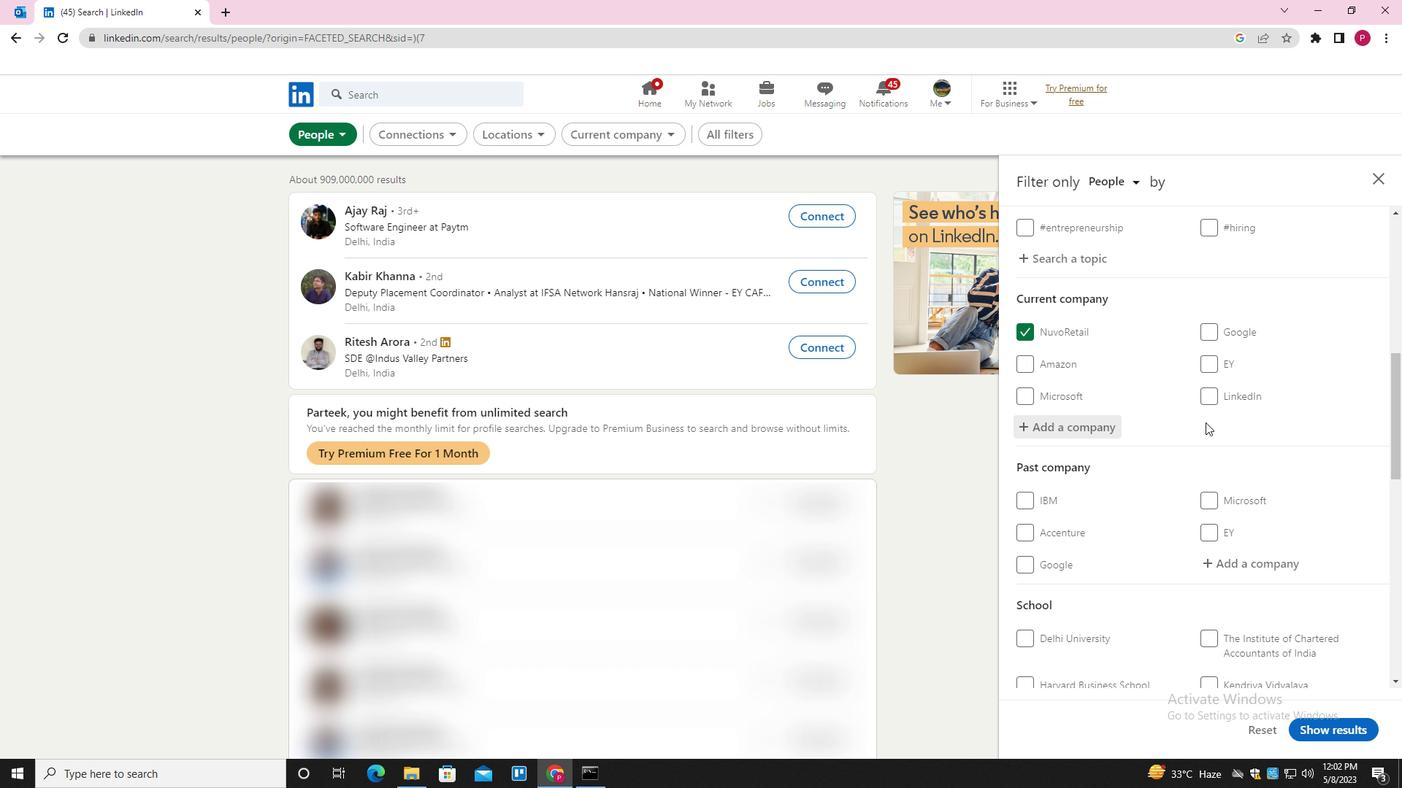 
Action: Mouse scrolled (1204, 425) with delta (0, 0)
Screenshot: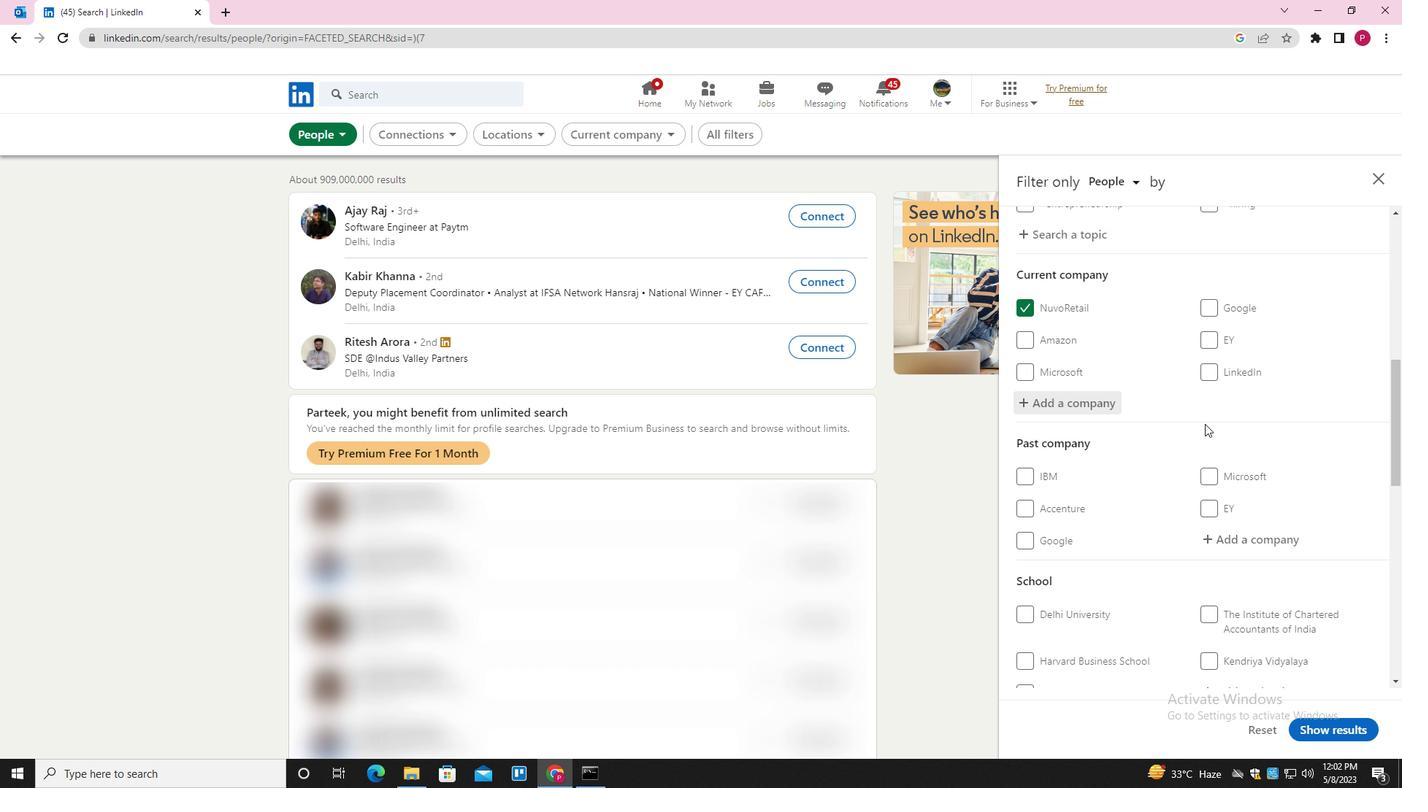 
Action: Mouse moved to (1204, 425)
Screenshot: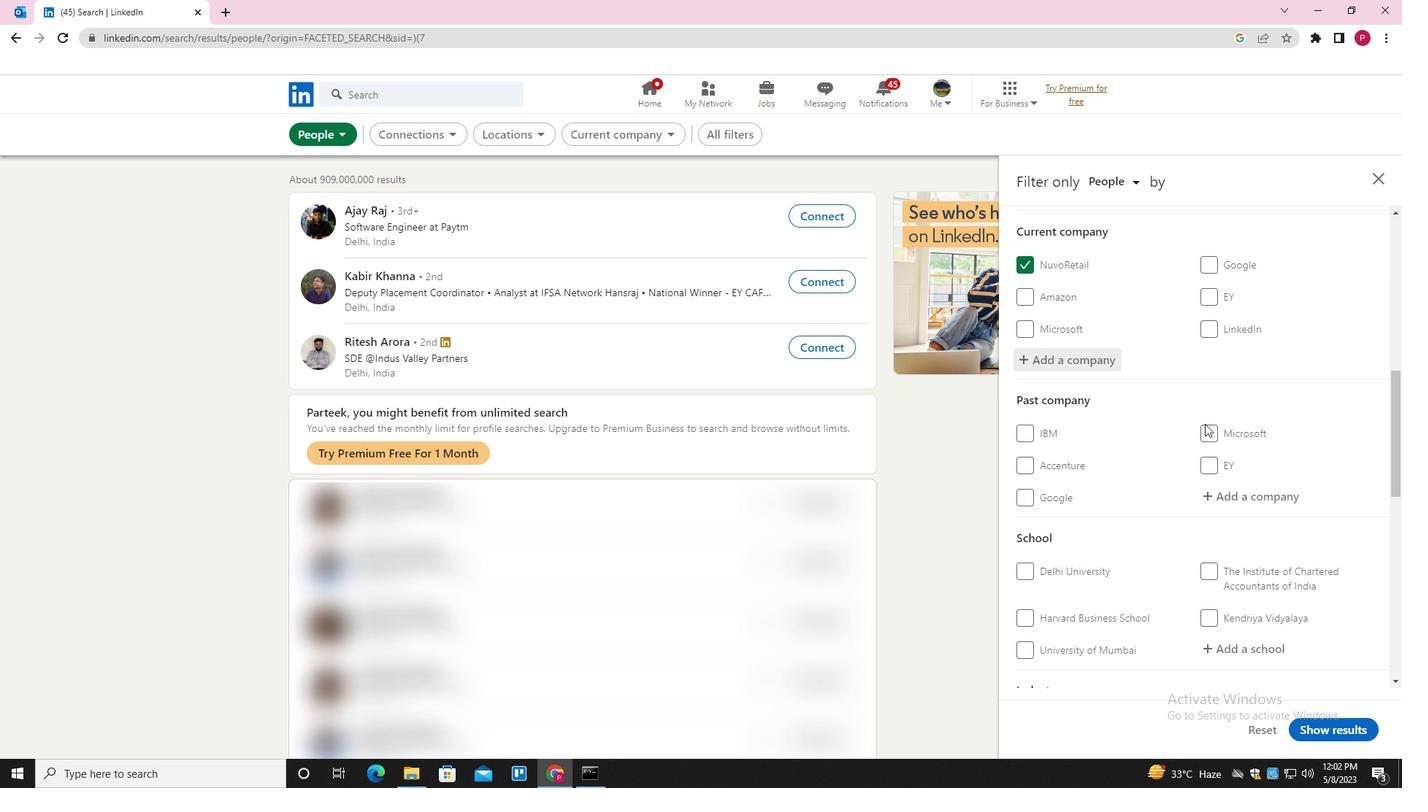 
Action: Mouse scrolled (1204, 425) with delta (0, 0)
Screenshot: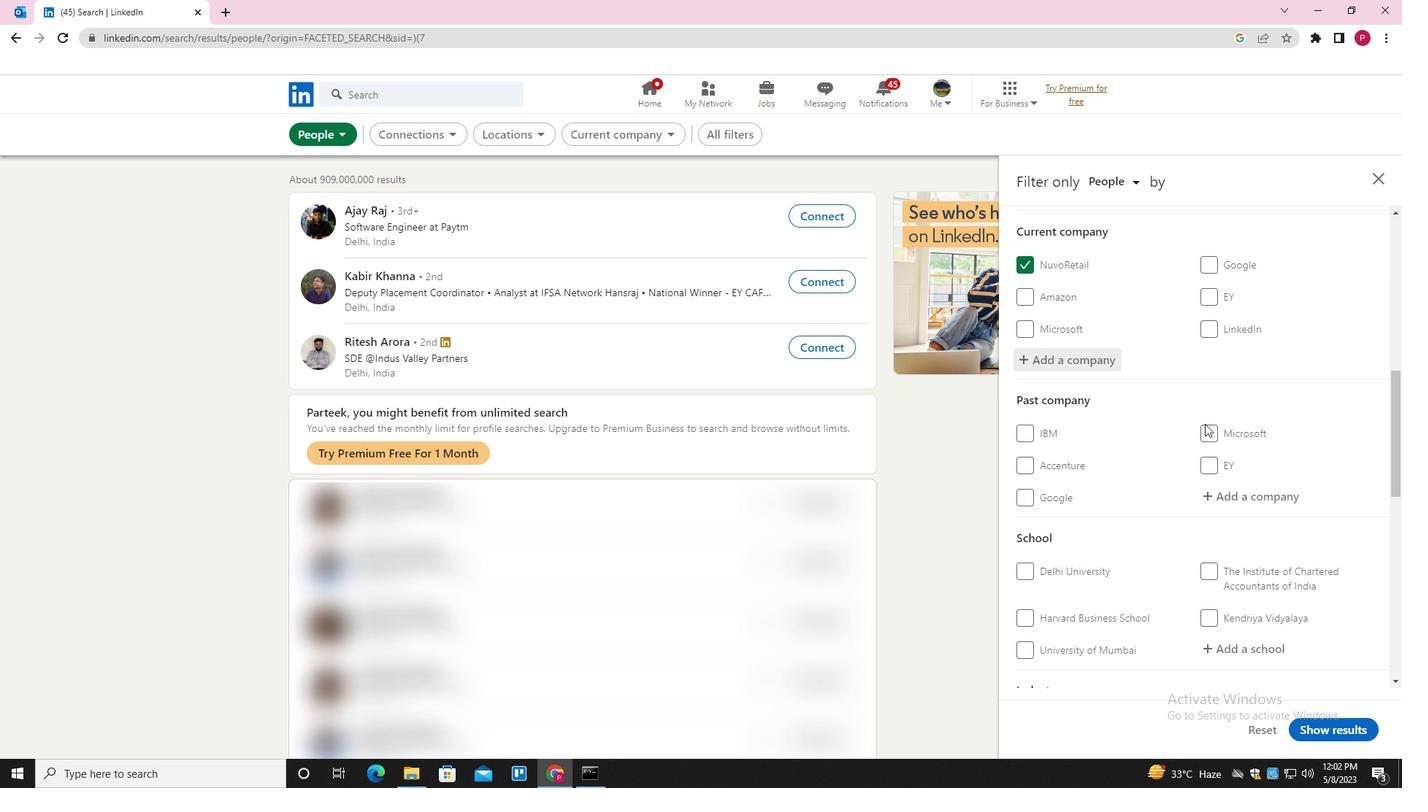 
Action: Mouse moved to (1246, 359)
Screenshot: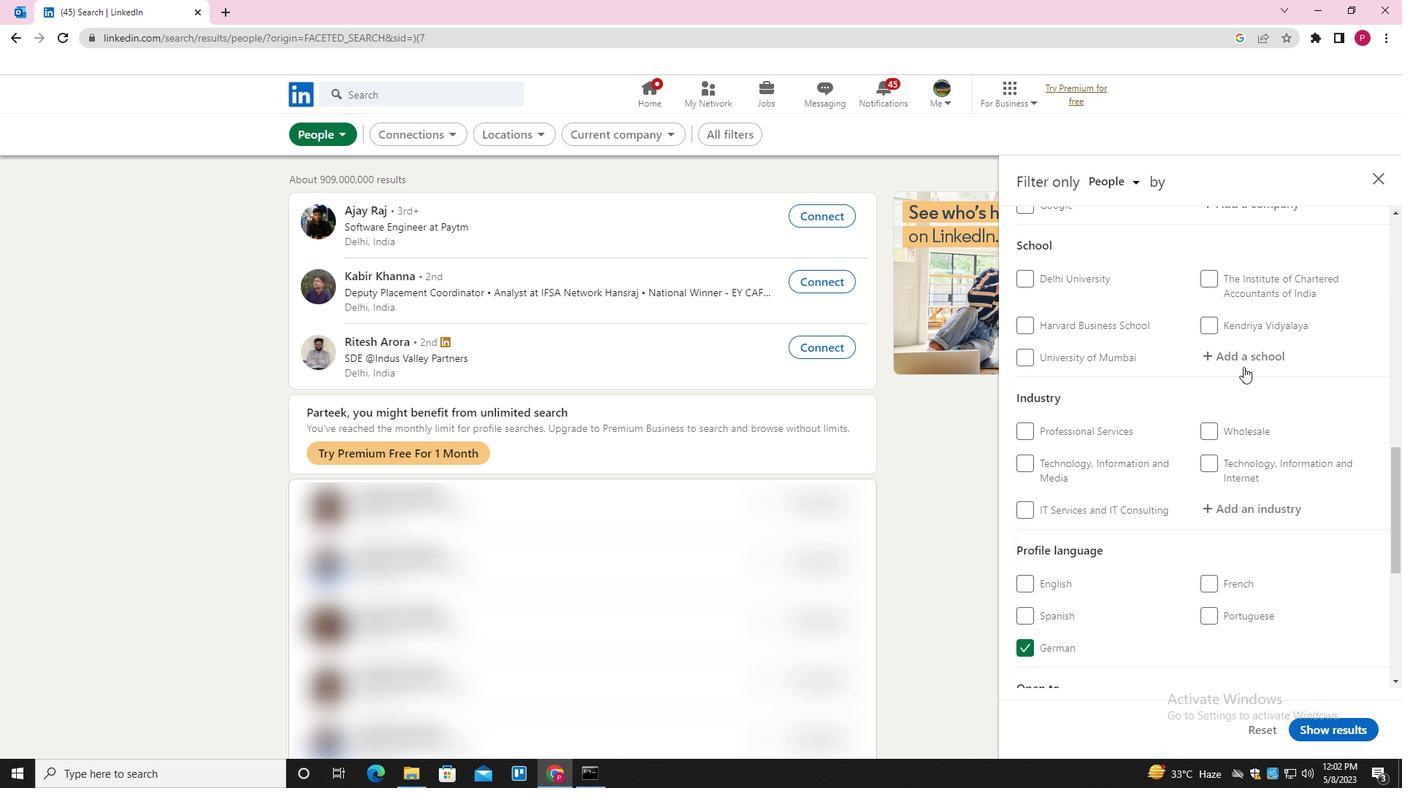 
Action: Mouse pressed left at (1246, 359)
Screenshot: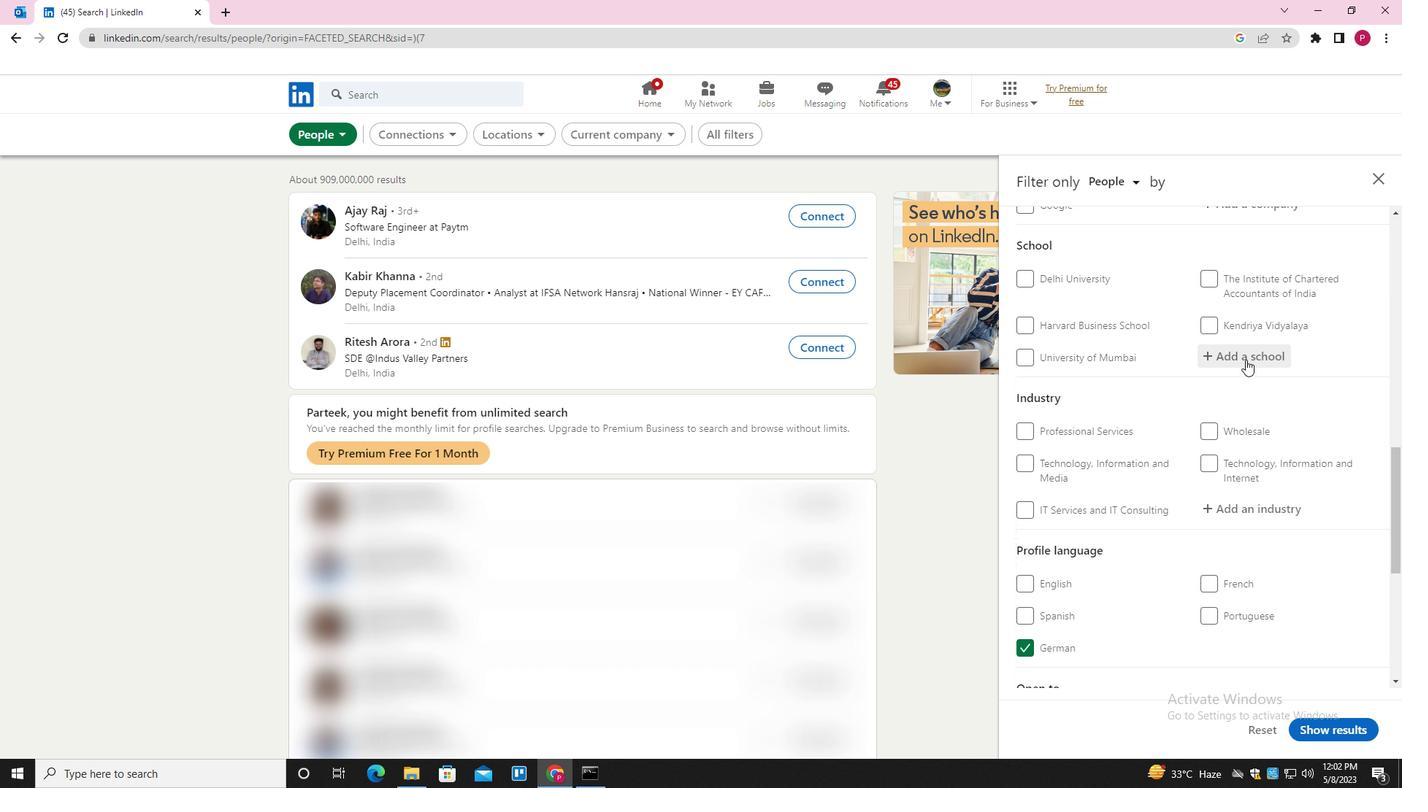 
Action: Key pressed <Key.shift><Key.shift><Key.shift><Key.shift><Key.shift><Key.shift>VEL<Key.space><Key.shift><Key.shift><Key.shift><Key.shift><Key.shift><Key.shift>TECH<Key.space><Key.shift><Key.shift><Key.shift><Key.shift><Key.shift><Key.shift>TECHNICAL<Key.space><Key.shift><Key.shift>UNIVER<Key.backspace>RSITY<Key.down><Key.enter>
Screenshot: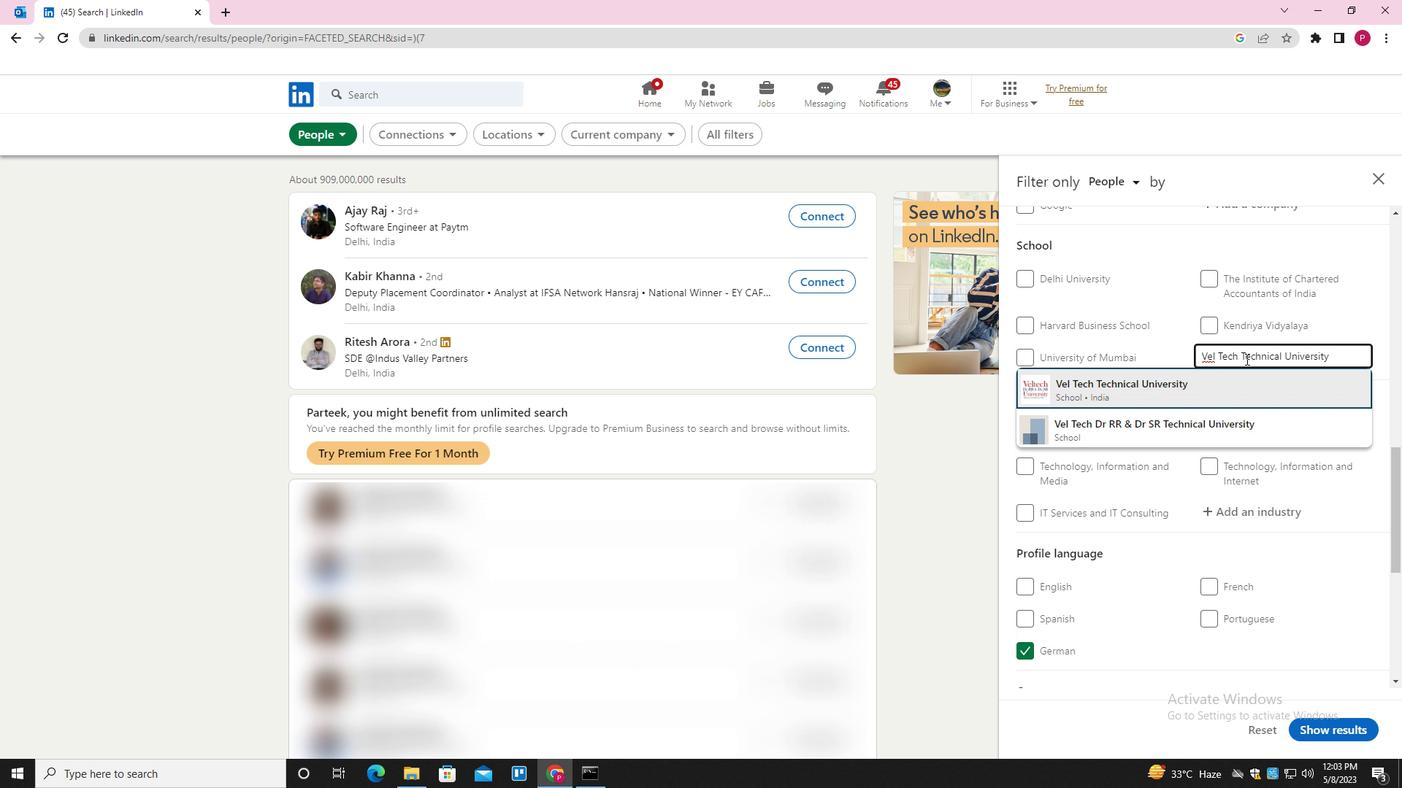 
Action: Mouse moved to (1207, 412)
Screenshot: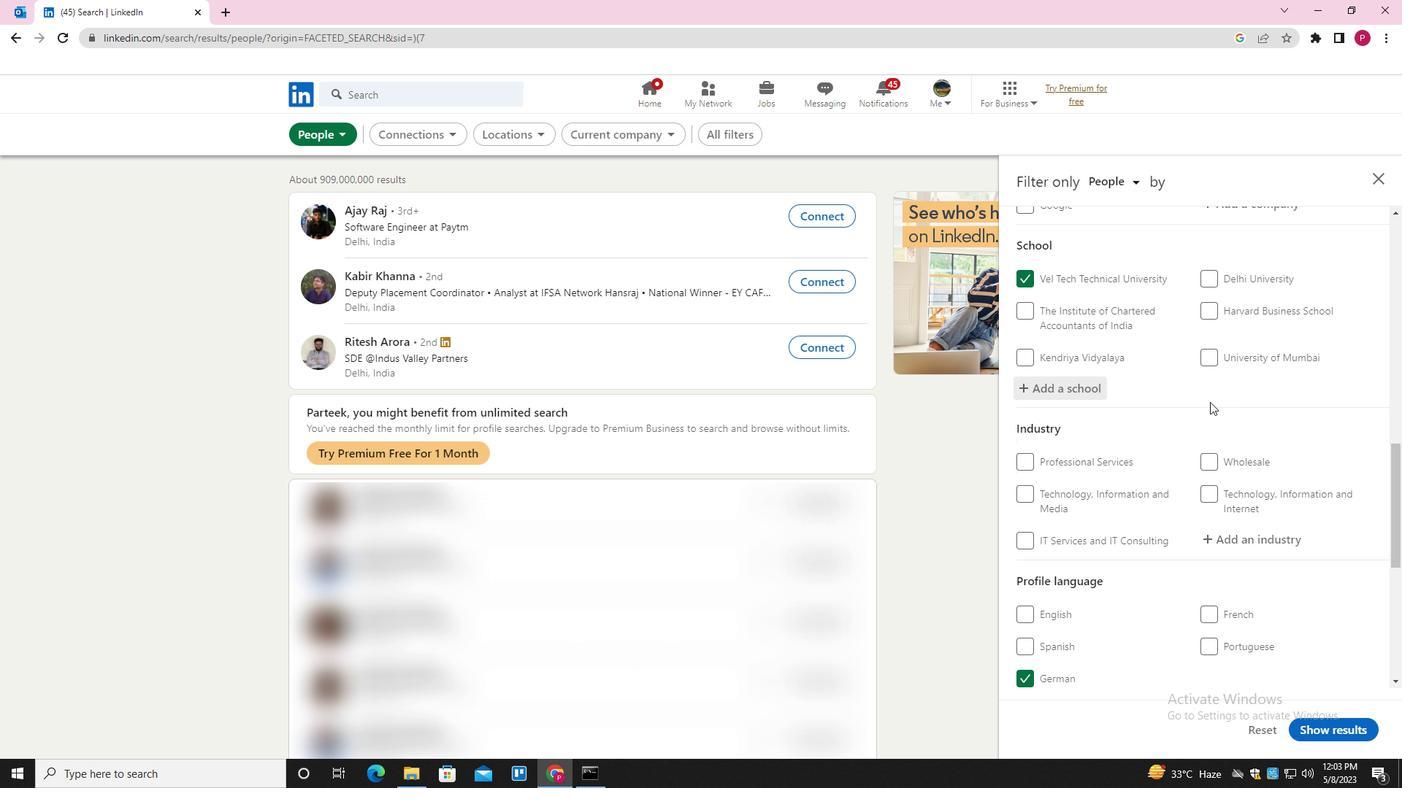 
Action: Mouse scrolled (1207, 411) with delta (0, 0)
Screenshot: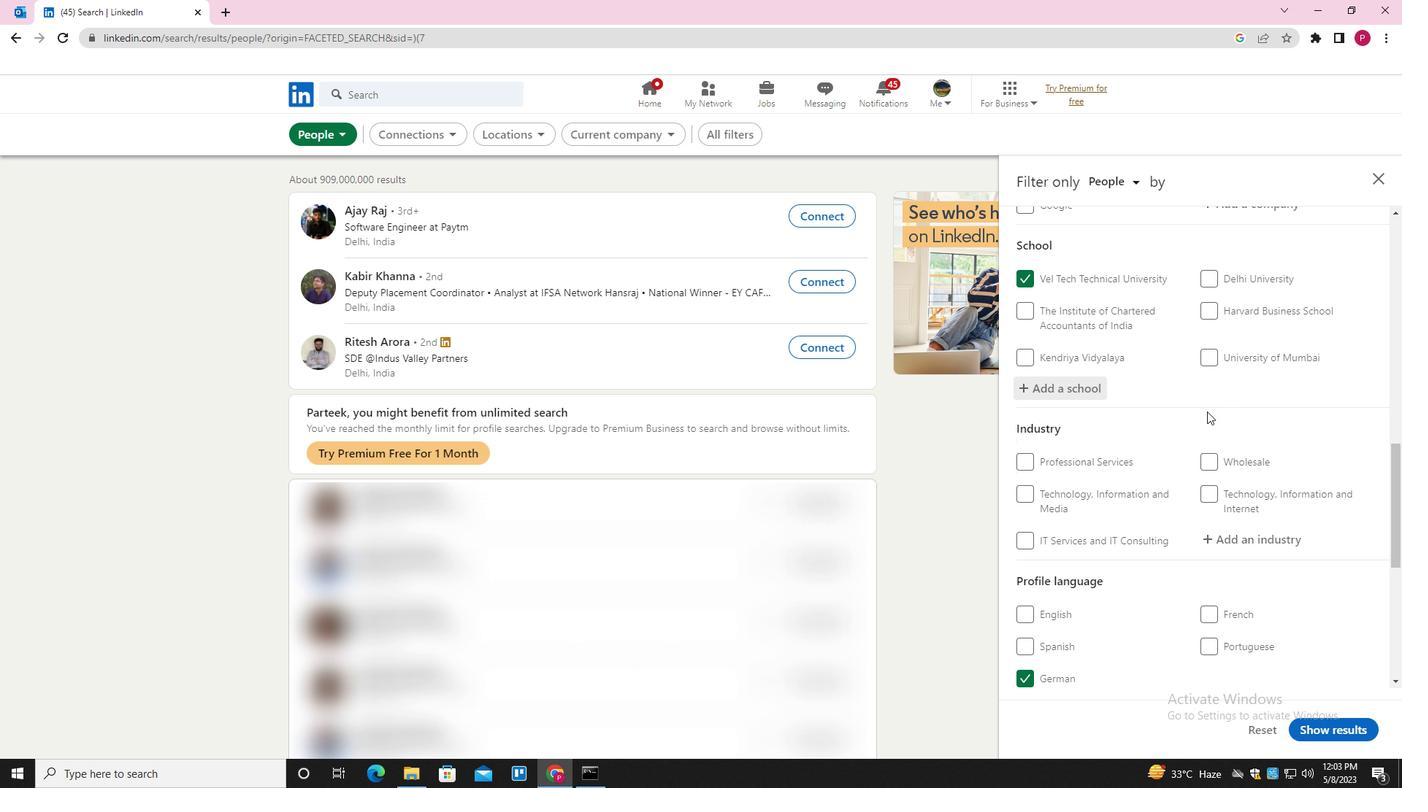 
Action: Mouse moved to (1207, 414)
Screenshot: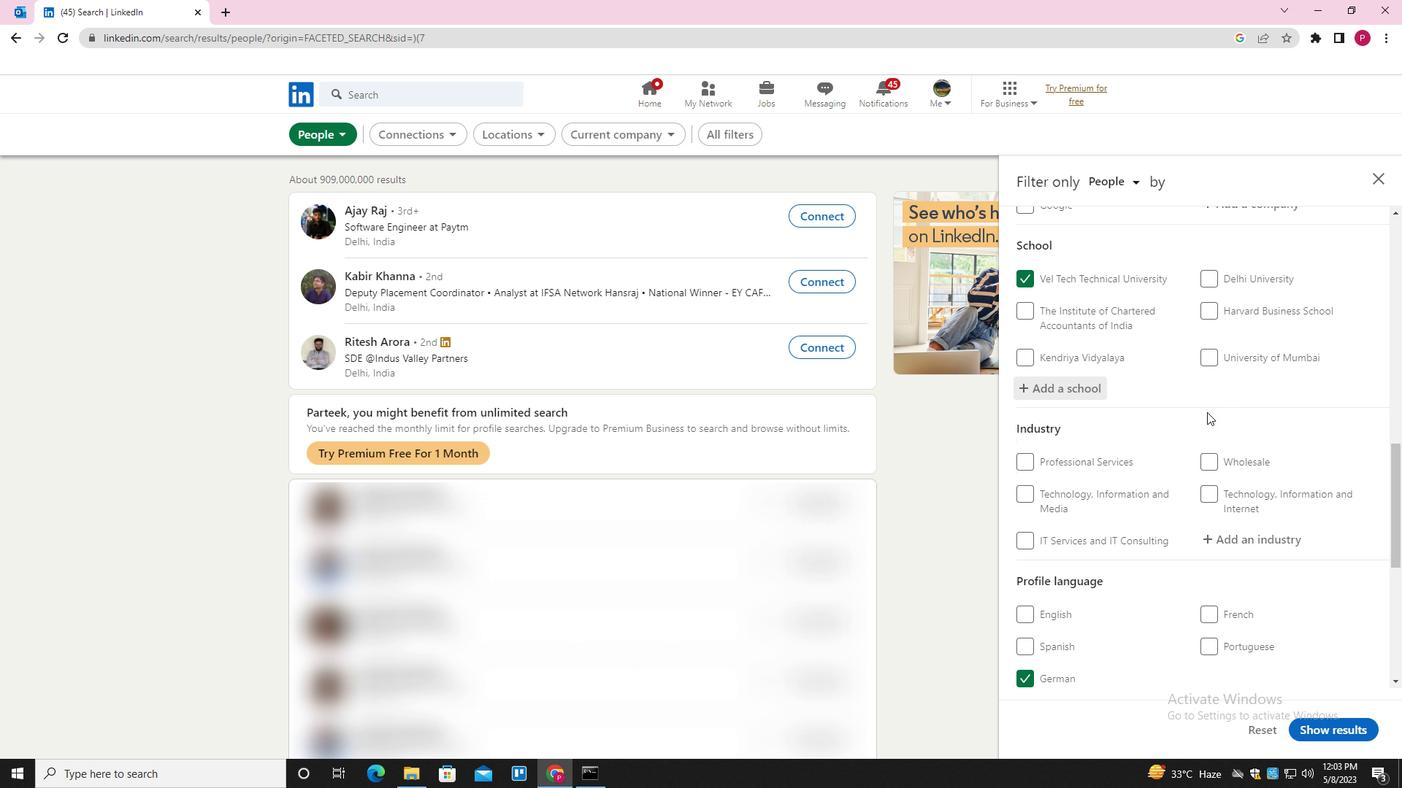 
Action: Mouse scrolled (1207, 413) with delta (0, 0)
Screenshot: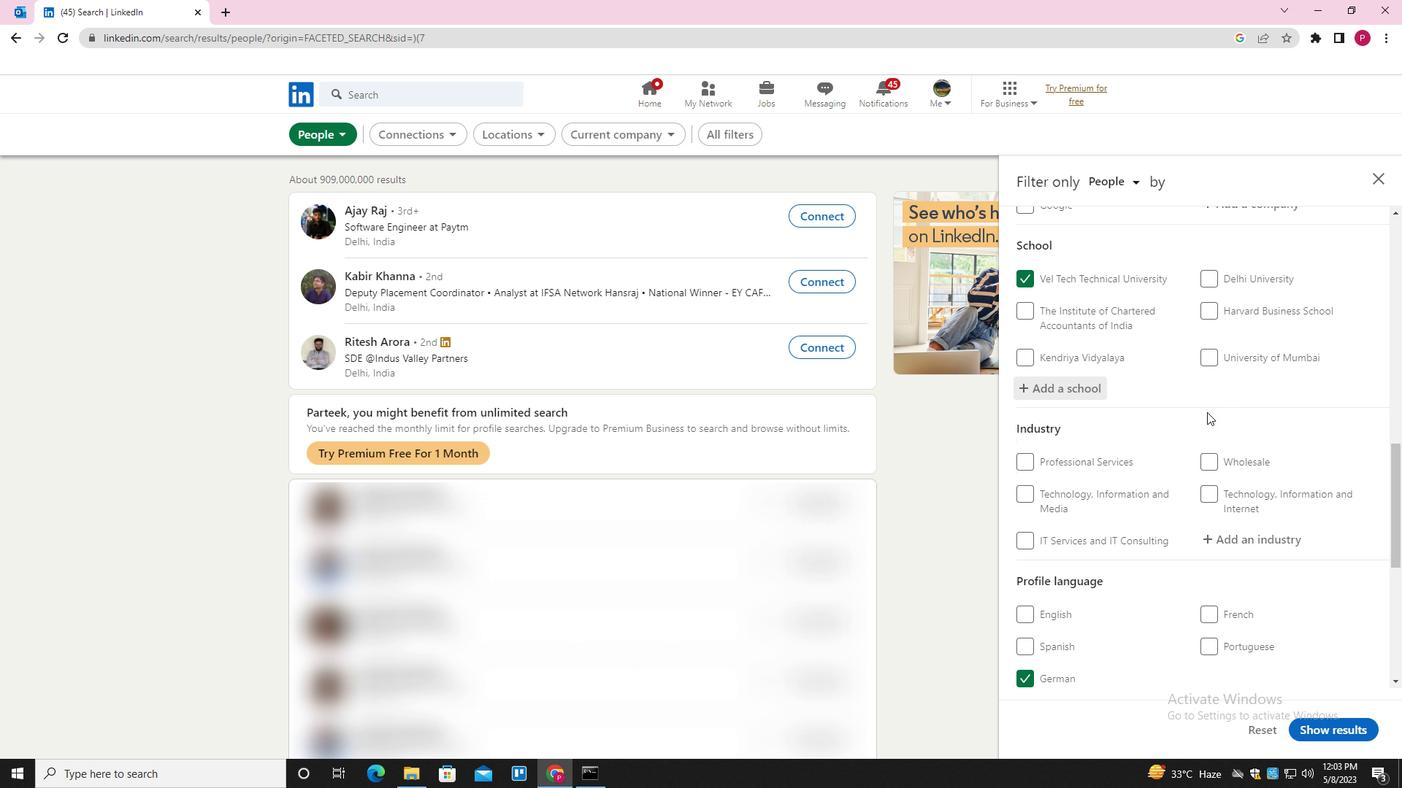 
Action: Mouse moved to (1207, 414)
Screenshot: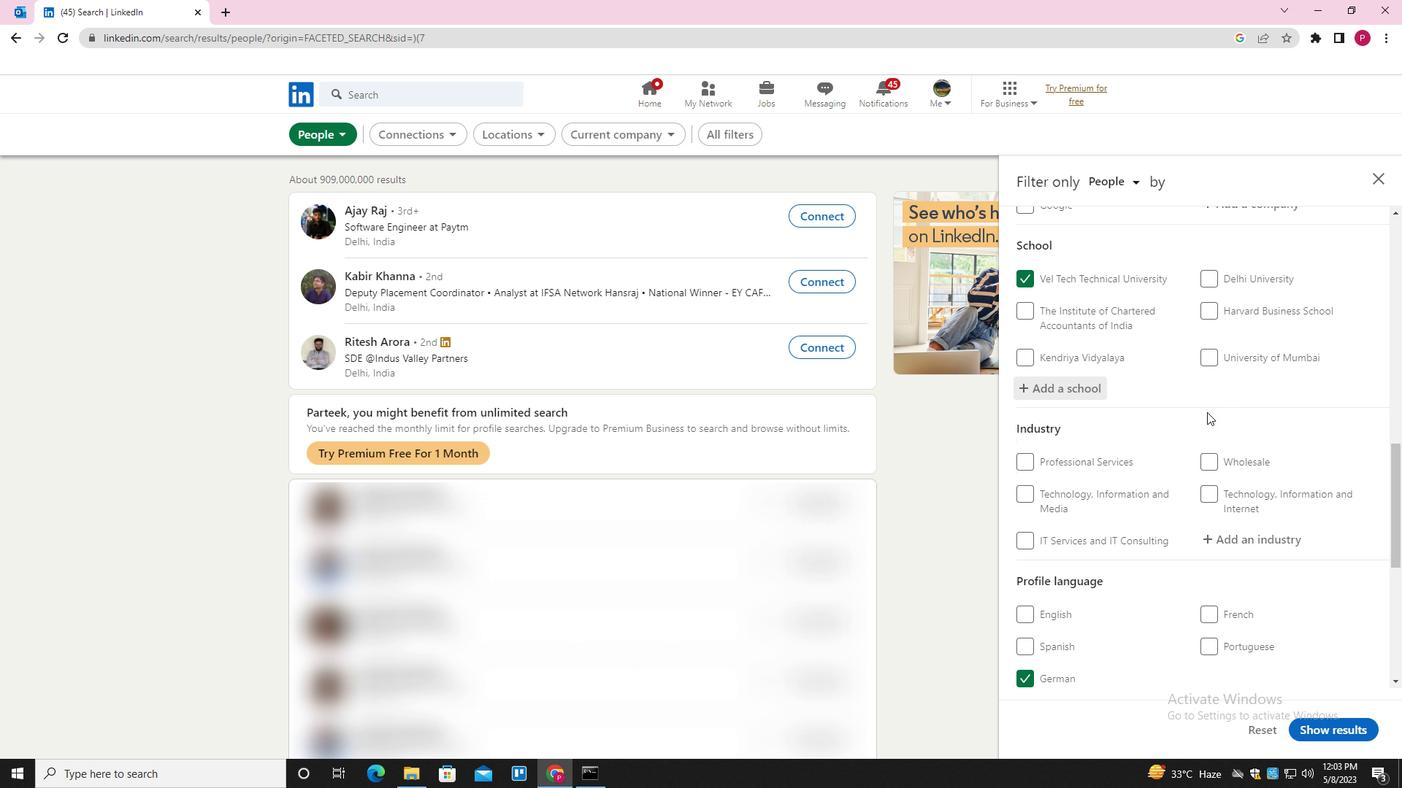 
Action: Mouse scrolled (1207, 413) with delta (0, 0)
Screenshot: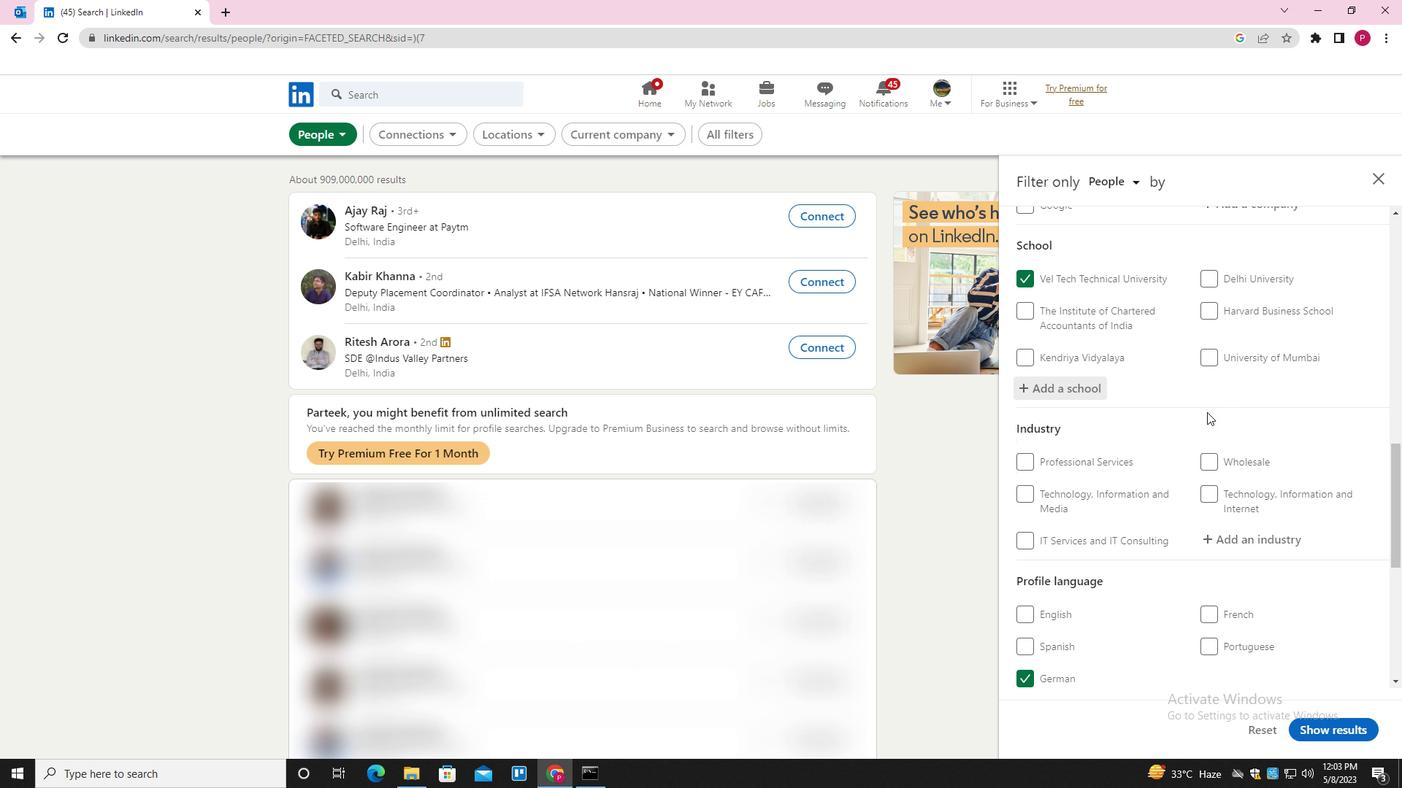 
Action: Mouse moved to (1279, 322)
Screenshot: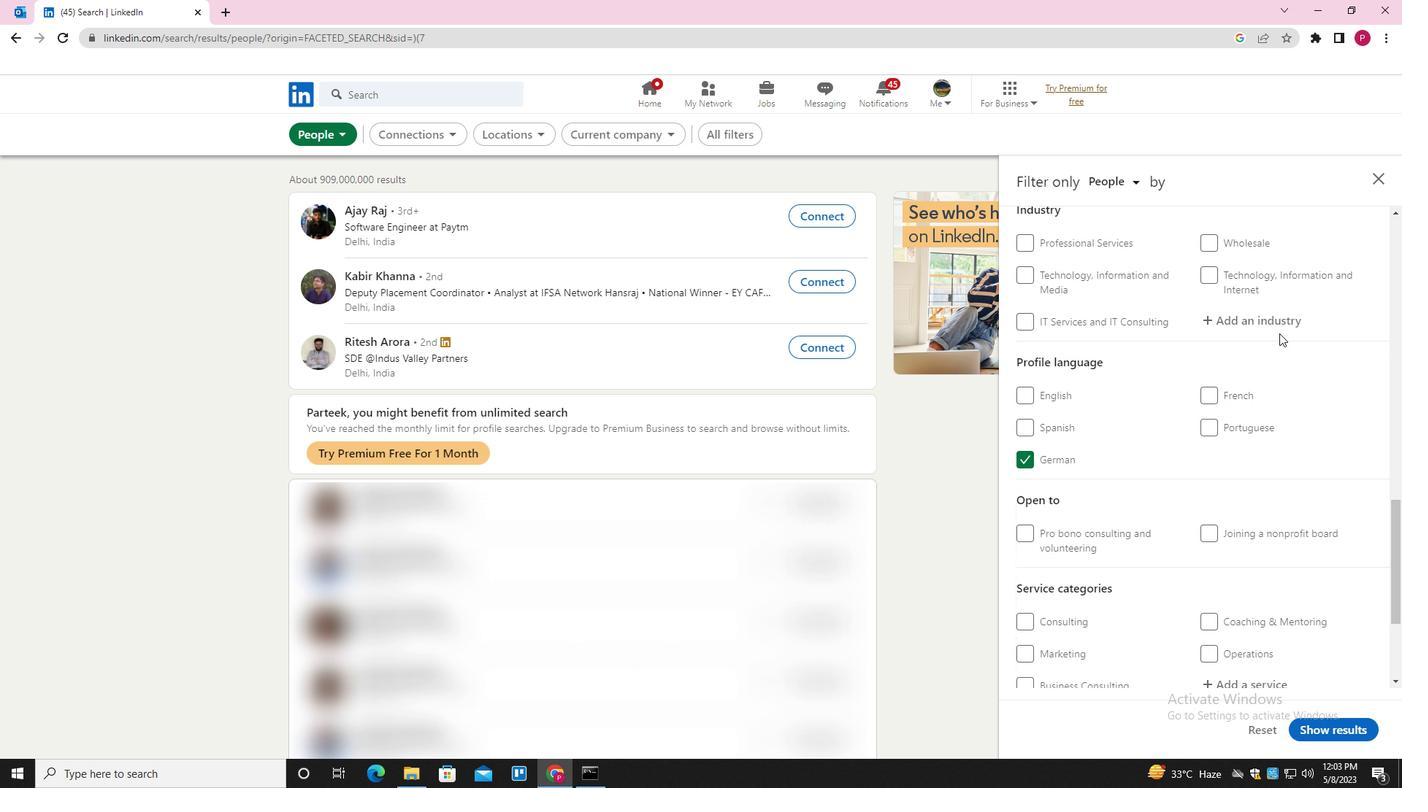 
Action: Mouse pressed left at (1279, 322)
Screenshot: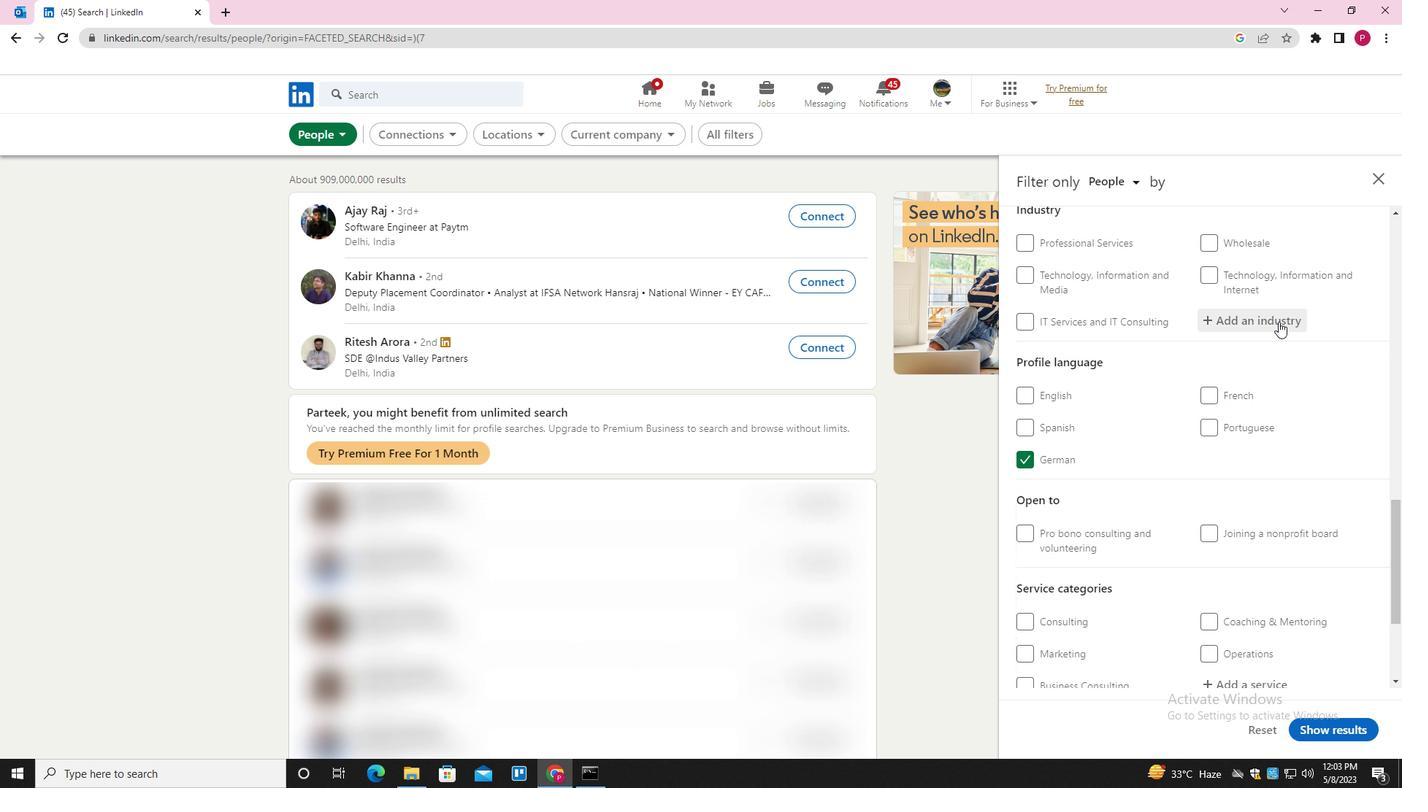 
Action: Key pressed <Key.shift><Key.shift><Key.shift><Key.shift><Key.shift><Key.shift><Key.shift><Key.shift><Key.shift><Key.shift>RETAIL<Key.space><Key.shift><Key.shift><Key.shift><Key.shift><Key.shift>FURNITURE<Key.space>AND<Key.space><Key.shift>HOME<Key.space><Key.shift><Key.shift><Key.shift><Key.shift><Key.shift><Key.shift><Key.shift><Key.shift><Key.shift><Key.shift>FURNISHINF<Key.backspace>G<Key.down><Key.enter>
Screenshot: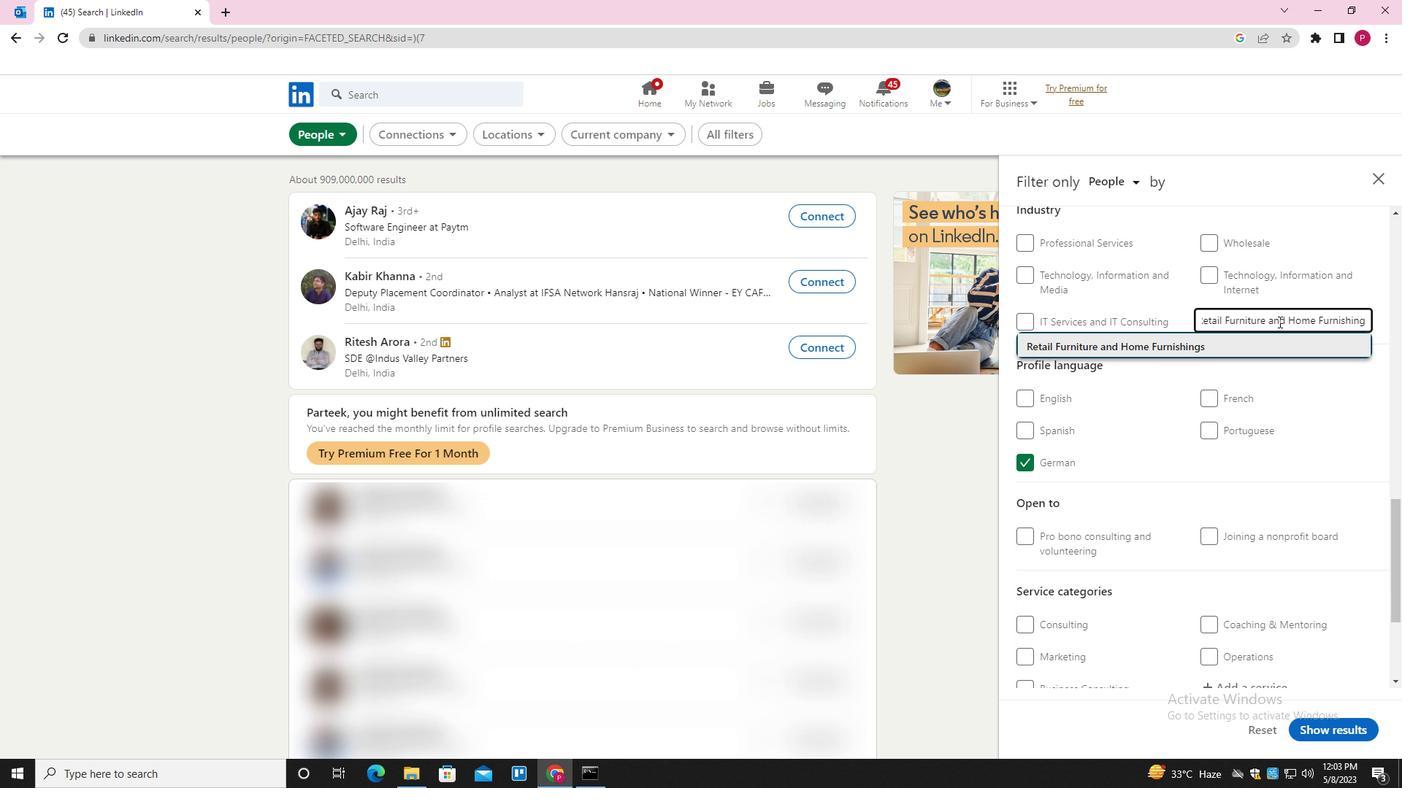 
Action: Mouse scrolled (1279, 321) with delta (0, 0)
Screenshot: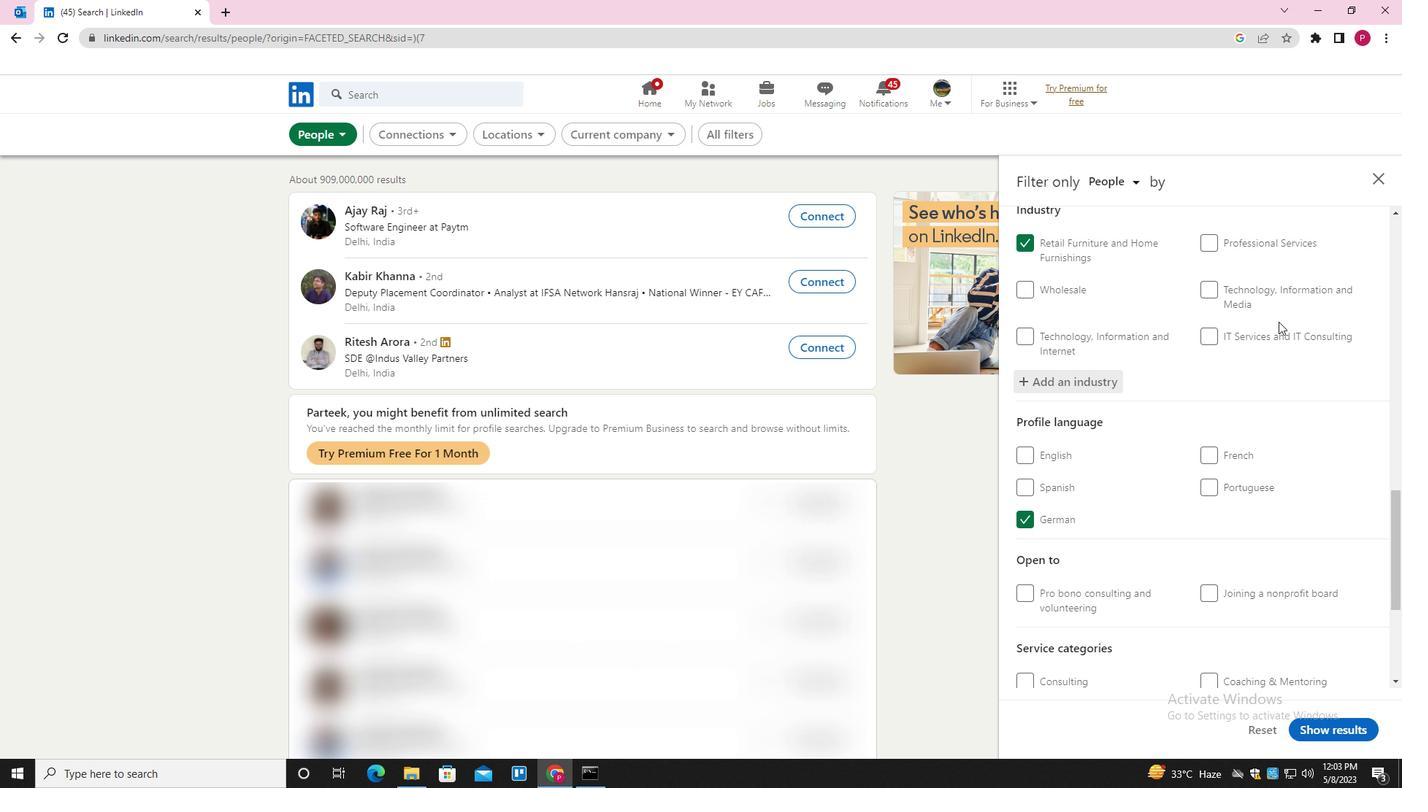 
Action: Mouse scrolled (1279, 321) with delta (0, 0)
Screenshot: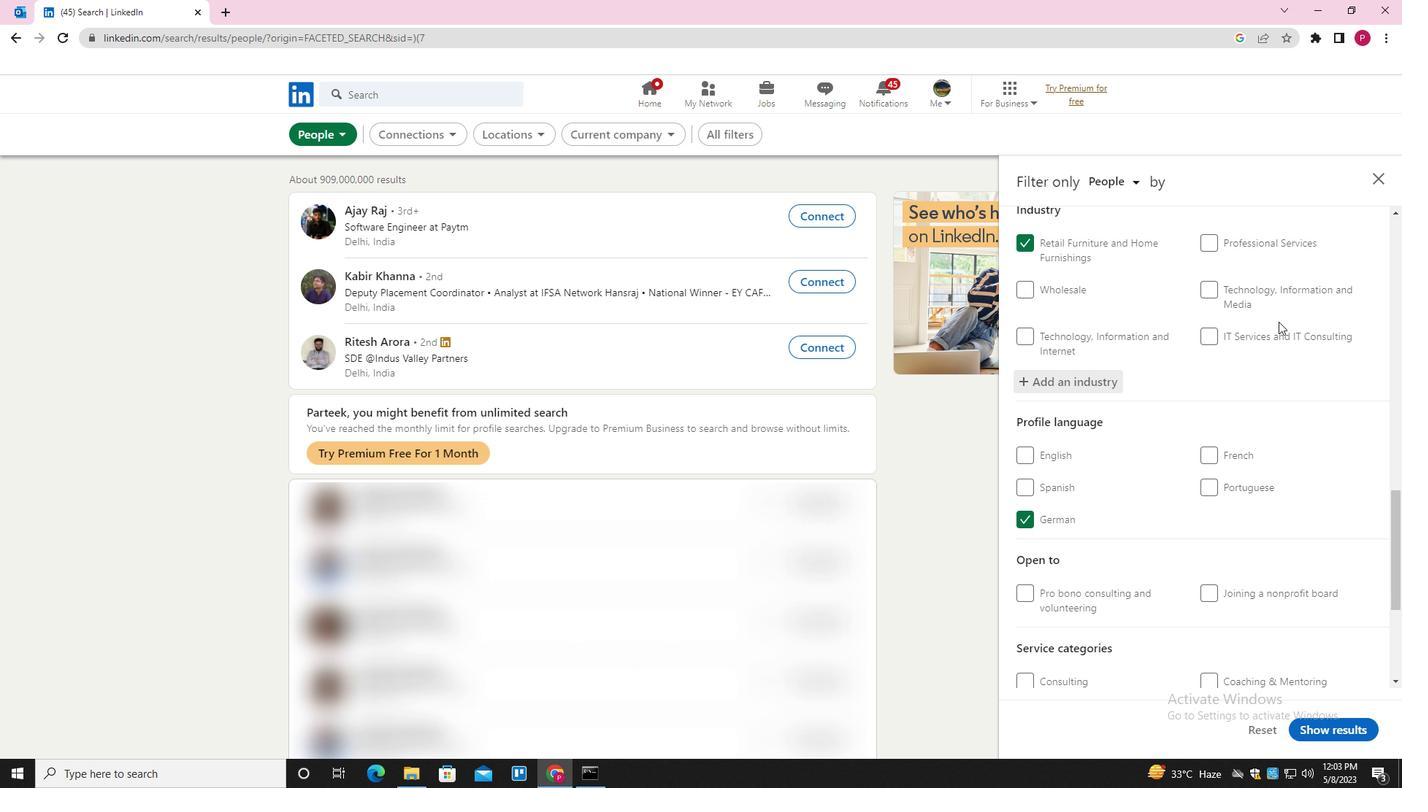 
Action: Mouse scrolled (1279, 321) with delta (0, 0)
Screenshot: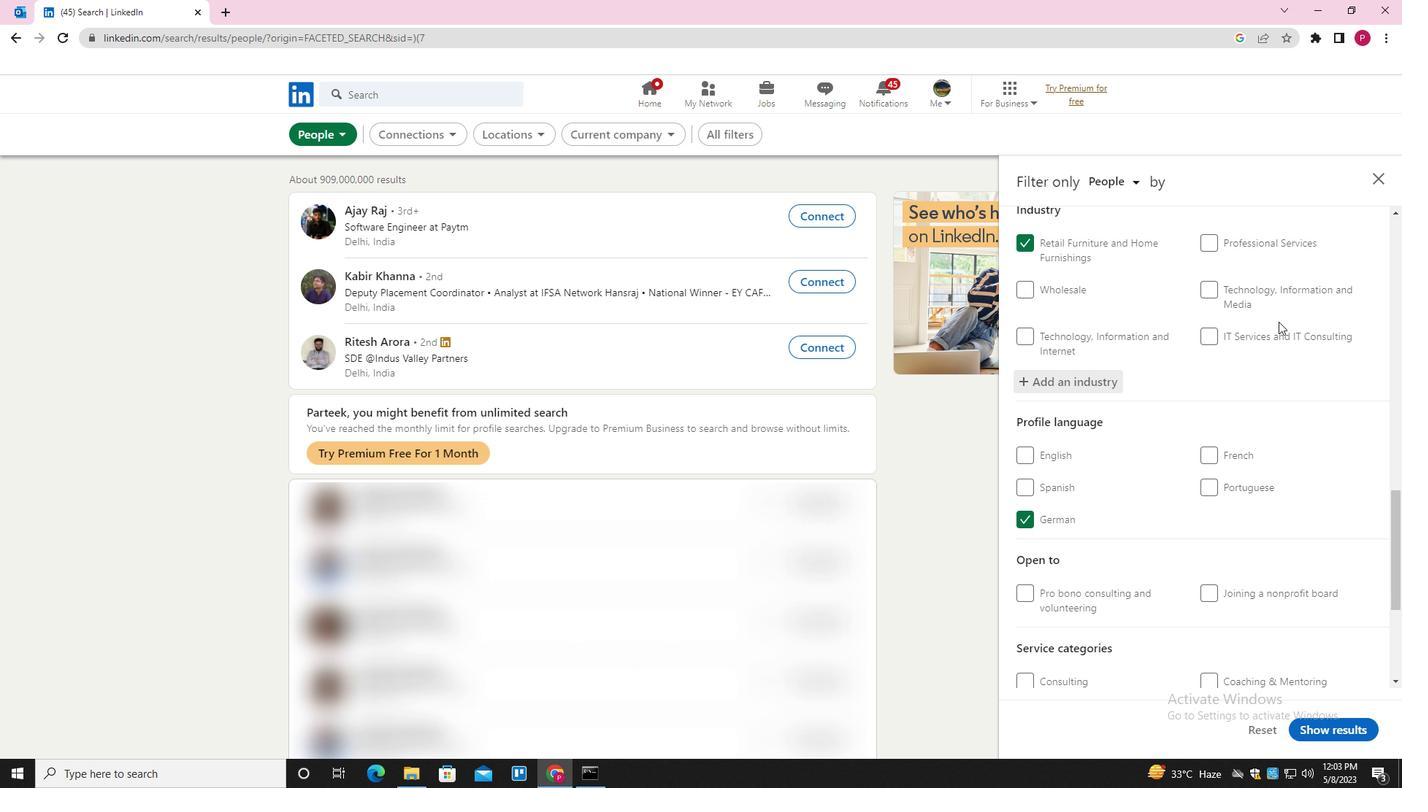 
Action: Mouse scrolled (1279, 321) with delta (0, 0)
Screenshot: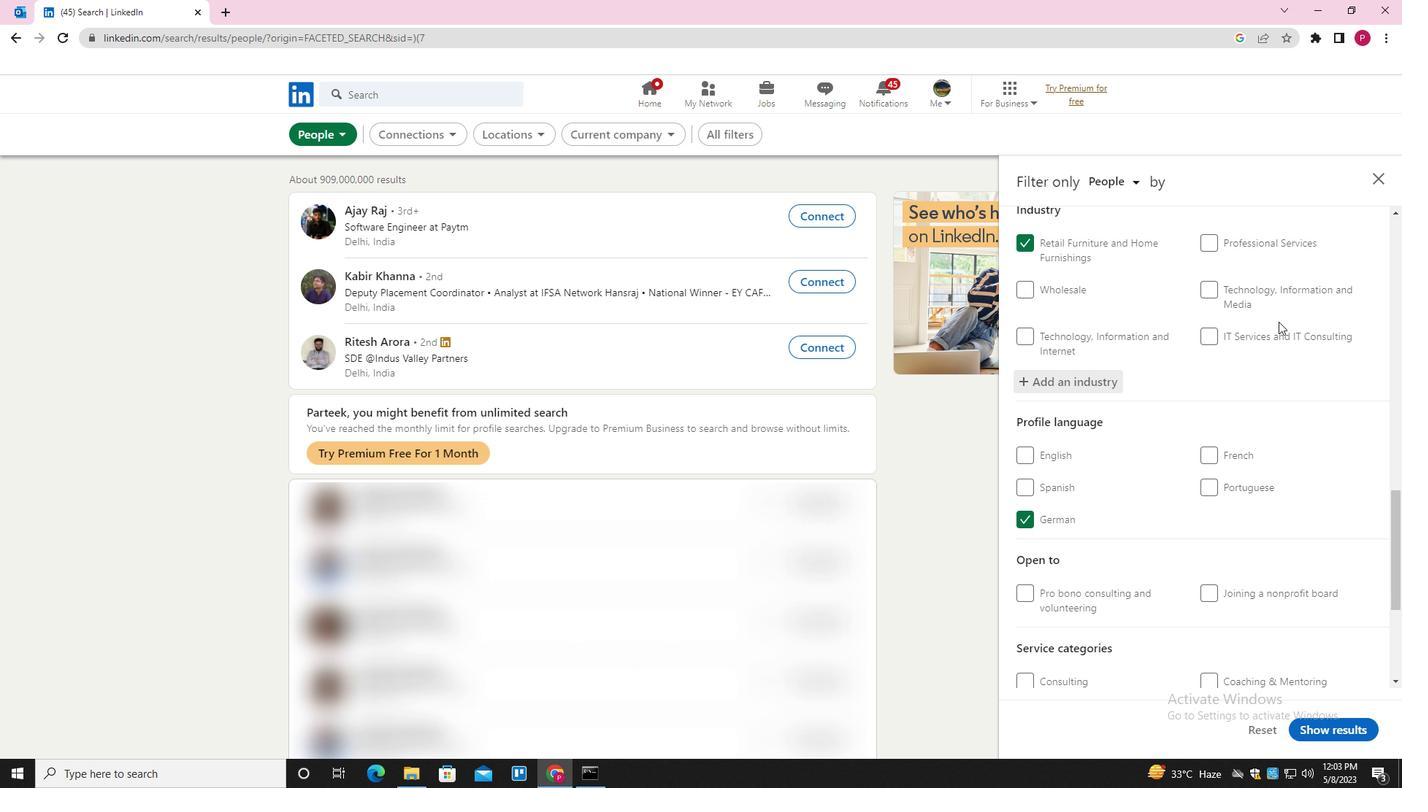 
Action: Mouse scrolled (1279, 321) with delta (0, 0)
Screenshot: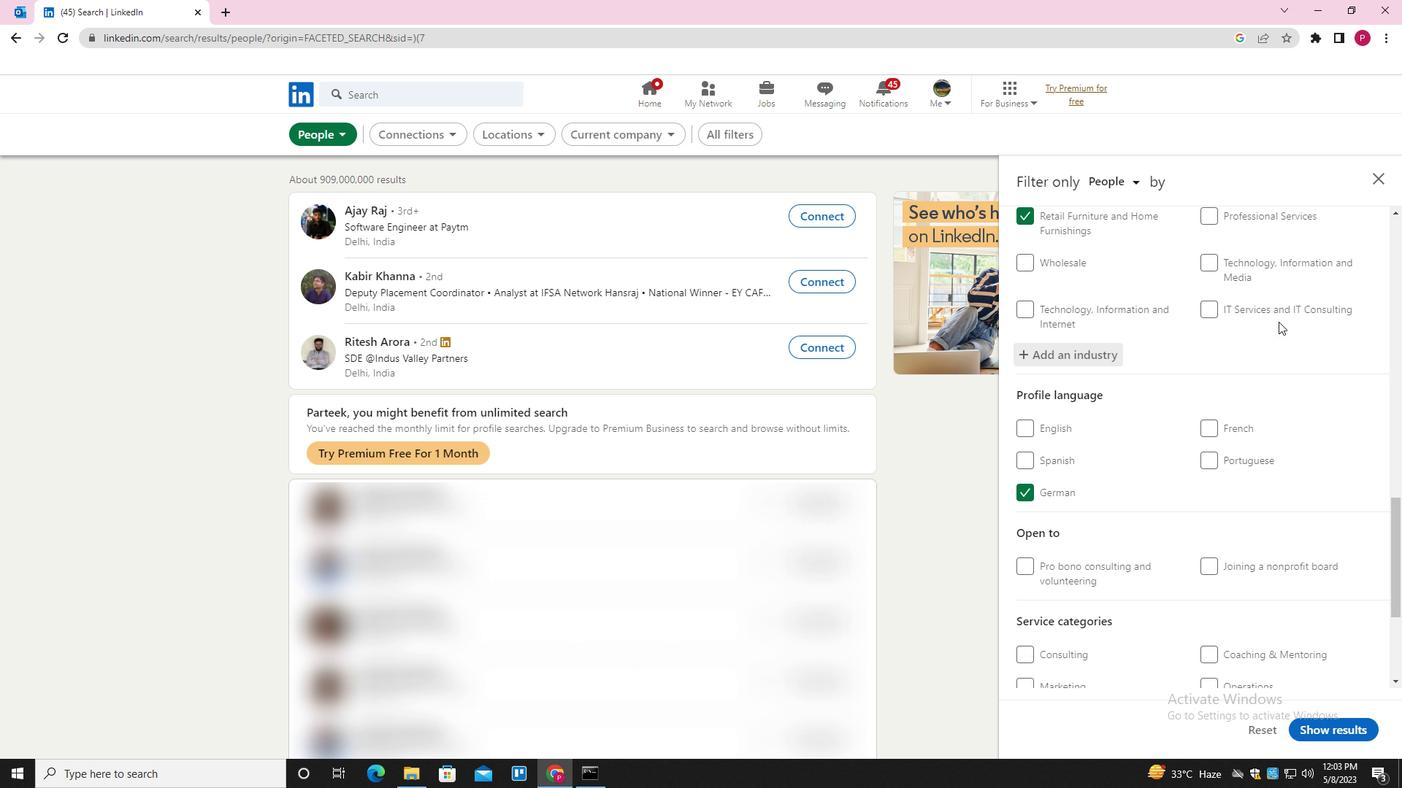 
Action: Mouse moved to (1264, 390)
Screenshot: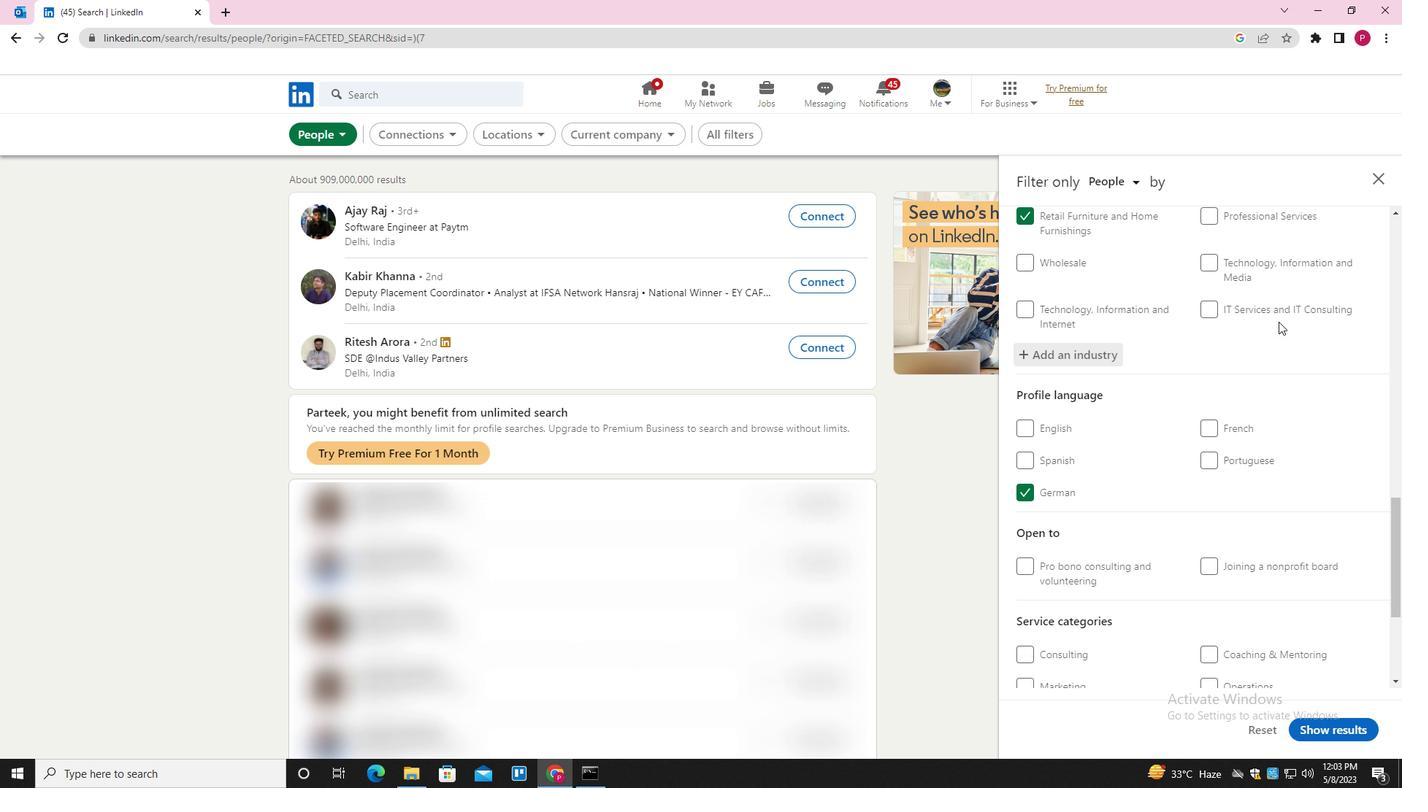 
Action: Mouse scrolled (1264, 389) with delta (0, 0)
Screenshot: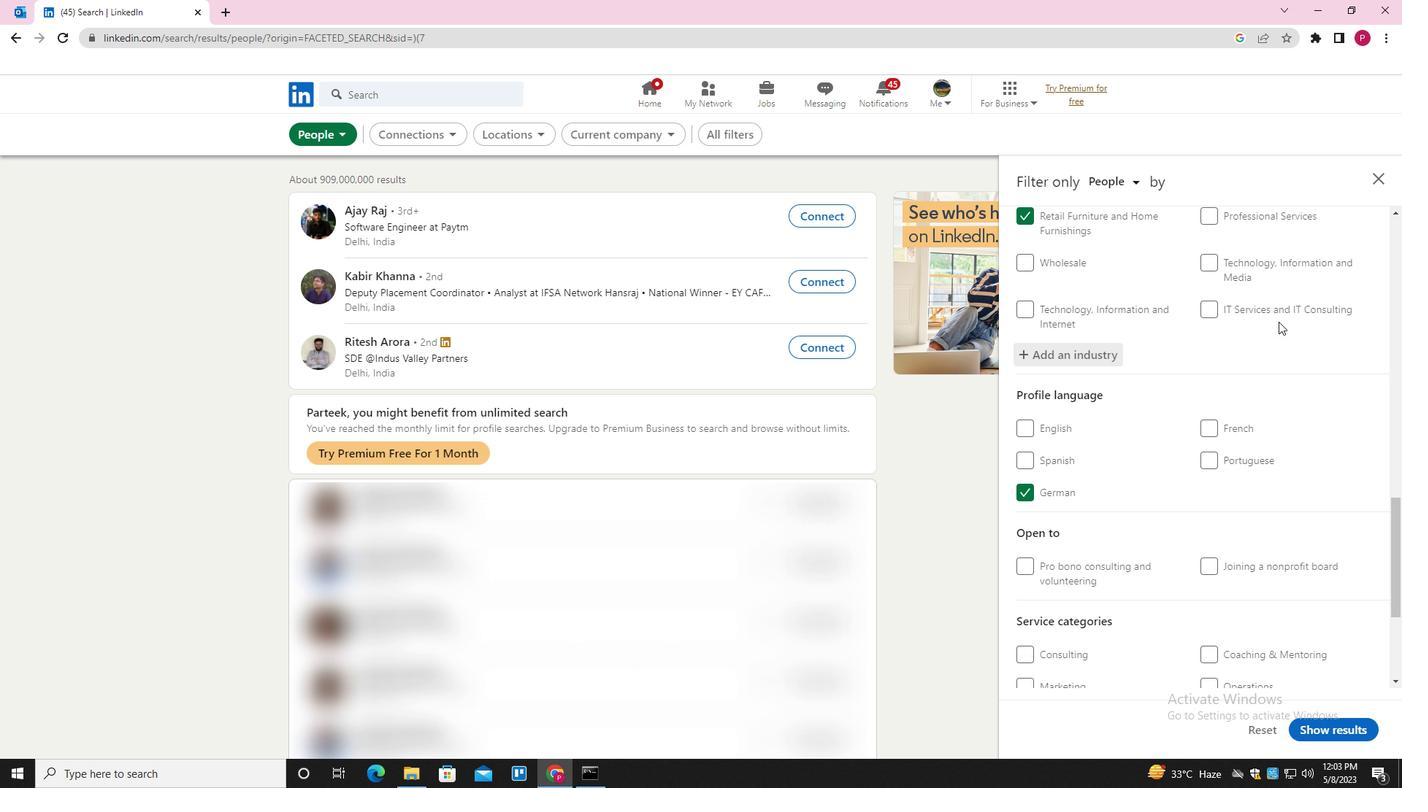 
Action: Mouse moved to (1239, 485)
Screenshot: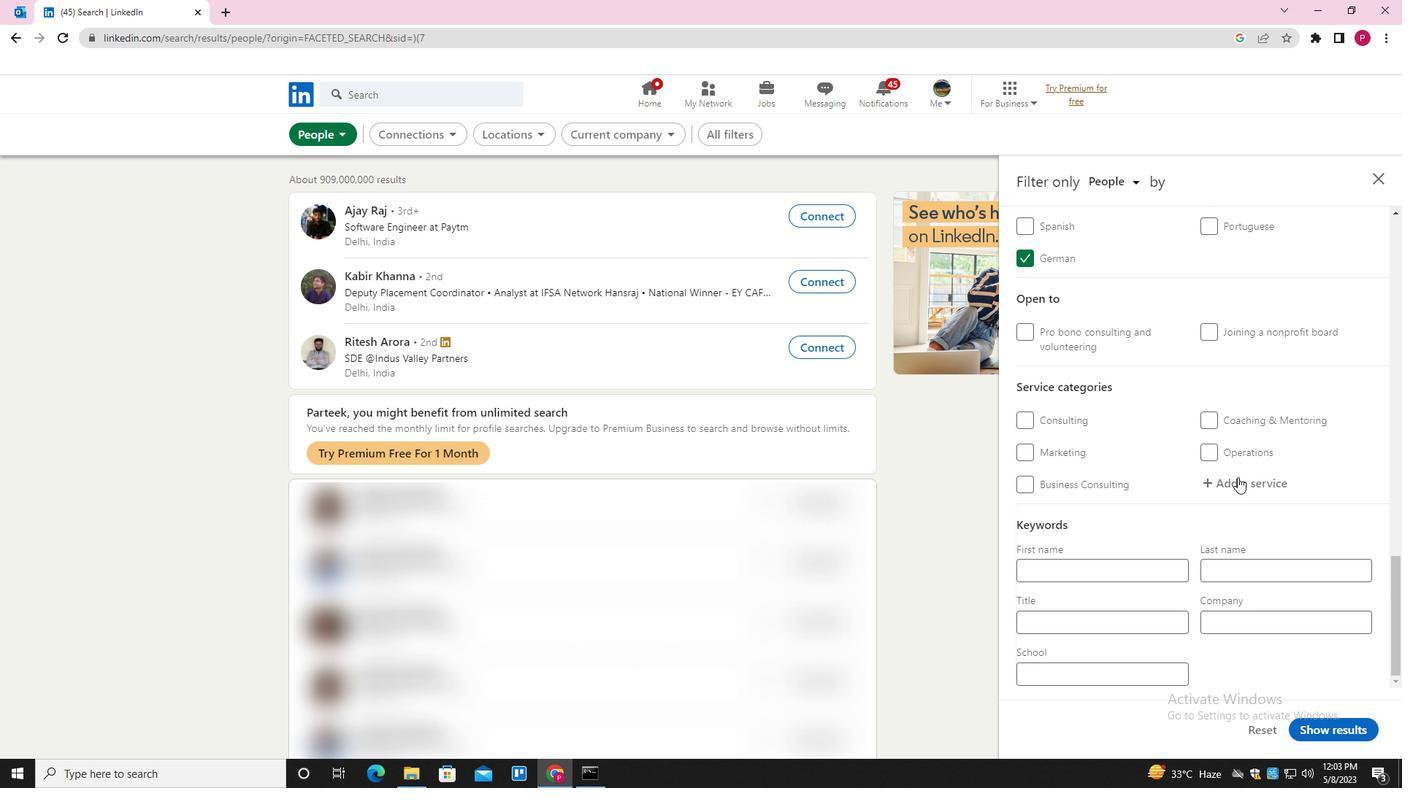 
Action: Mouse pressed left at (1239, 485)
Screenshot: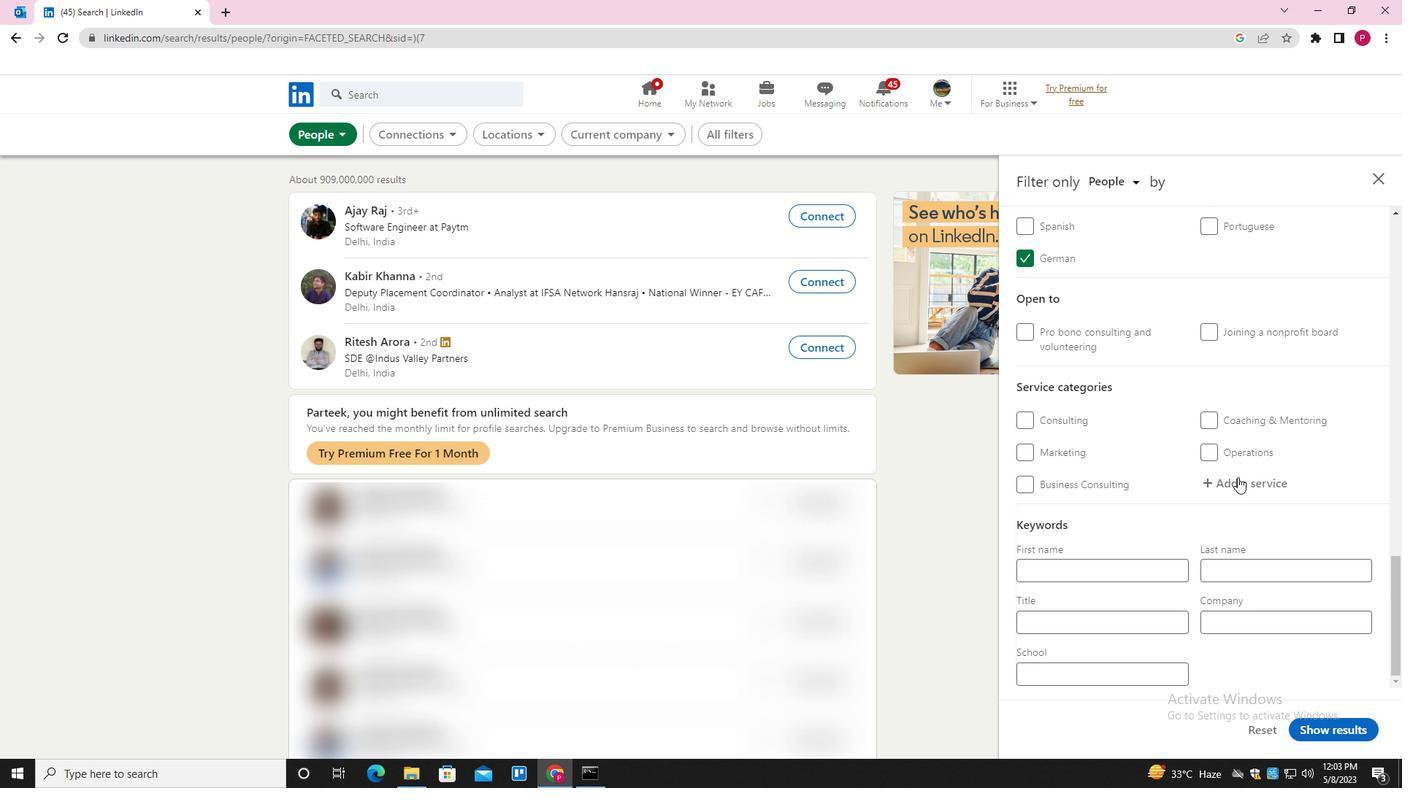 
Action: Key pressed <Key.shift><Key.shift><Key.shift><Key.shift><Key.shift>MARKET<Key.space><Key.shift>STRATEGY<Key.down><Key.enter>
Screenshot: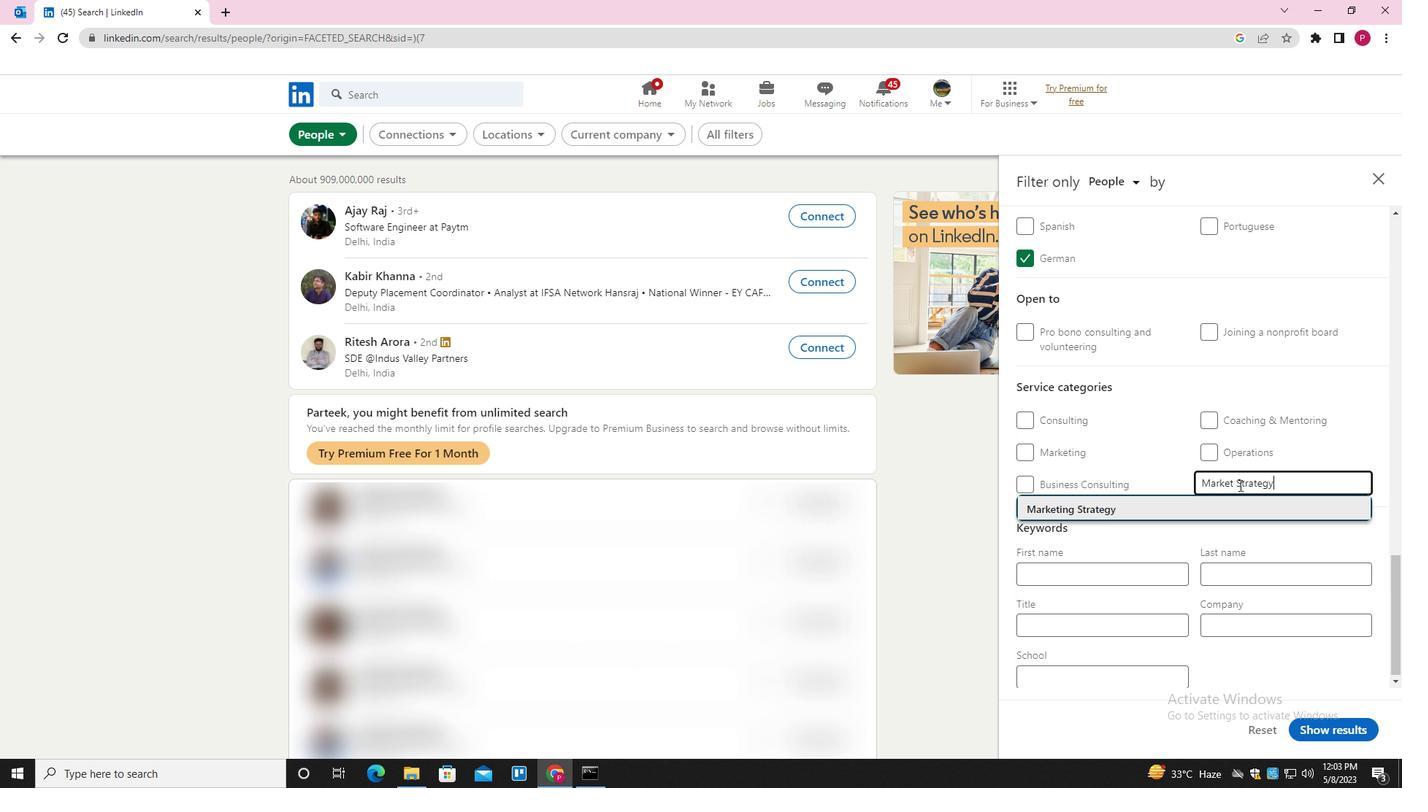 
Action: Mouse scrolled (1239, 485) with delta (0, 0)
Screenshot: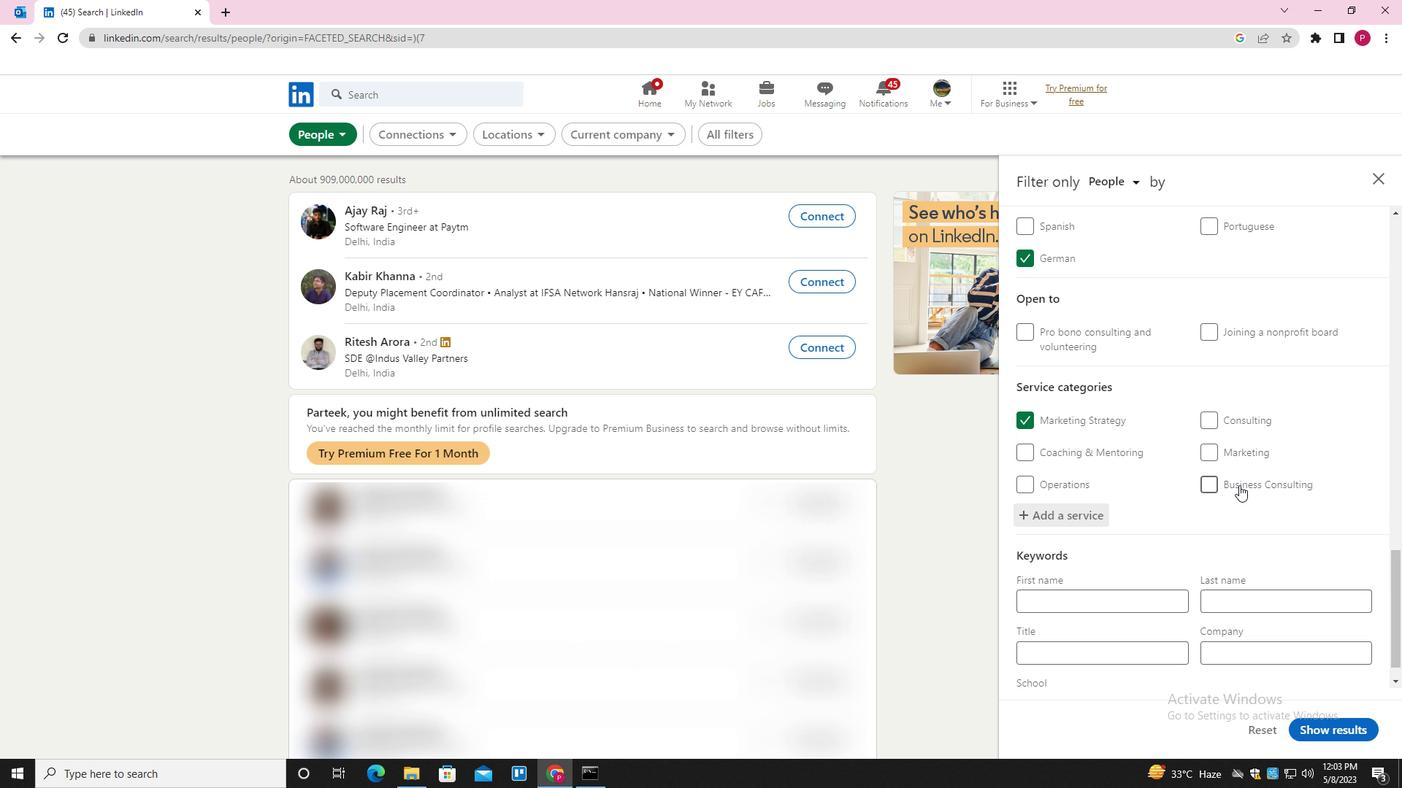 
Action: Mouse scrolled (1239, 485) with delta (0, 0)
Screenshot: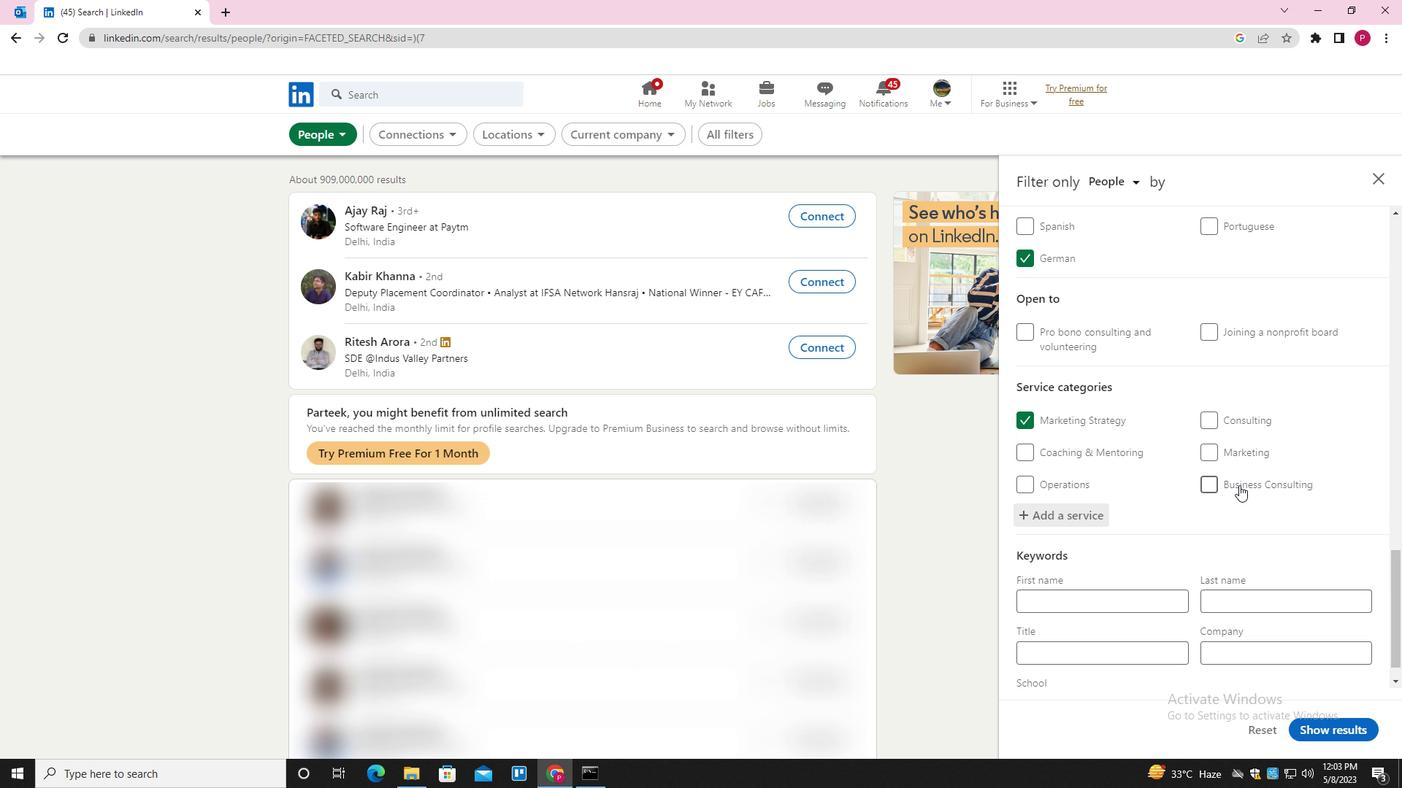 
Action: Mouse moved to (1239, 486)
Screenshot: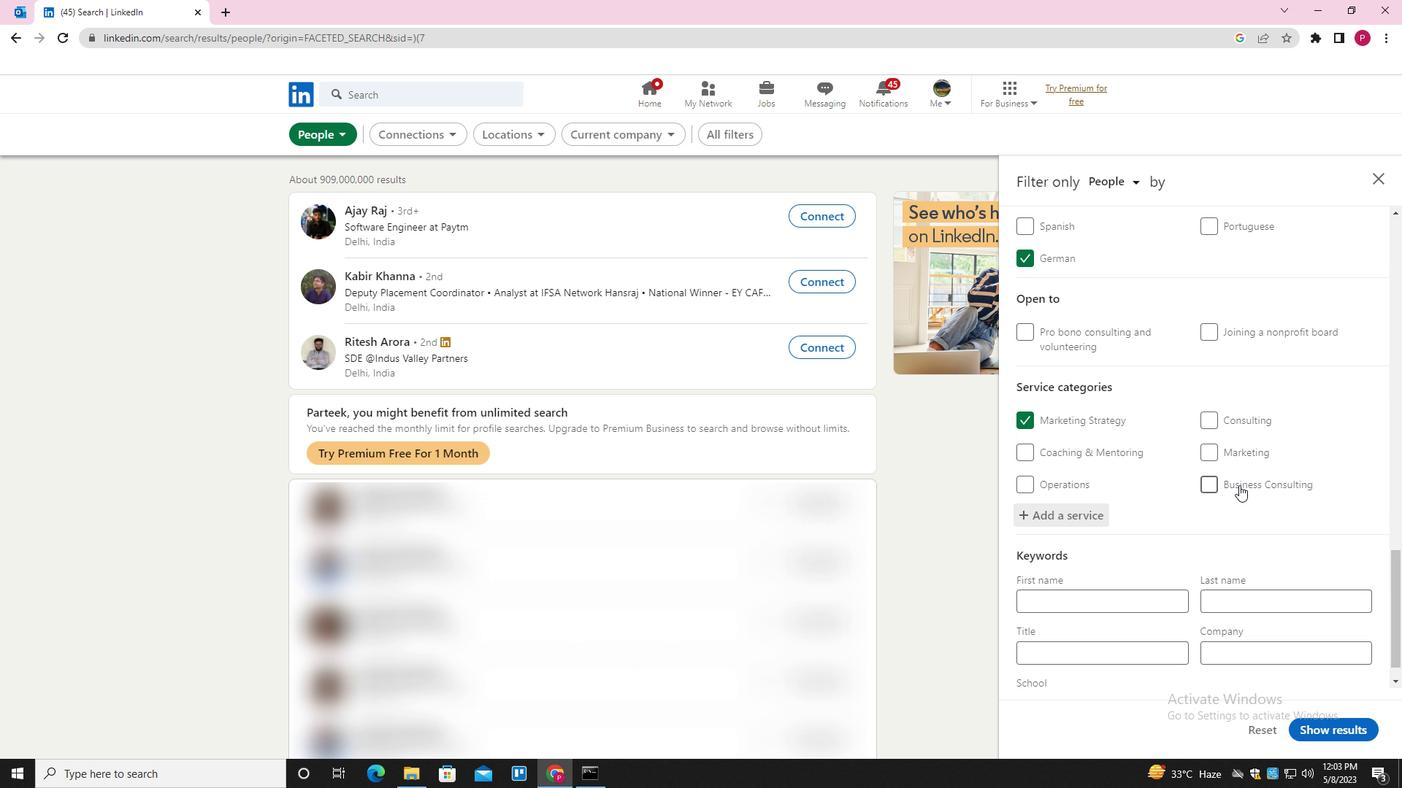 
Action: Mouse scrolled (1239, 485) with delta (0, 0)
Screenshot: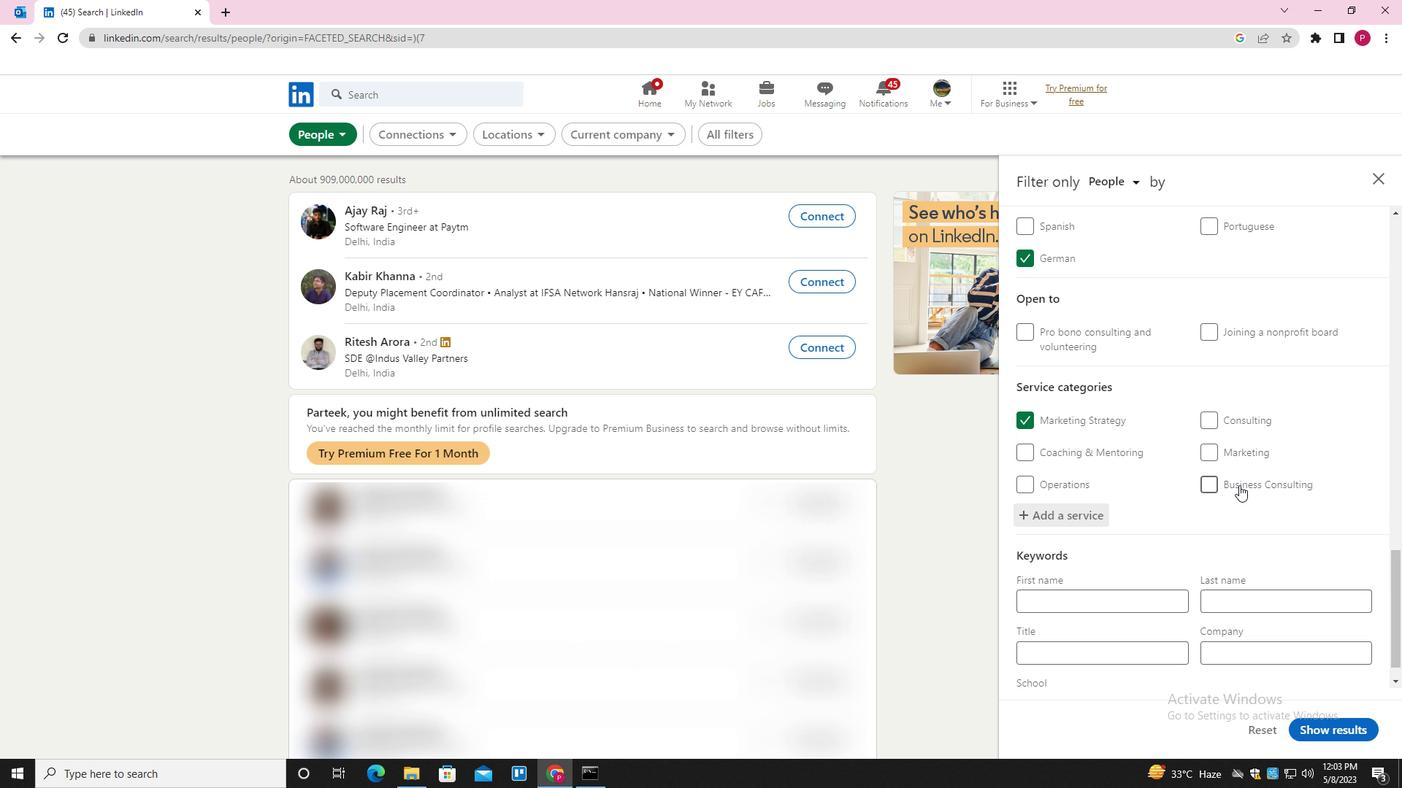 
Action: Mouse moved to (1214, 513)
Screenshot: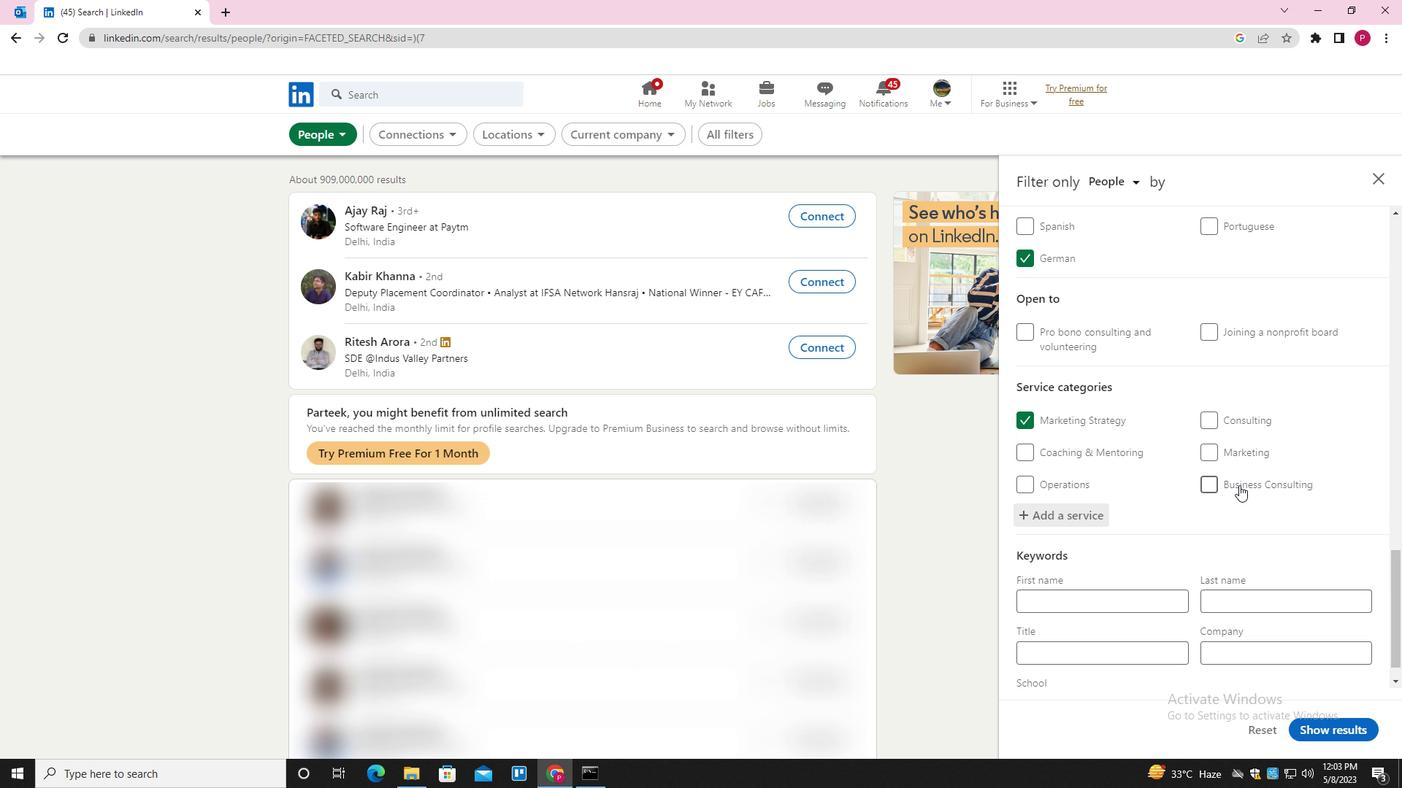 
Action: Mouse scrolled (1214, 512) with delta (0, 0)
Screenshot: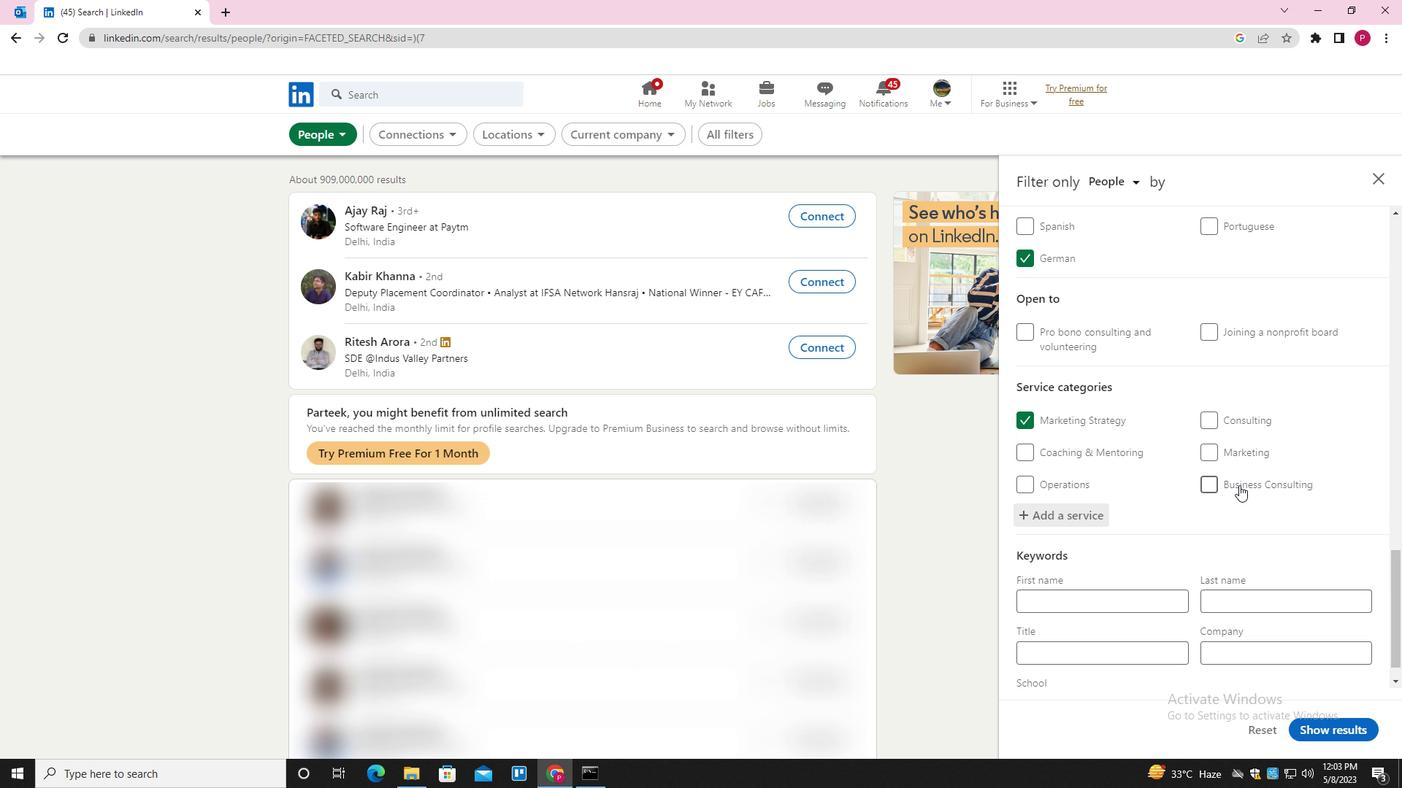 
Action: Mouse moved to (1116, 628)
Screenshot: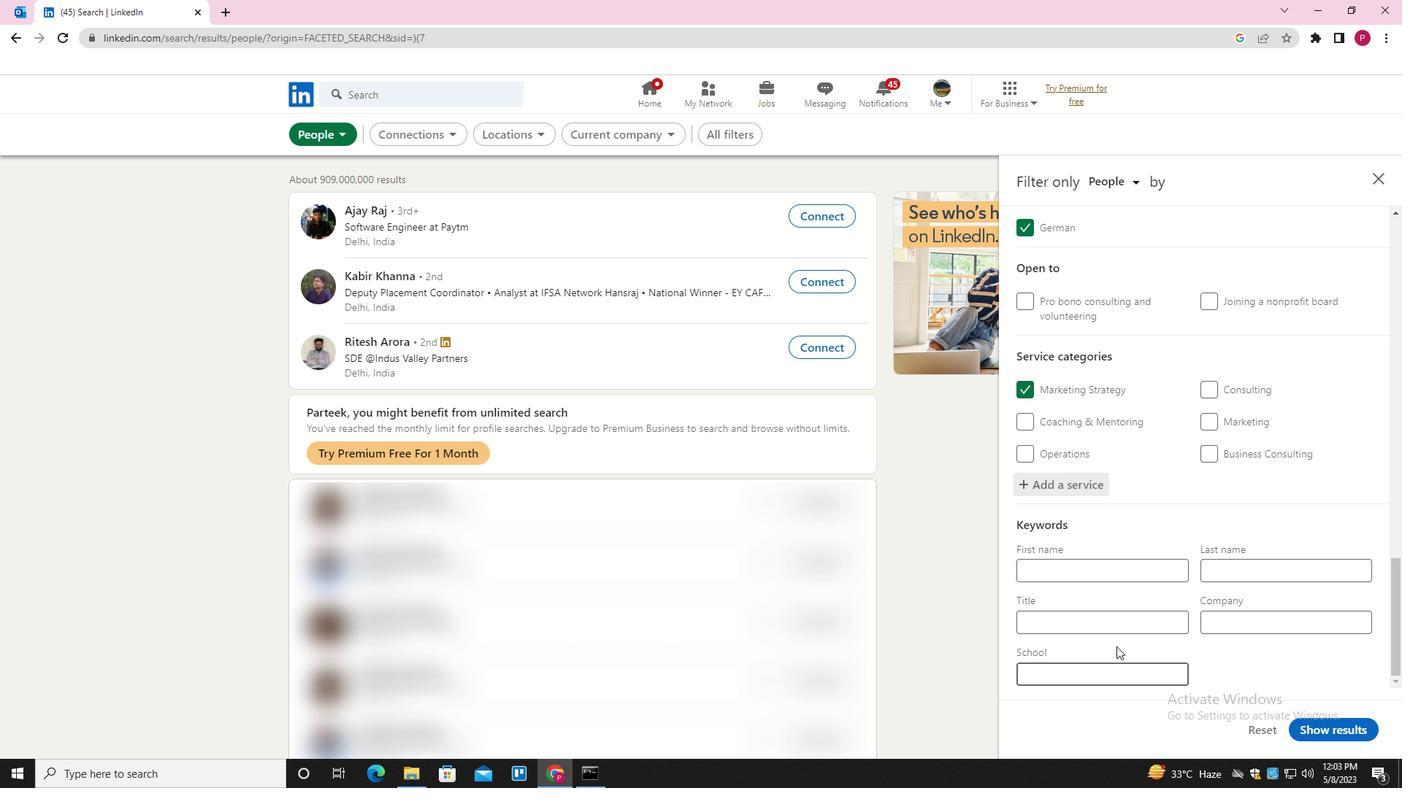 
Action: Mouse pressed left at (1116, 628)
Screenshot: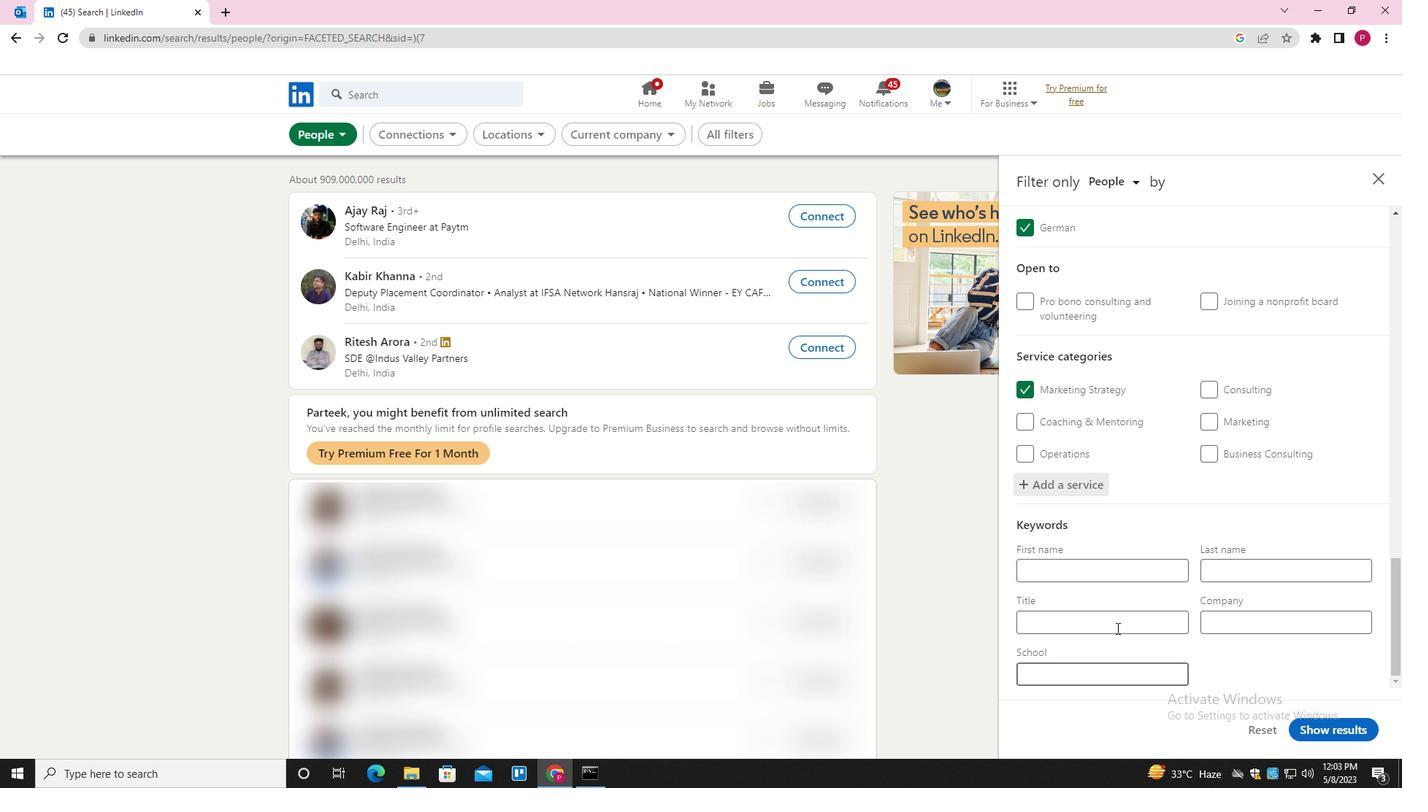 
Action: Mouse moved to (1110, 631)
Screenshot: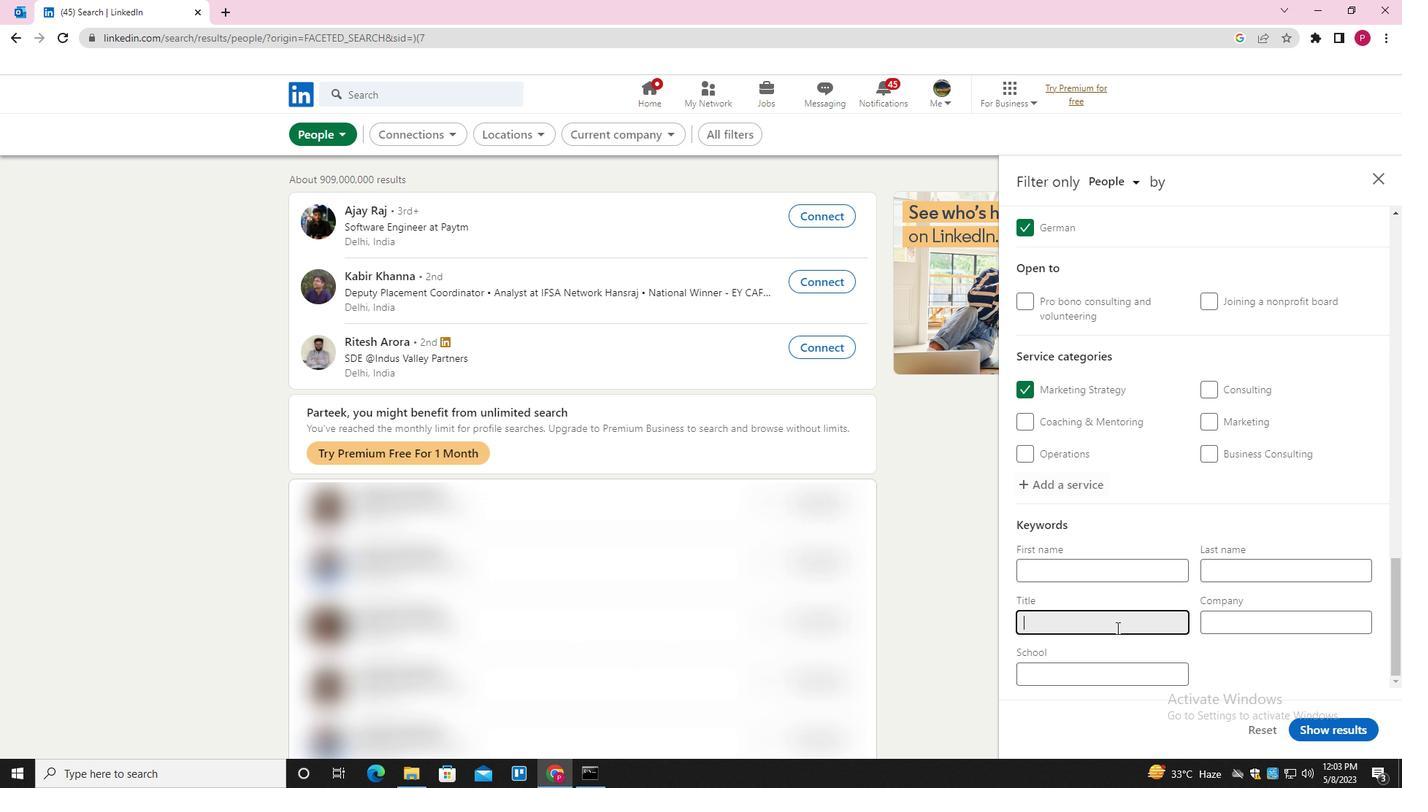 
Action: Key pressed <Key.shift><Key.shift><Key.shift><Key.shift>BUS<Key.space><Key.shift>PERSON
Screenshot: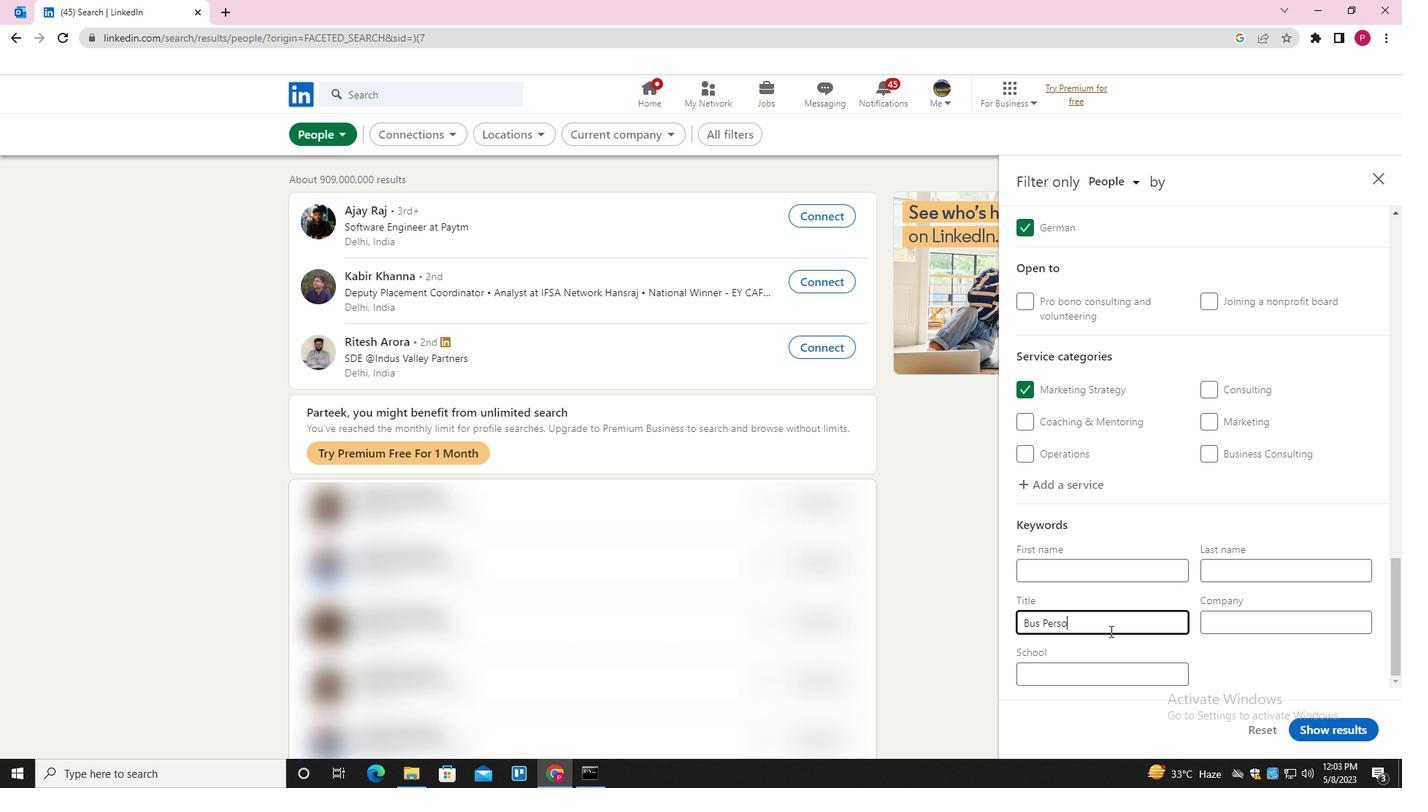 
Action: Mouse moved to (1338, 721)
Screenshot: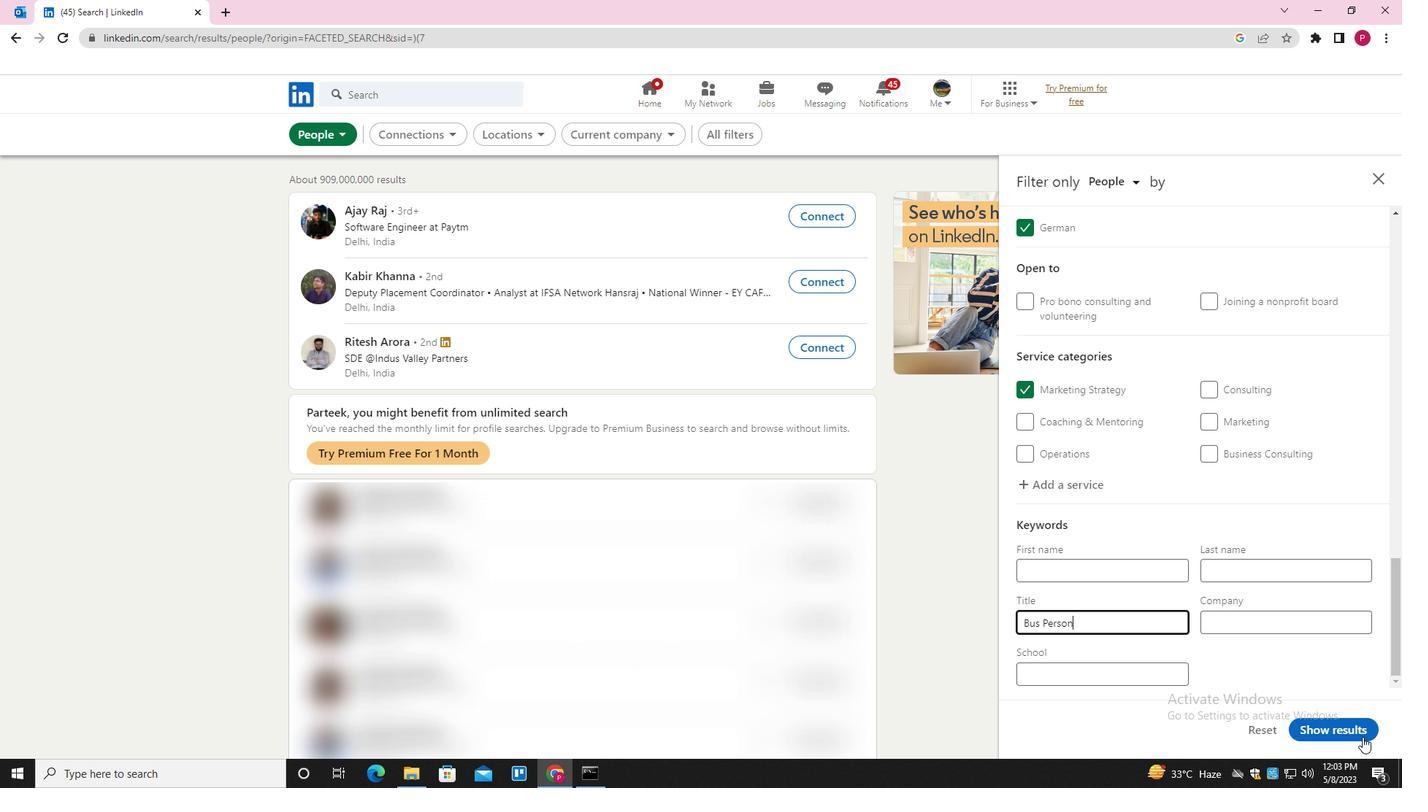 
Action: Mouse pressed left at (1338, 721)
Screenshot: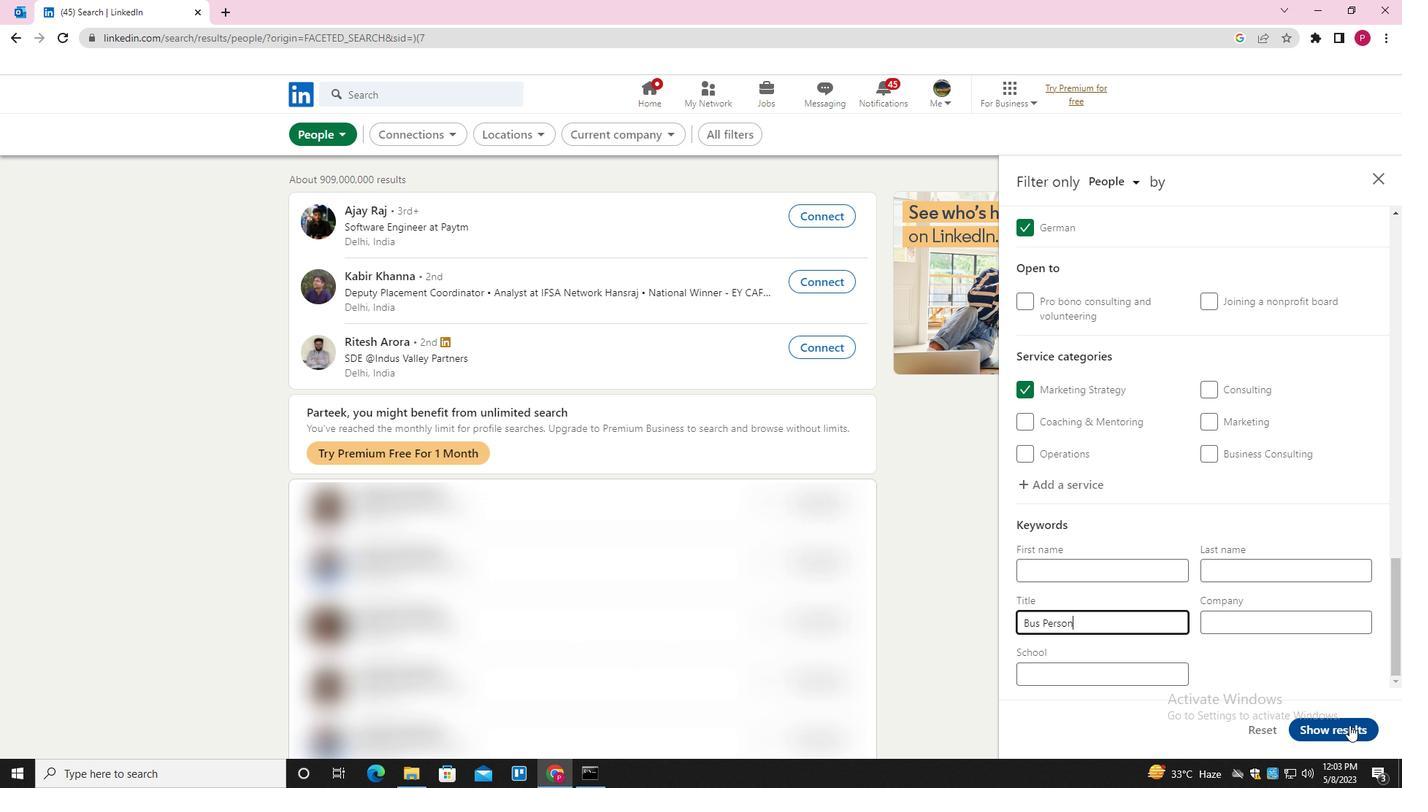 
Action: Mouse moved to (647, 382)
Screenshot: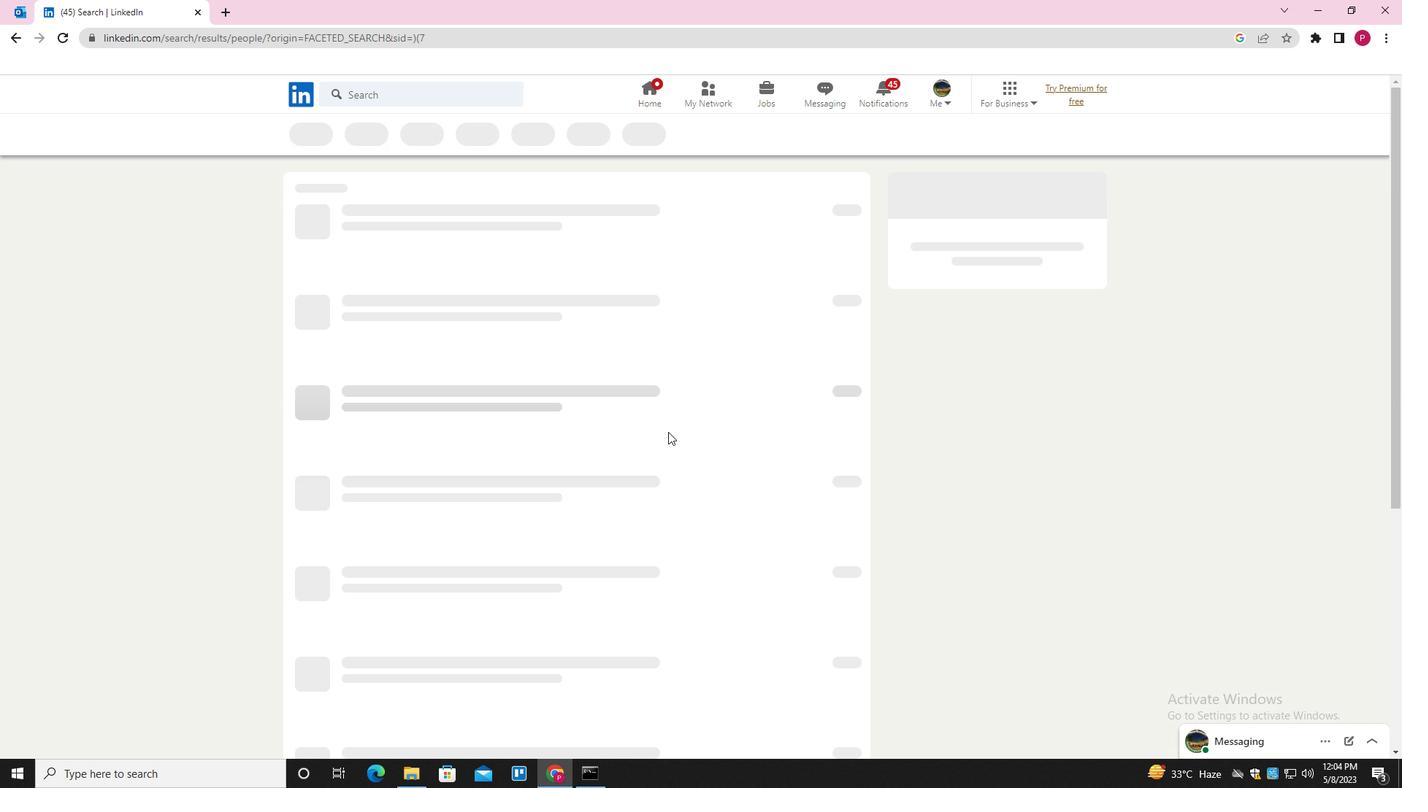 
